 Task: Search one way flight ticket for 5 adults, 2 children, 1 infant in seat and 1 infant on lap in economy from Harlingen: Valley International Airport to Greensboro: Piedmont Triad International Airport on 5-1-2023. Choice of flights is Southwest. Number of bags: 10 checked bags. Price is upto 83000. Outbound departure time preference is 19:30.
Action: Mouse moved to (299, 182)
Screenshot: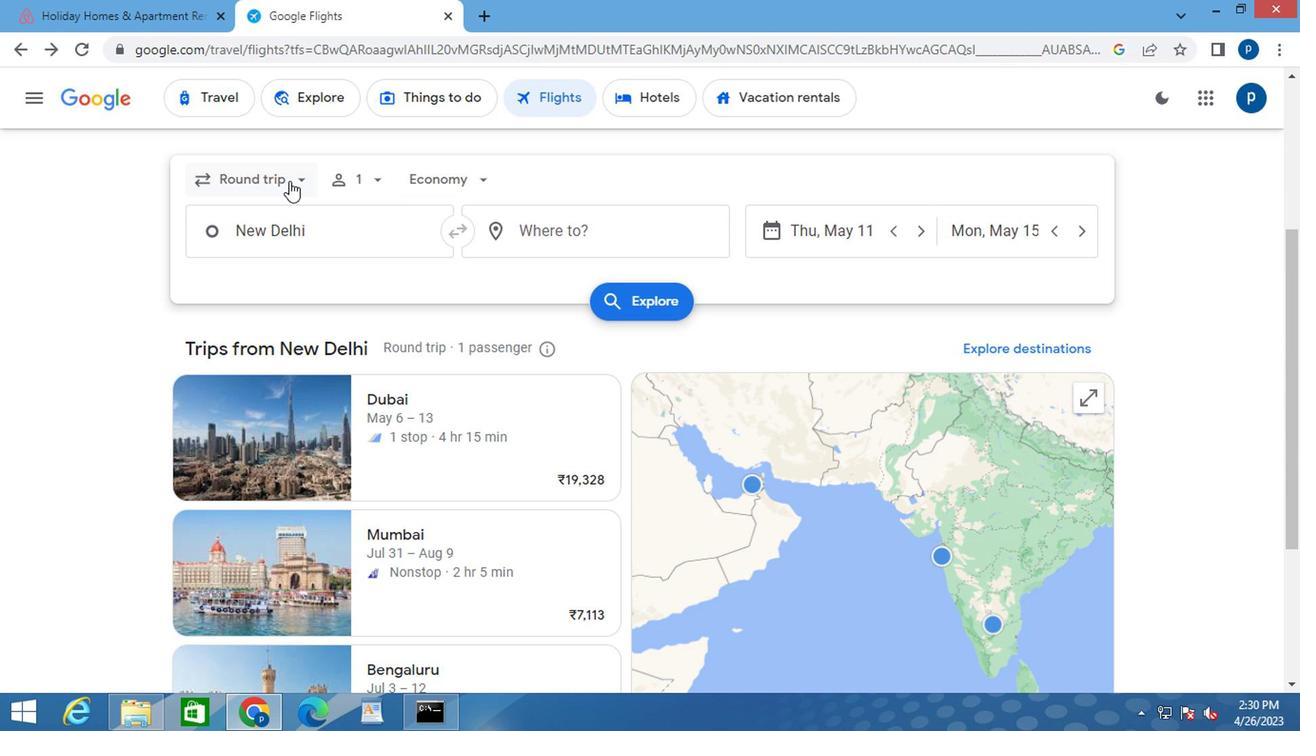 
Action: Mouse pressed left at (299, 182)
Screenshot: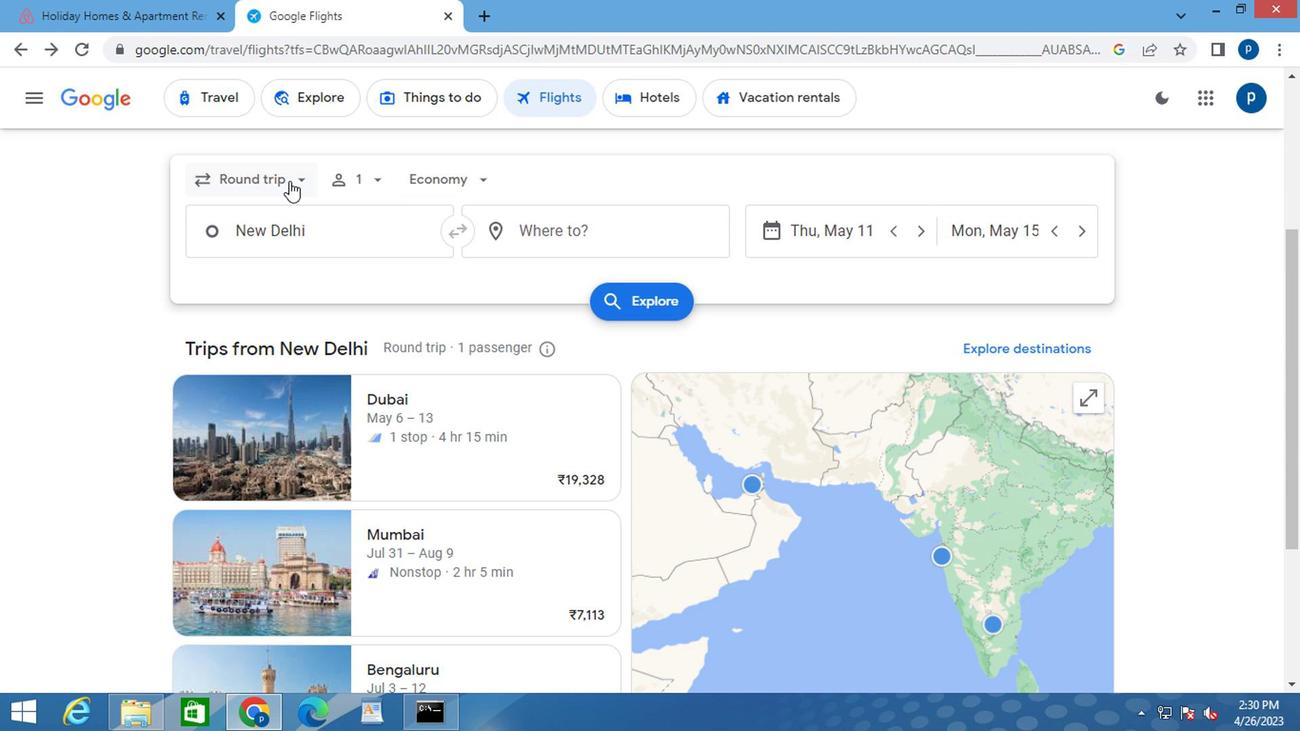 
Action: Mouse moved to (289, 267)
Screenshot: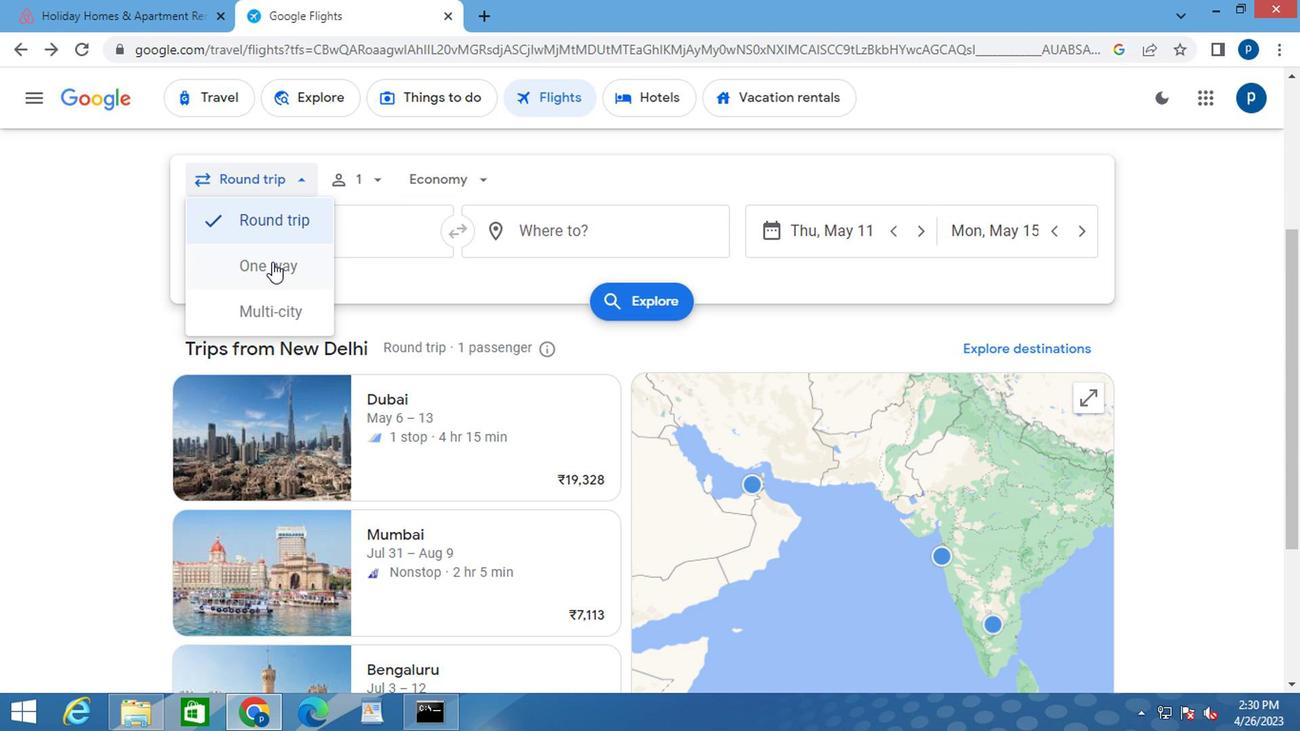 
Action: Mouse pressed left at (289, 267)
Screenshot: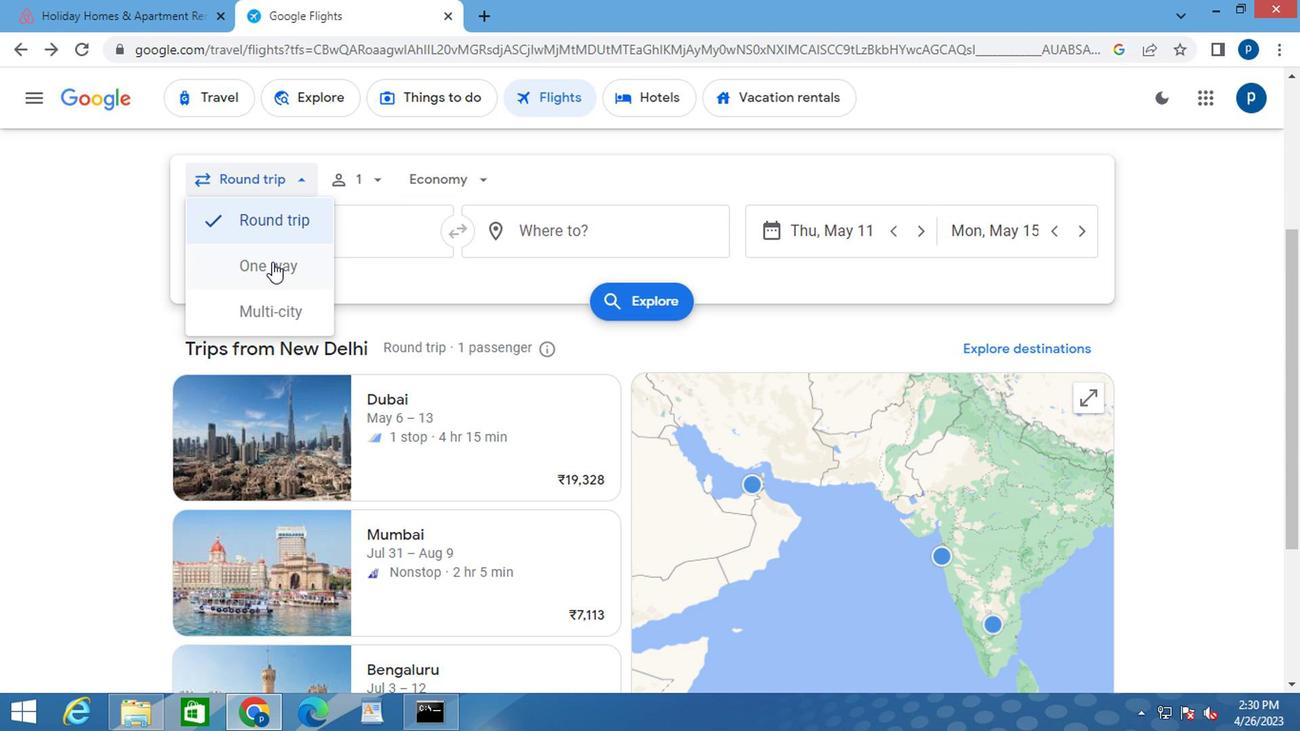 
Action: Mouse moved to (368, 190)
Screenshot: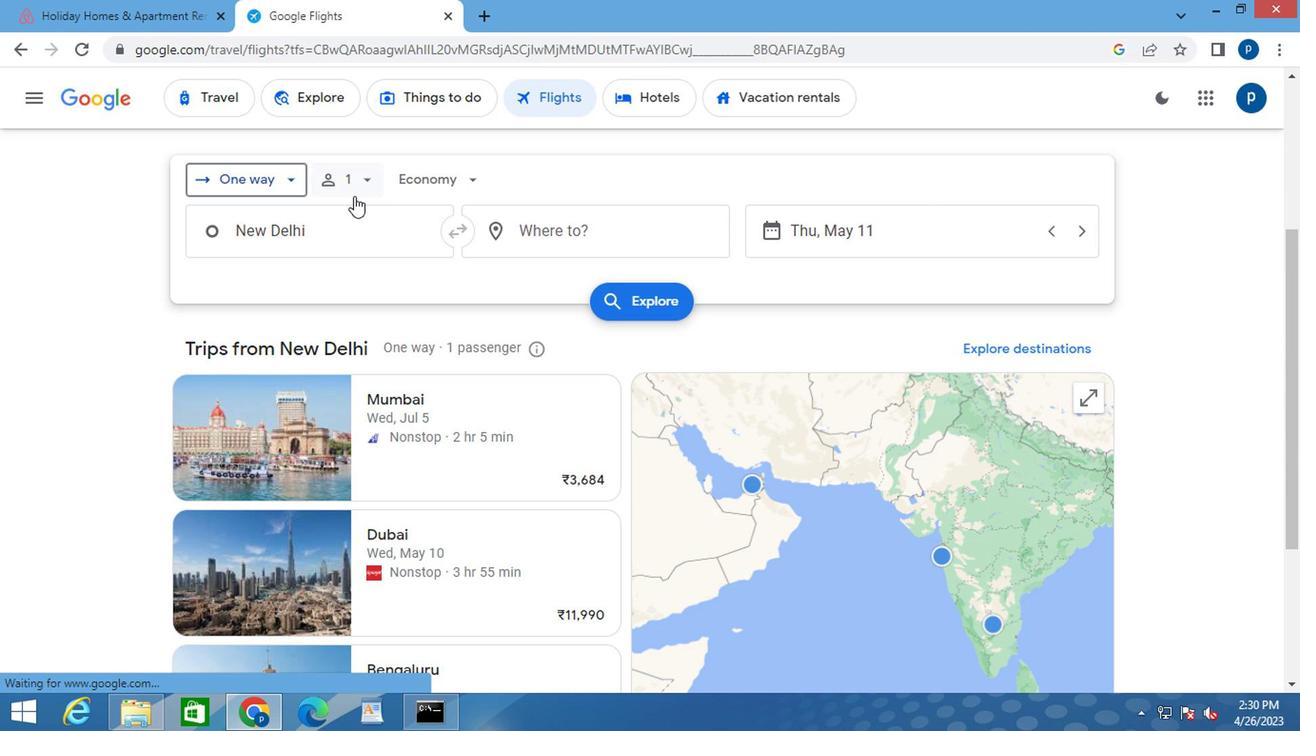 
Action: Mouse pressed left at (368, 190)
Screenshot: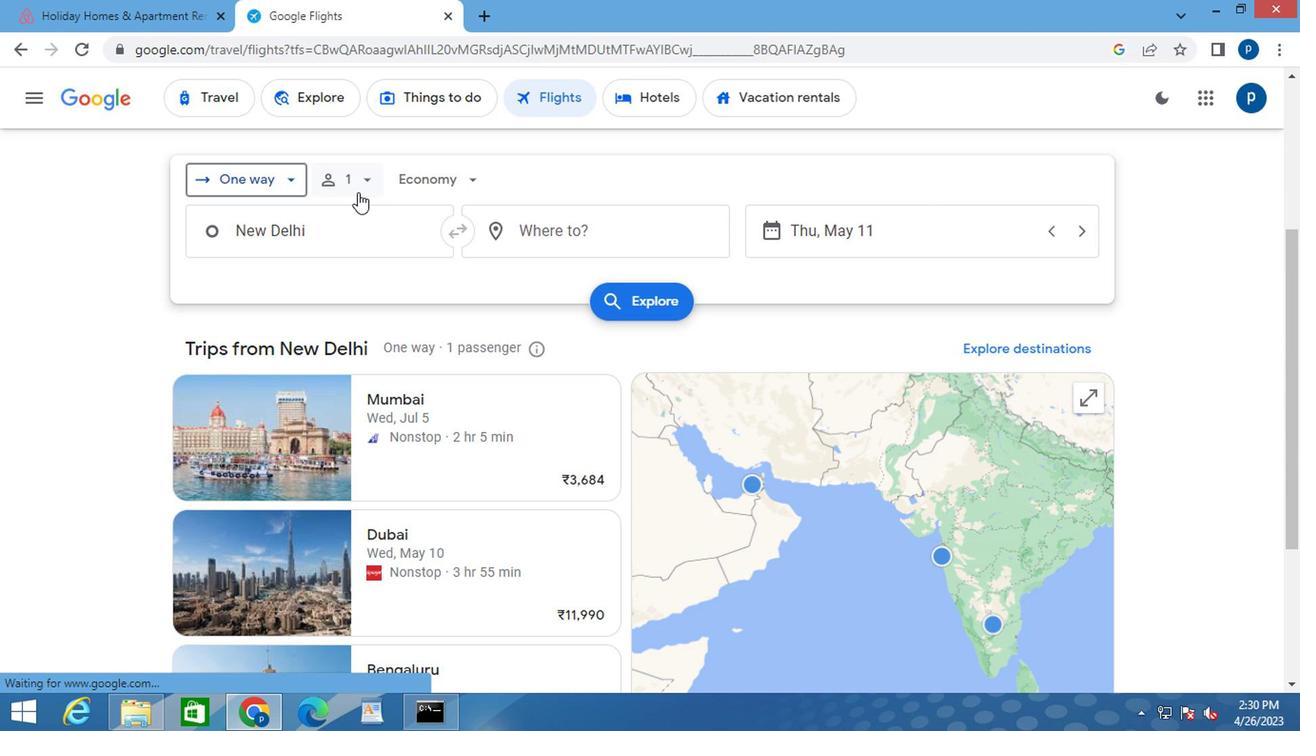 
Action: Mouse moved to (508, 236)
Screenshot: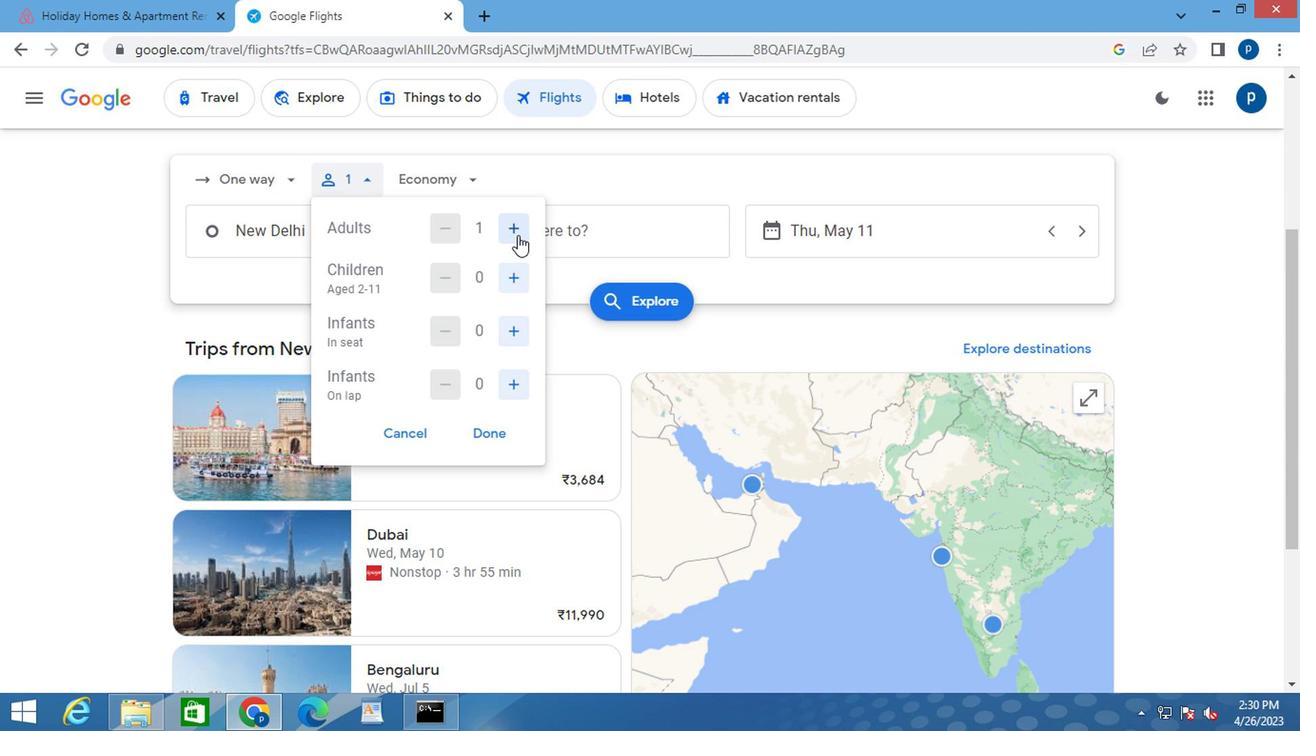 
Action: Mouse pressed left at (508, 236)
Screenshot: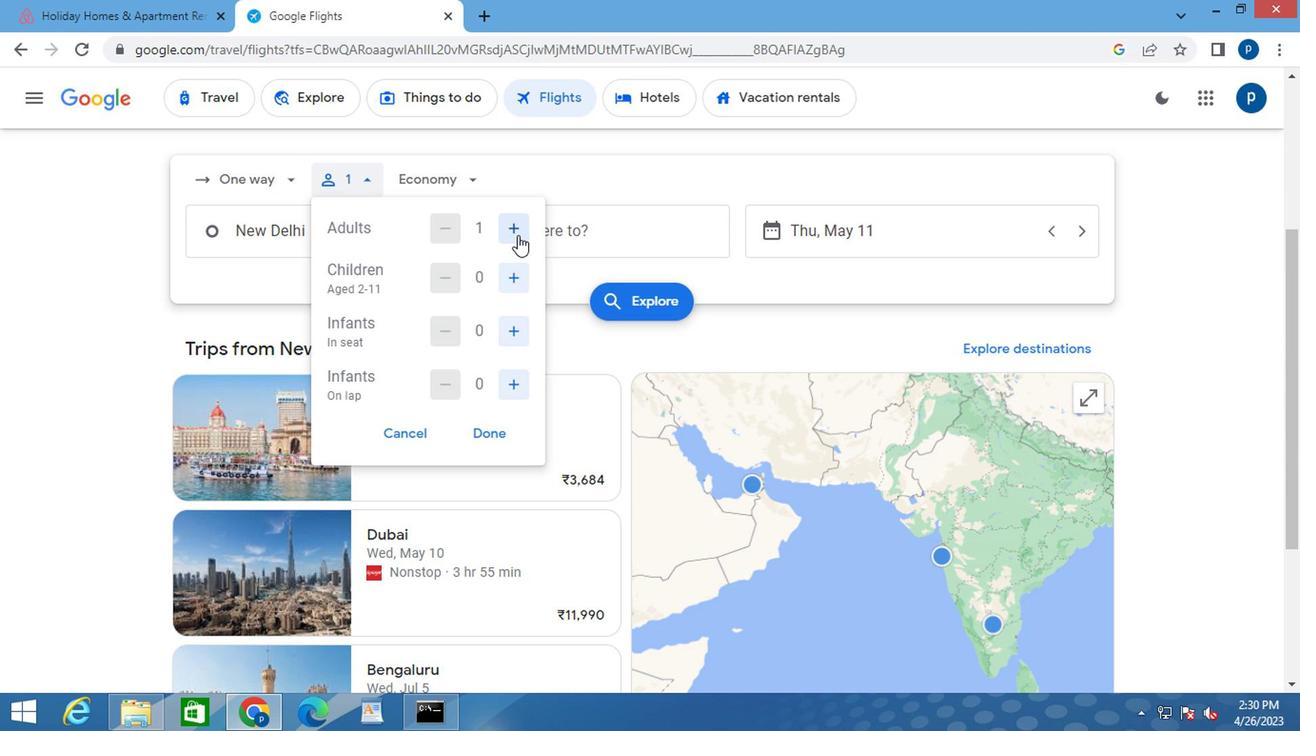 
Action: Mouse pressed left at (508, 236)
Screenshot: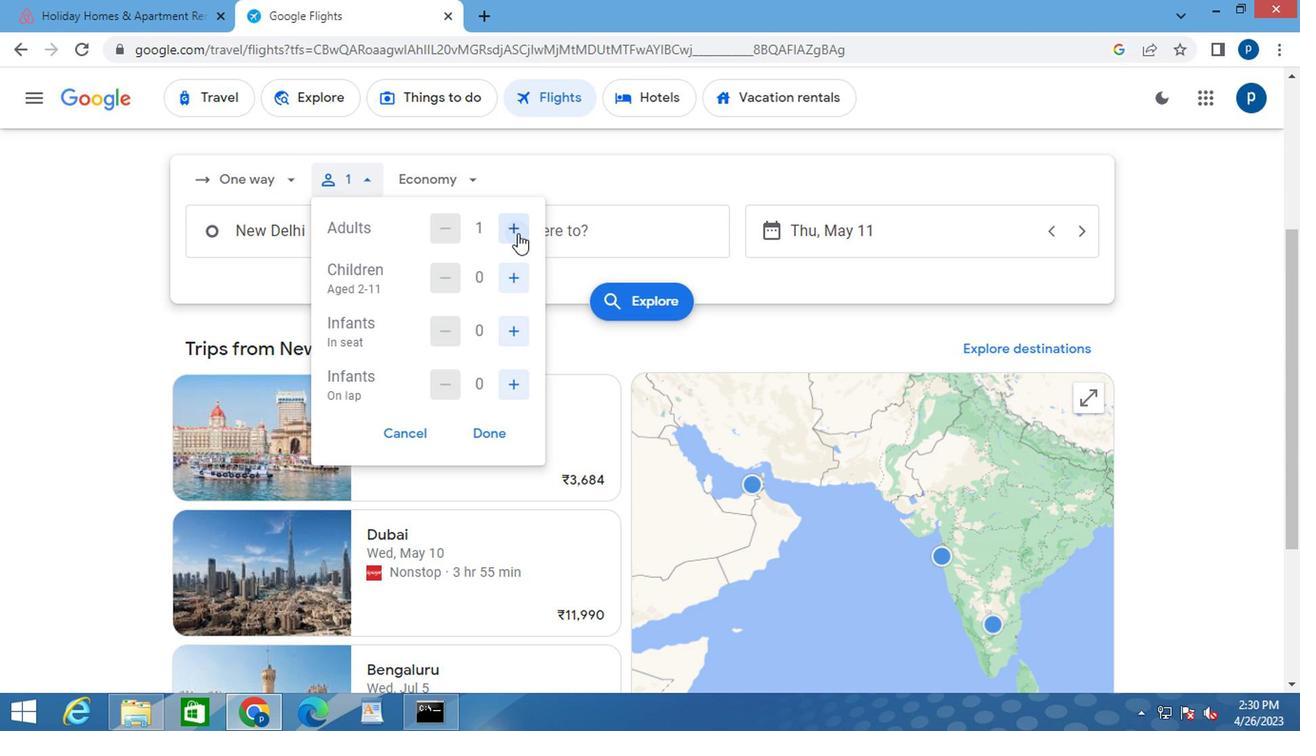 
Action: Mouse pressed left at (508, 236)
Screenshot: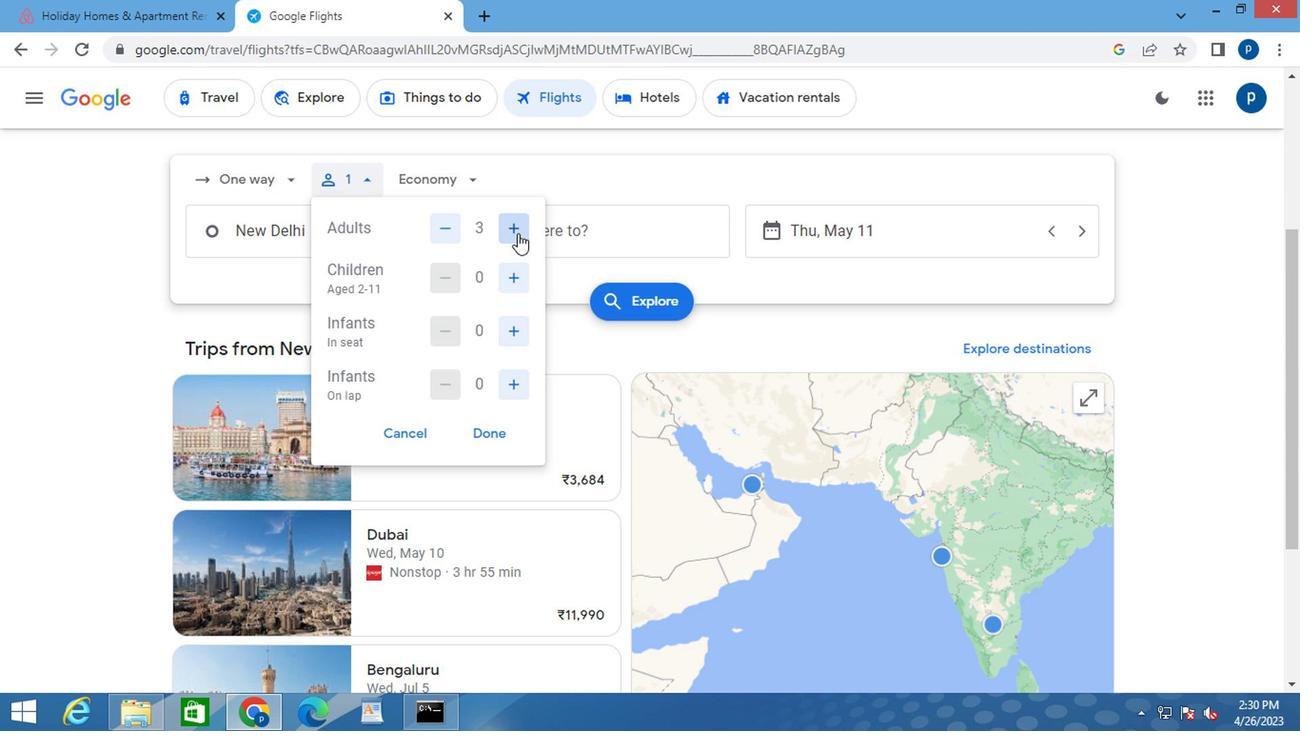 
Action: Mouse pressed left at (508, 236)
Screenshot: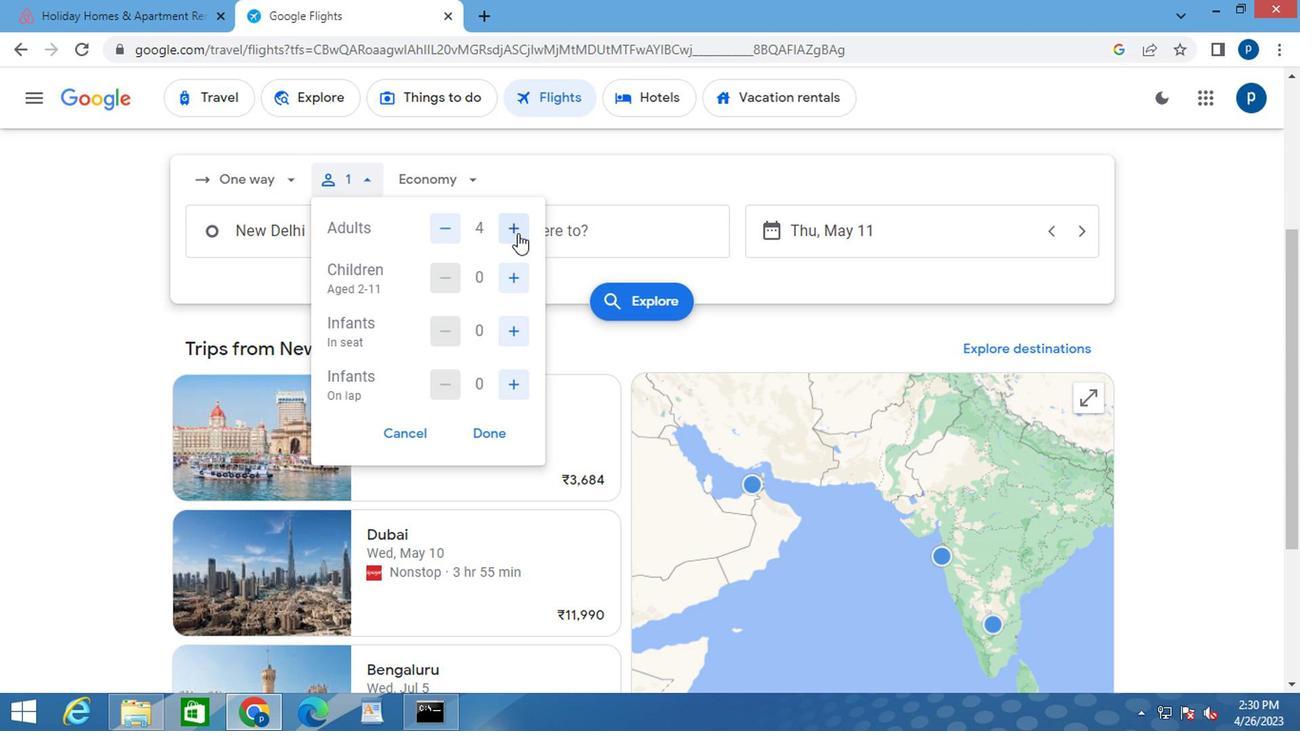 
Action: Mouse moved to (503, 277)
Screenshot: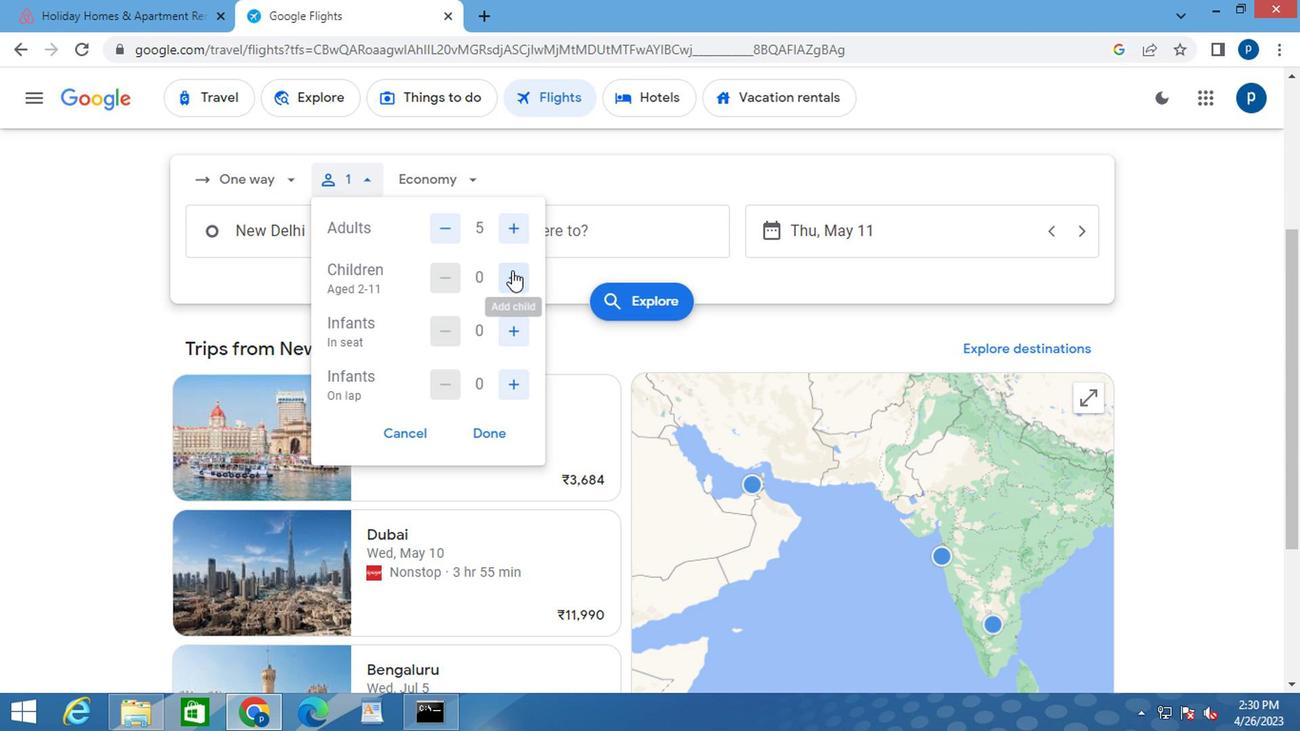 
Action: Mouse pressed left at (503, 277)
Screenshot: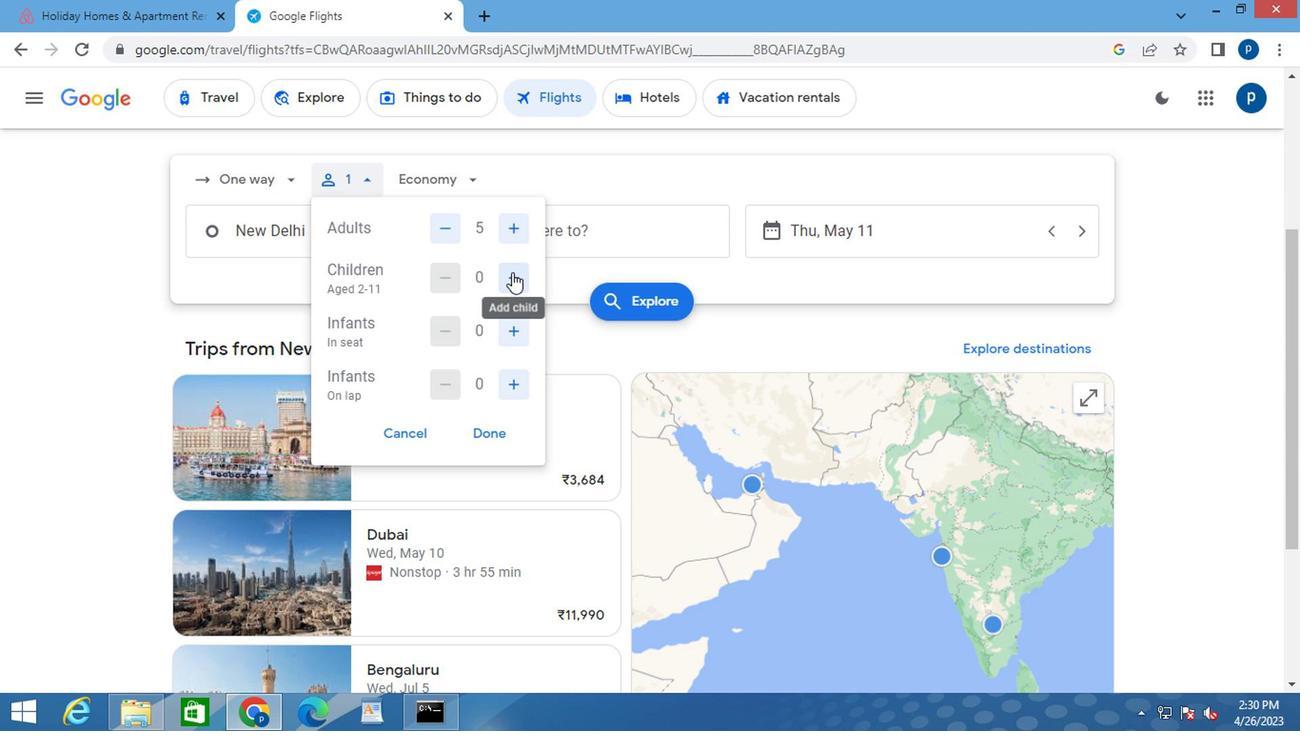 
Action: Mouse pressed left at (503, 277)
Screenshot: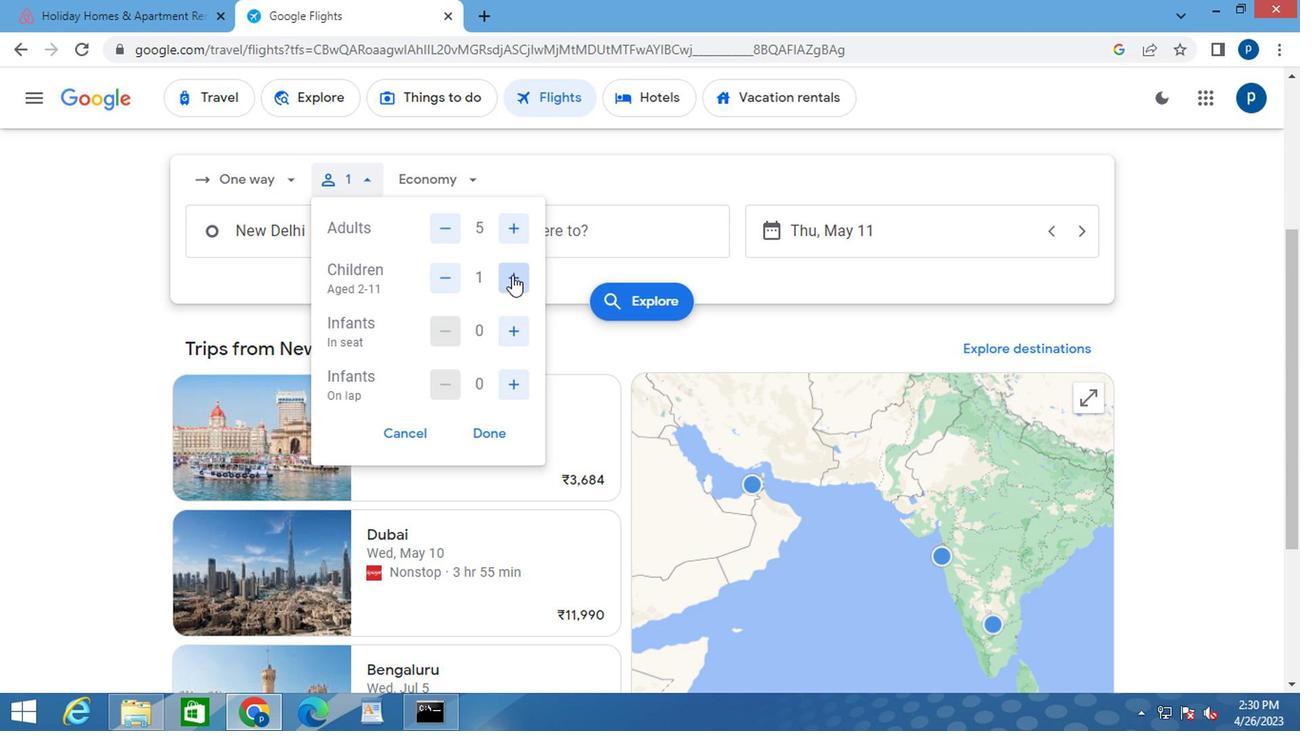 
Action: Mouse moved to (504, 330)
Screenshot: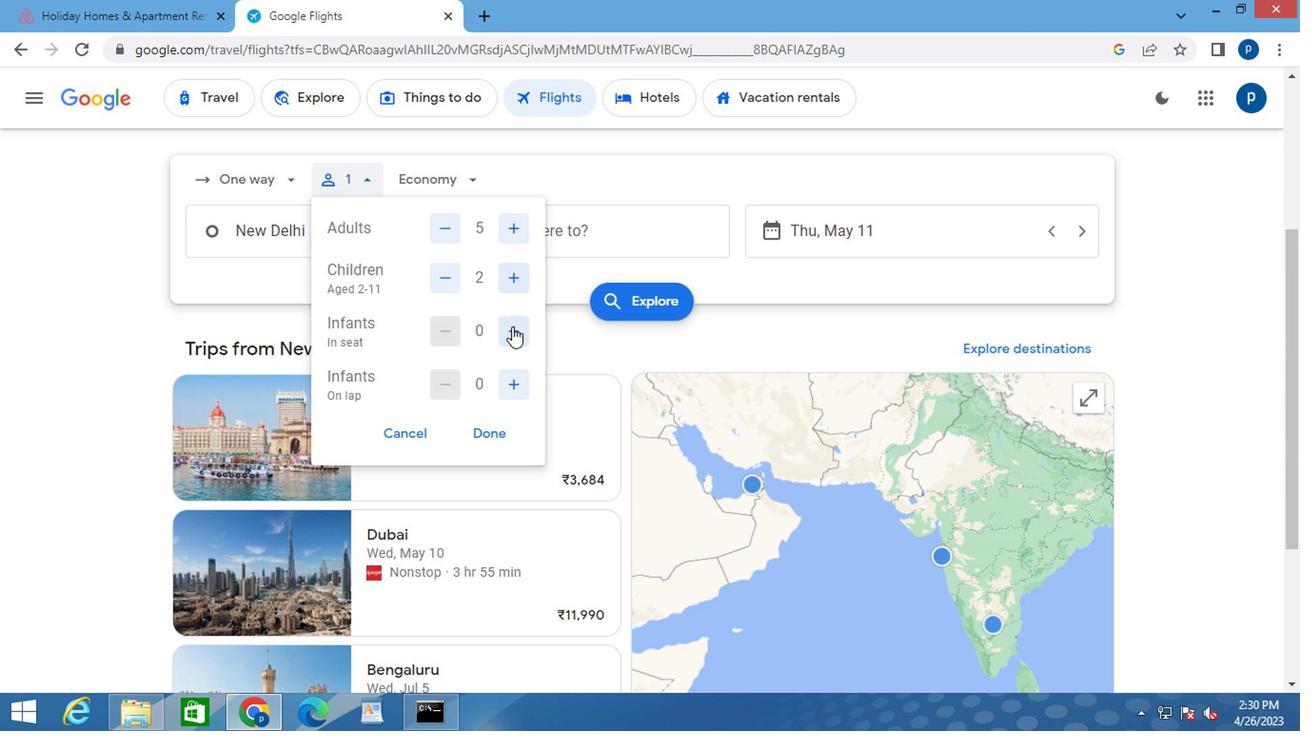 
Action: Mouse pressed left at (504, 330)
Screenshot: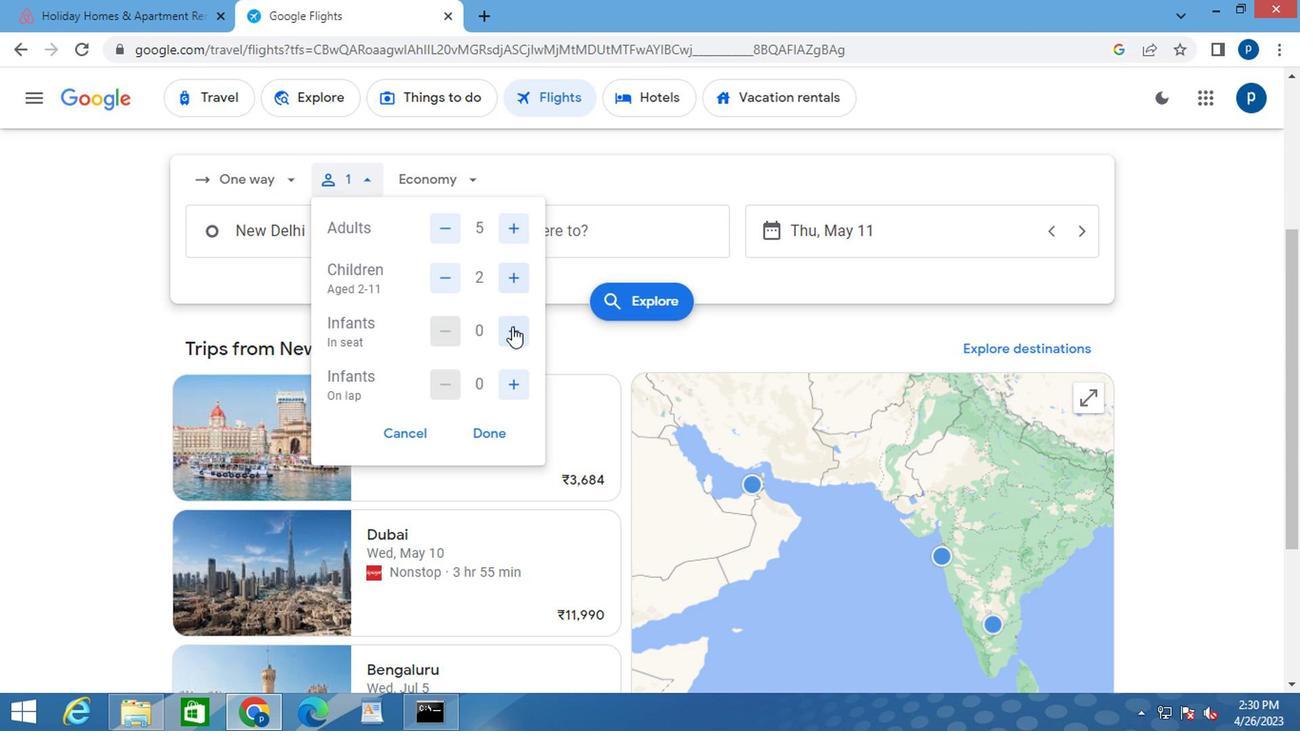 
Action: Mouse moved to (505, 382)
Screenshot: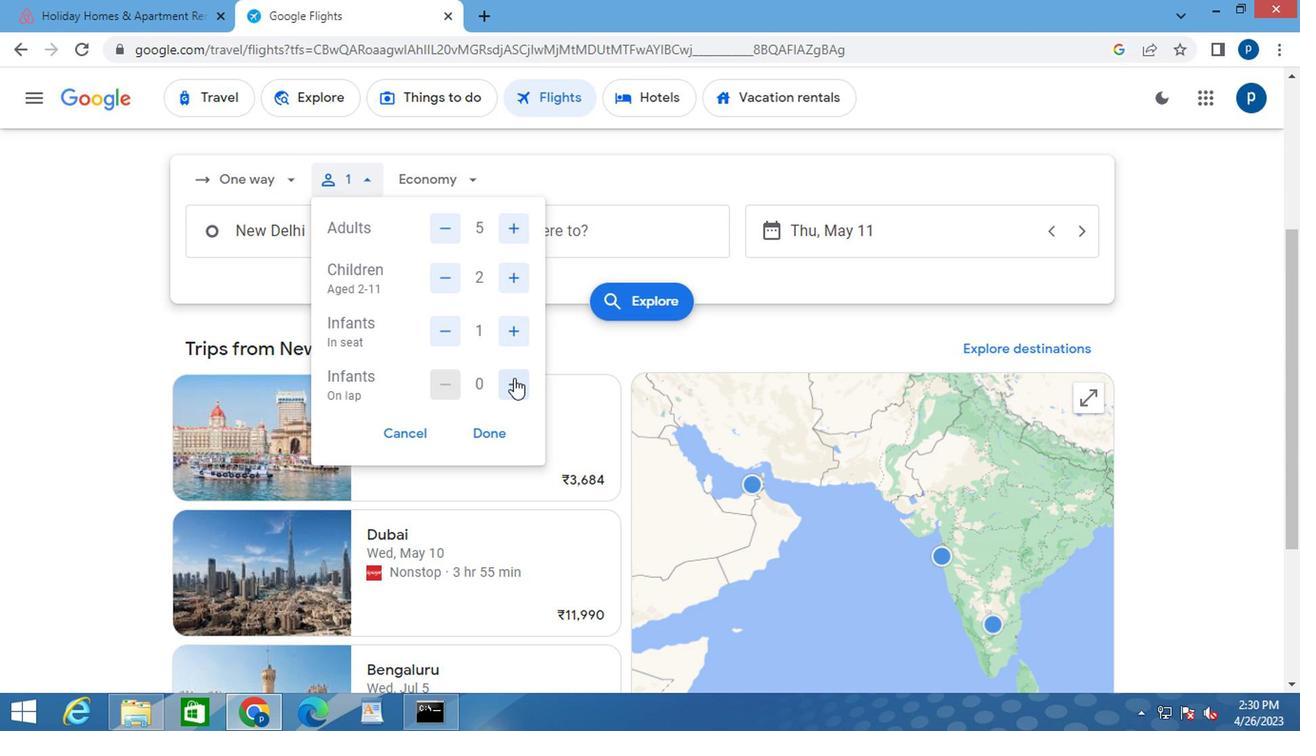 
Action: Mouse pressed left at (505, 382)
Screenshot: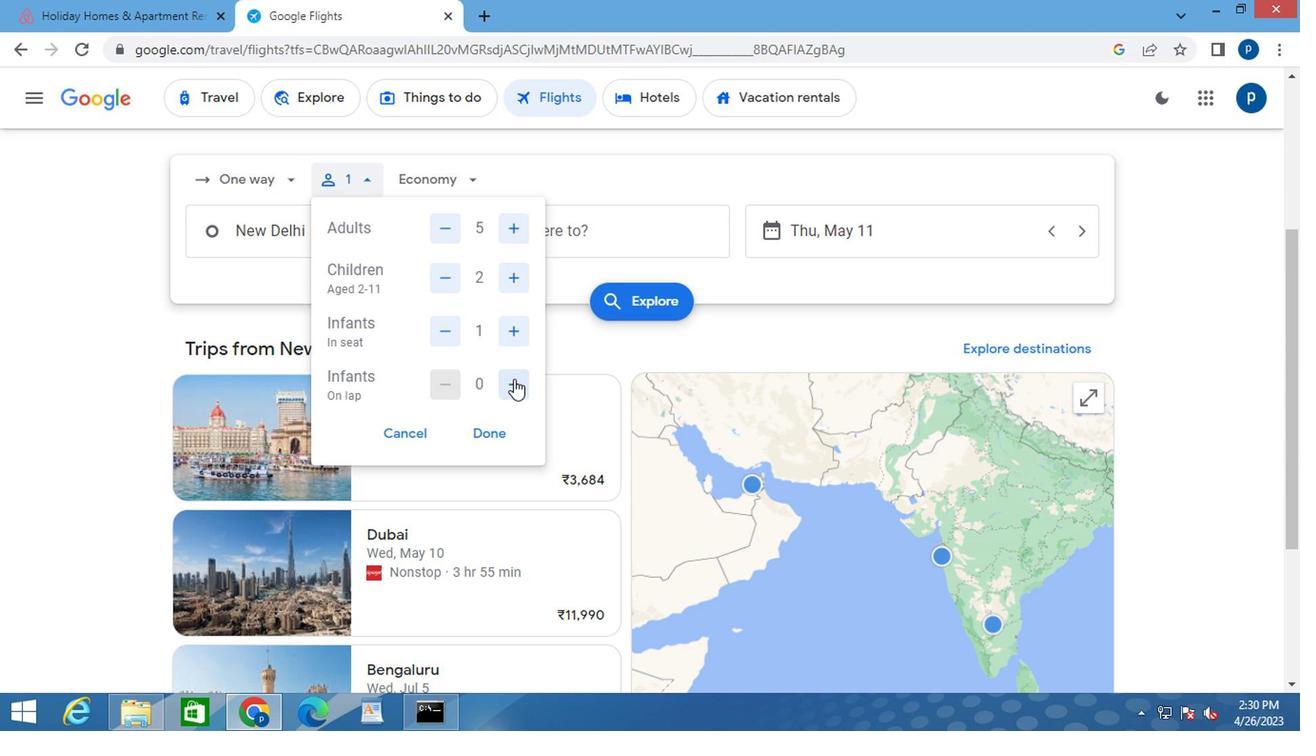 
Action: Mouse moved to (482, 434)
Screenshot: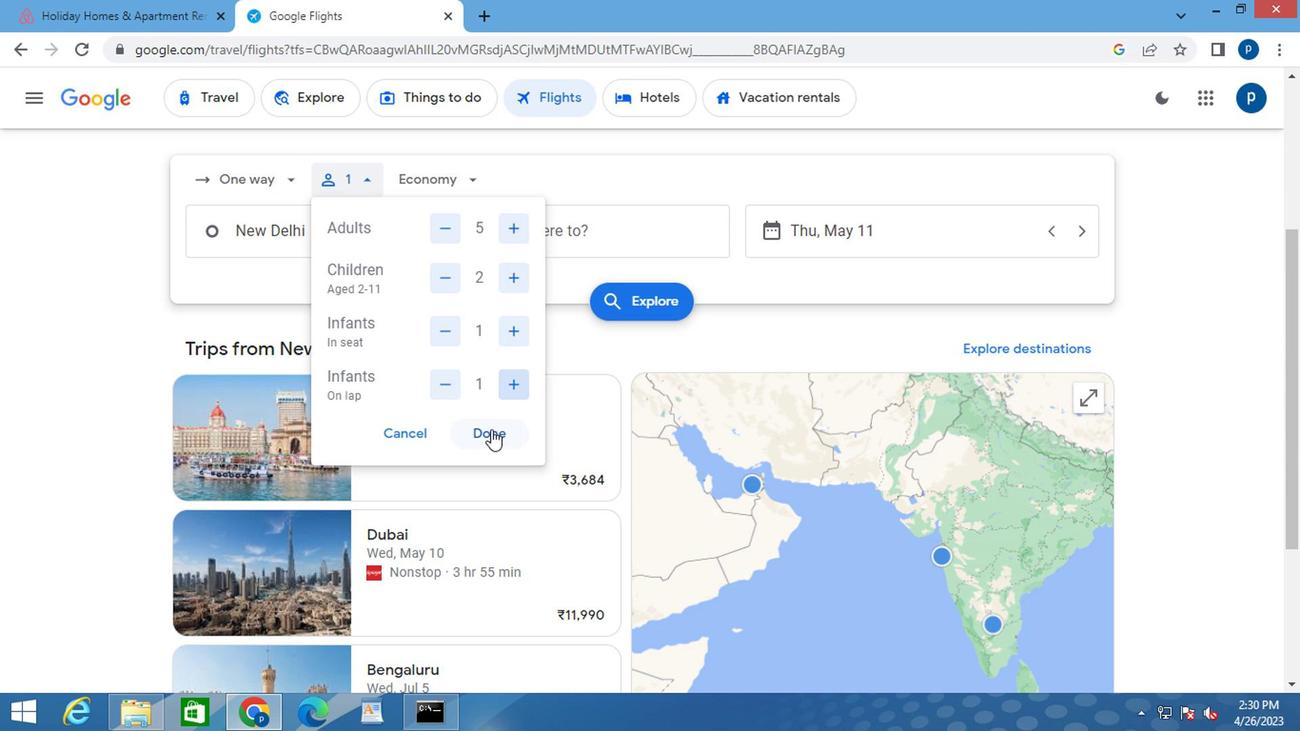 
Action: Mouse pressed left at (482, 434)
Screenshot: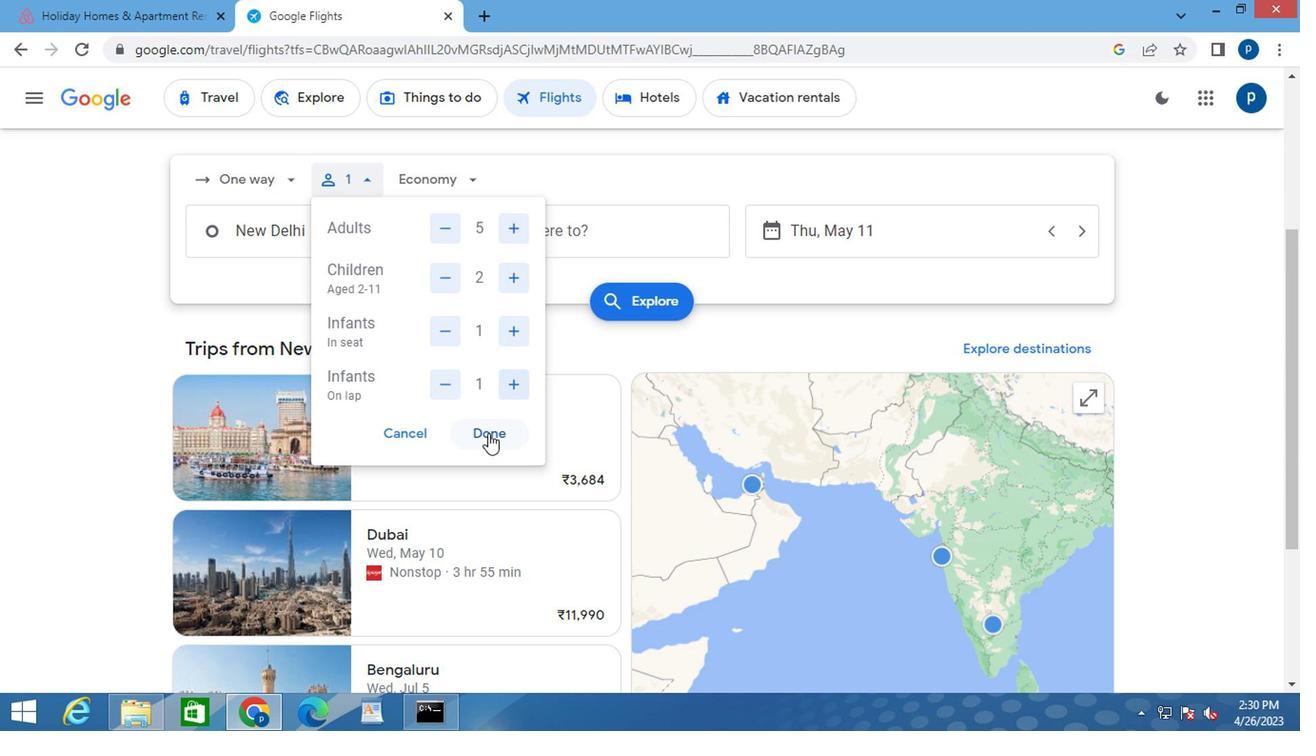 
Action: Mouse moved to (428, 180)
Screenshot: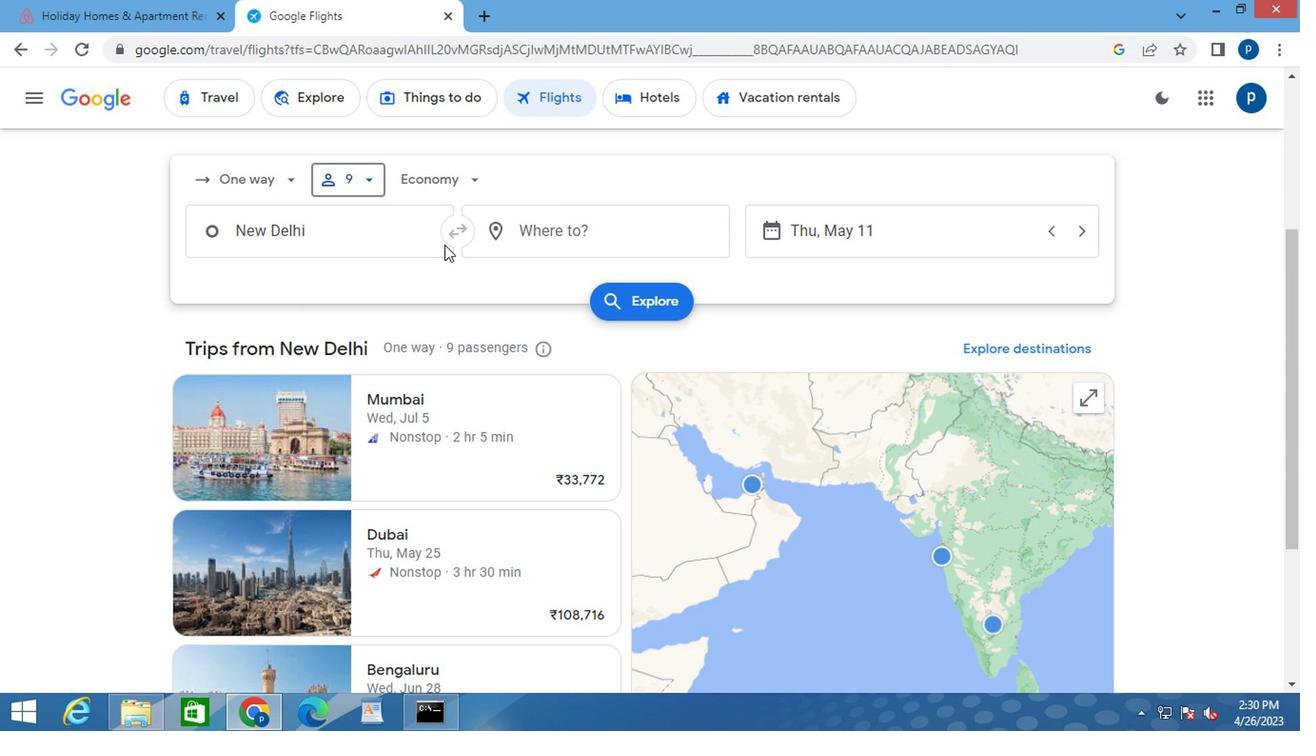 
Action: Mouse pressed left at (428, 180)
Screenshot: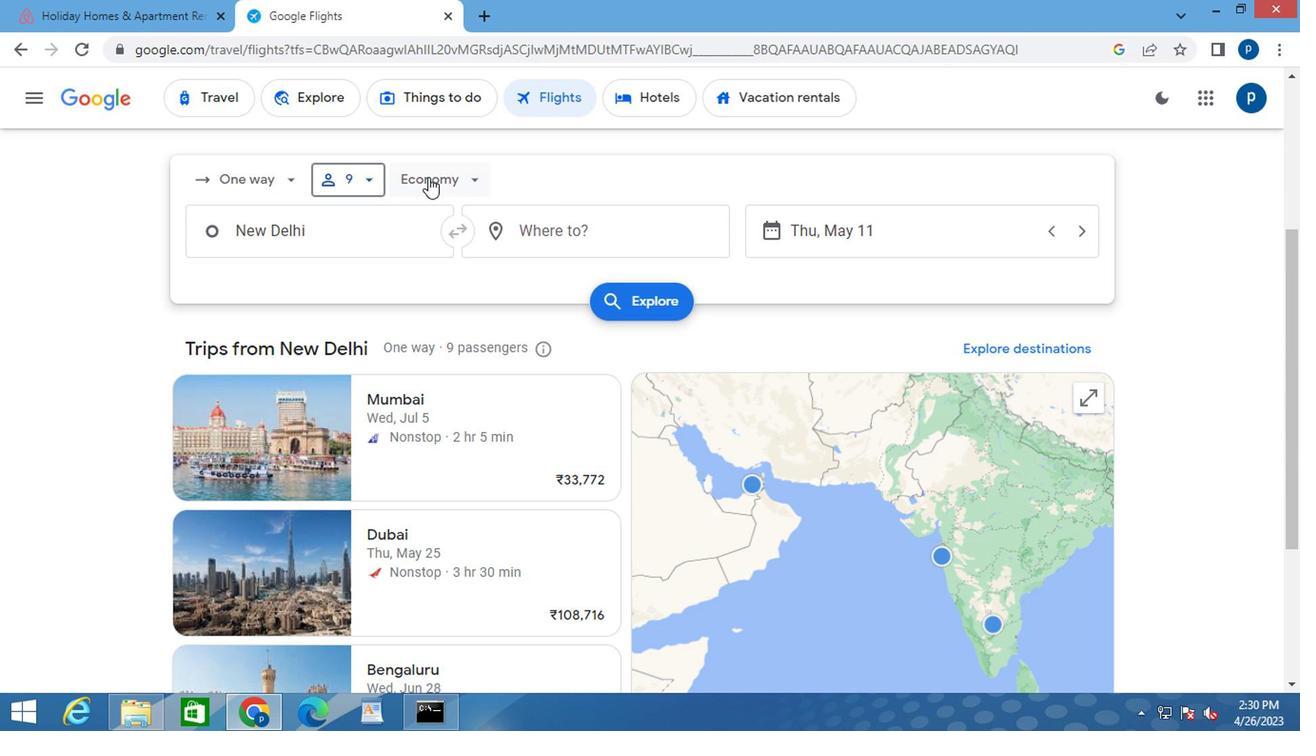
Action: Mouse moved to (442, 222)
Screenshot: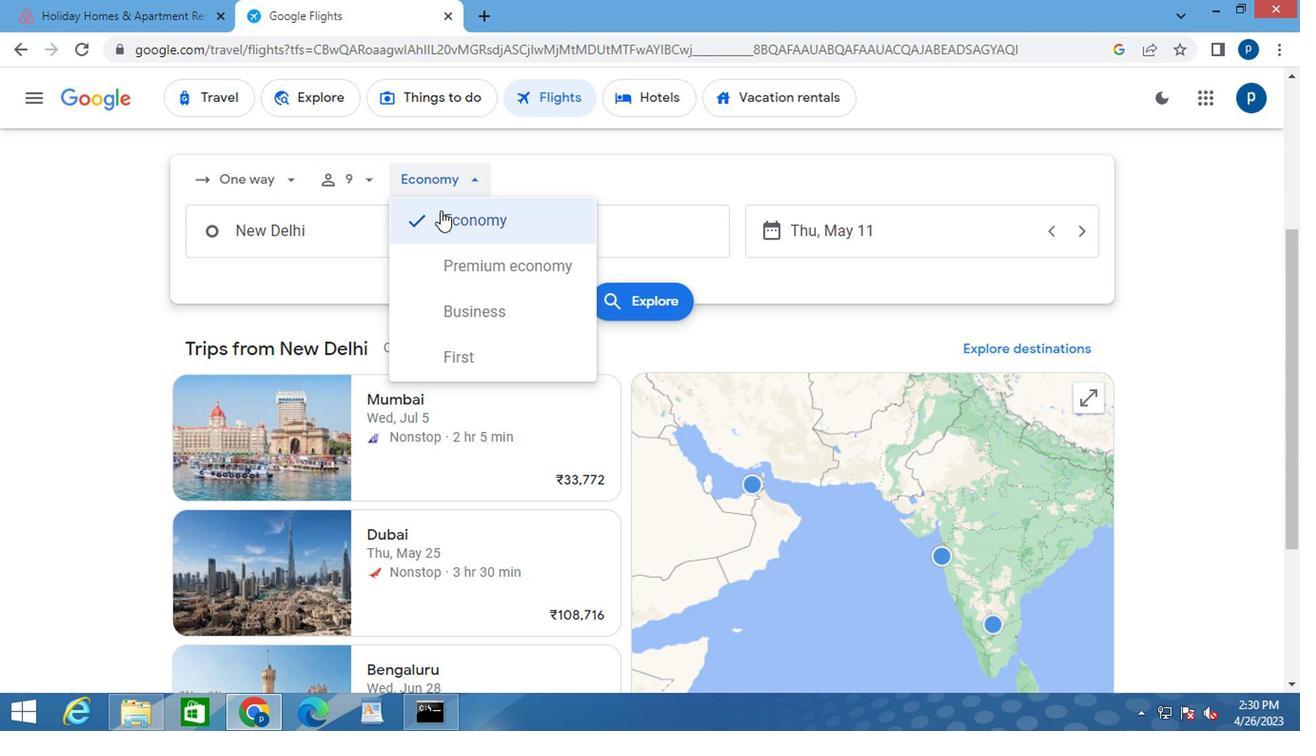 
Action: Mouse pressed left at (442, 222)
Screenshot: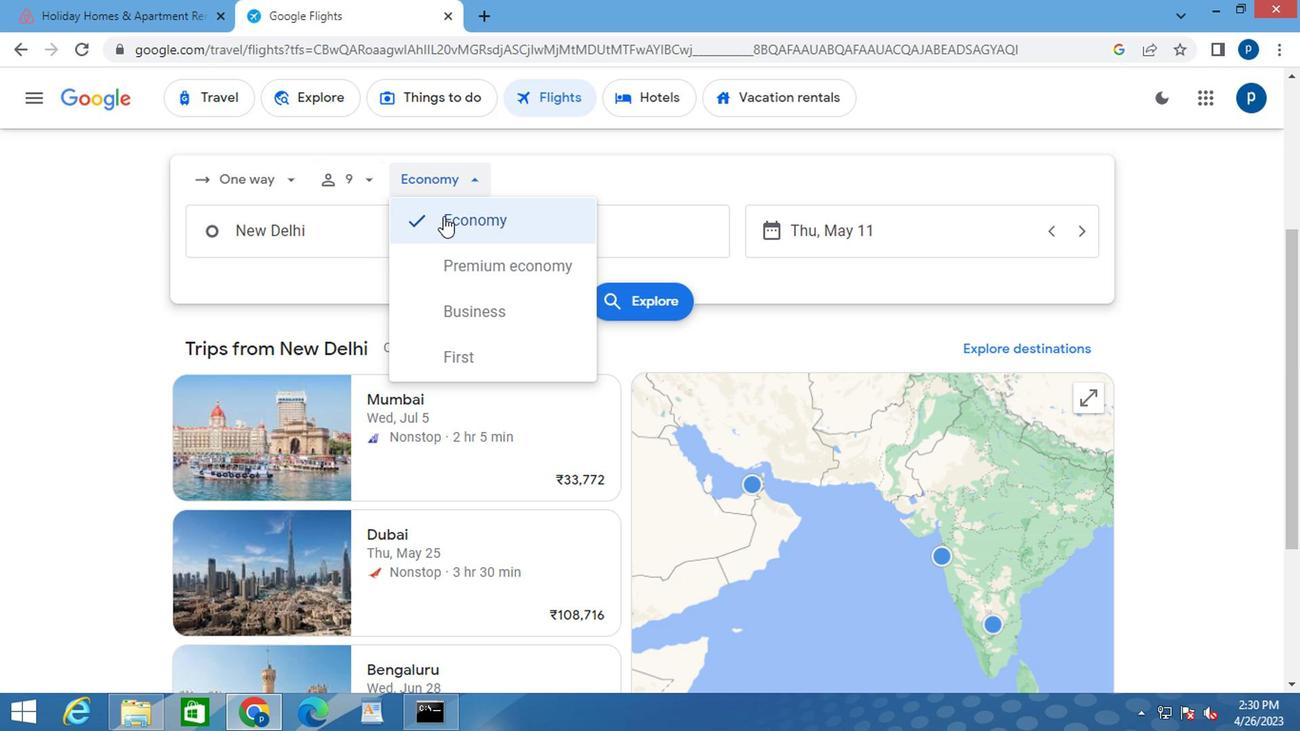 
Action: Mouse moved to (347, 243)
Screenshot: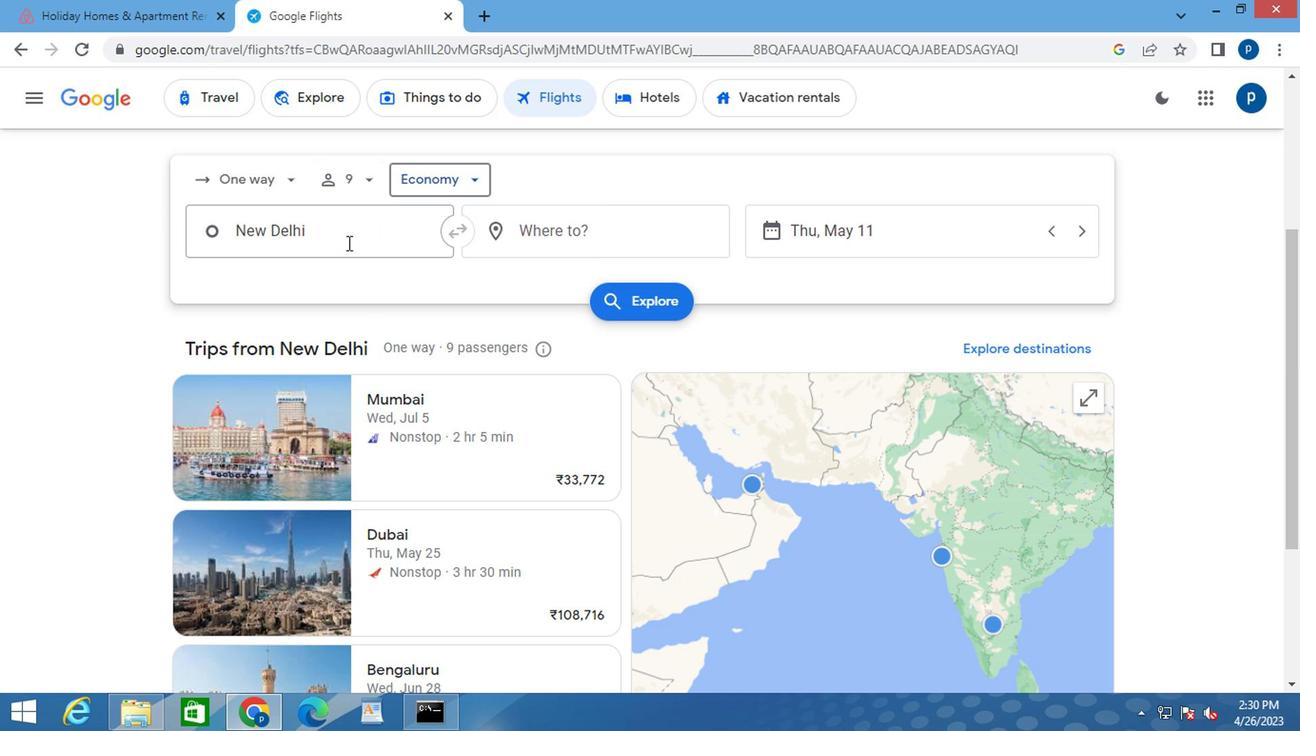 
Action: Mouse pressed left at (347, 243)
Screenshot: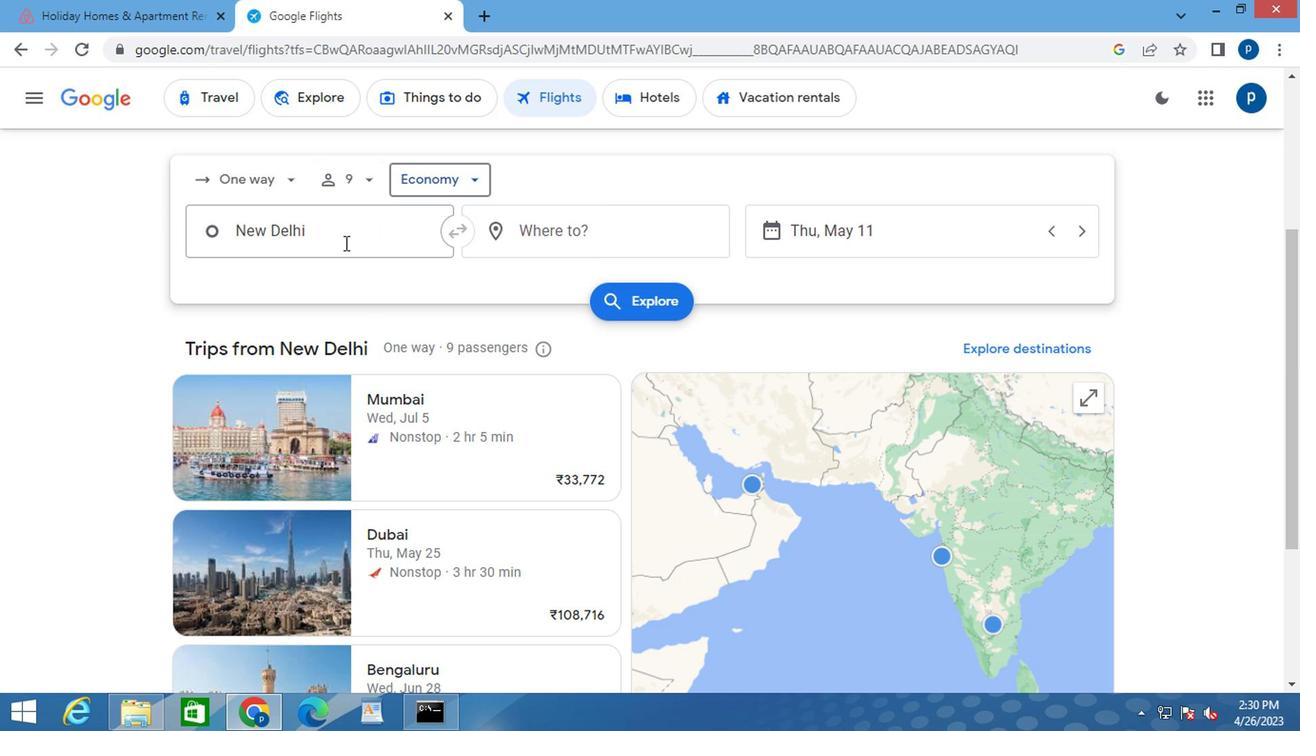
Action: Mouse pressed left at (347, 243)
Screenshot: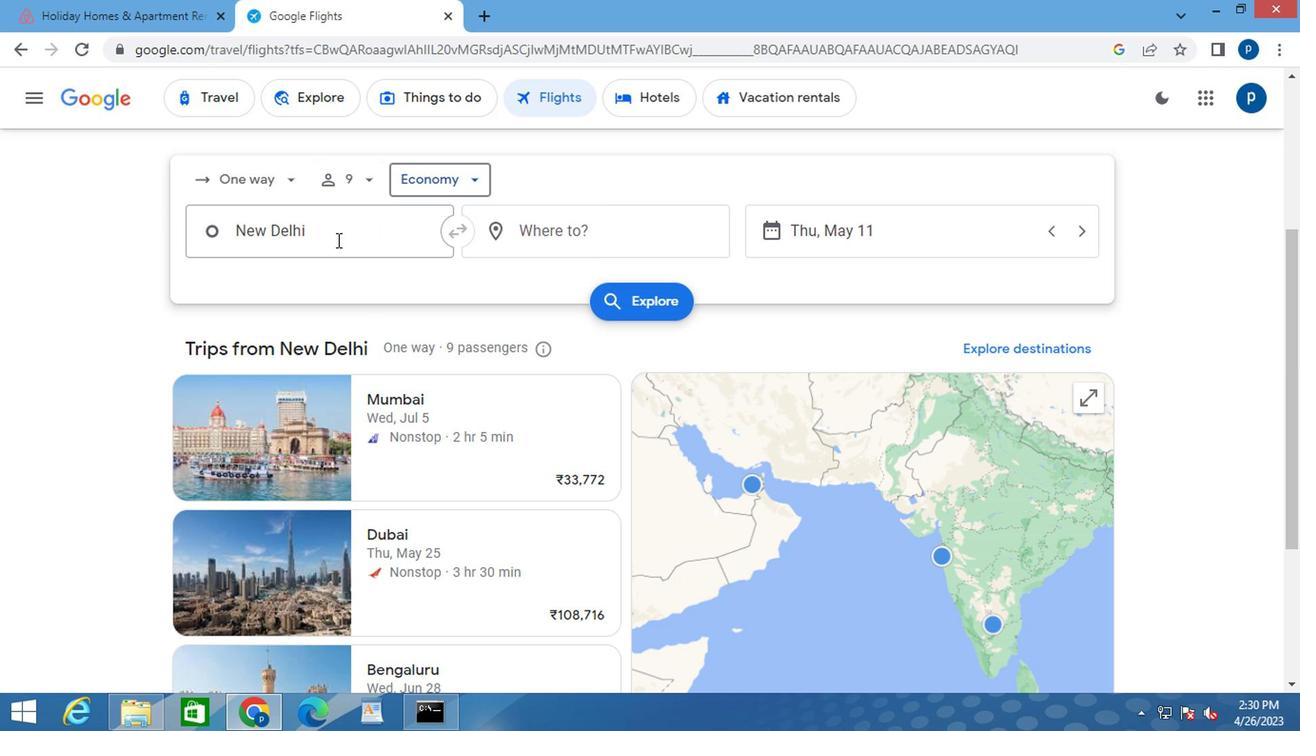 
Action: Key pressed <Key.delete><Key.caps_lock>v<Key.caps_lock>alley<Key.space><Key.caps_lock>i<Key.caps_lock>n
Screenshot: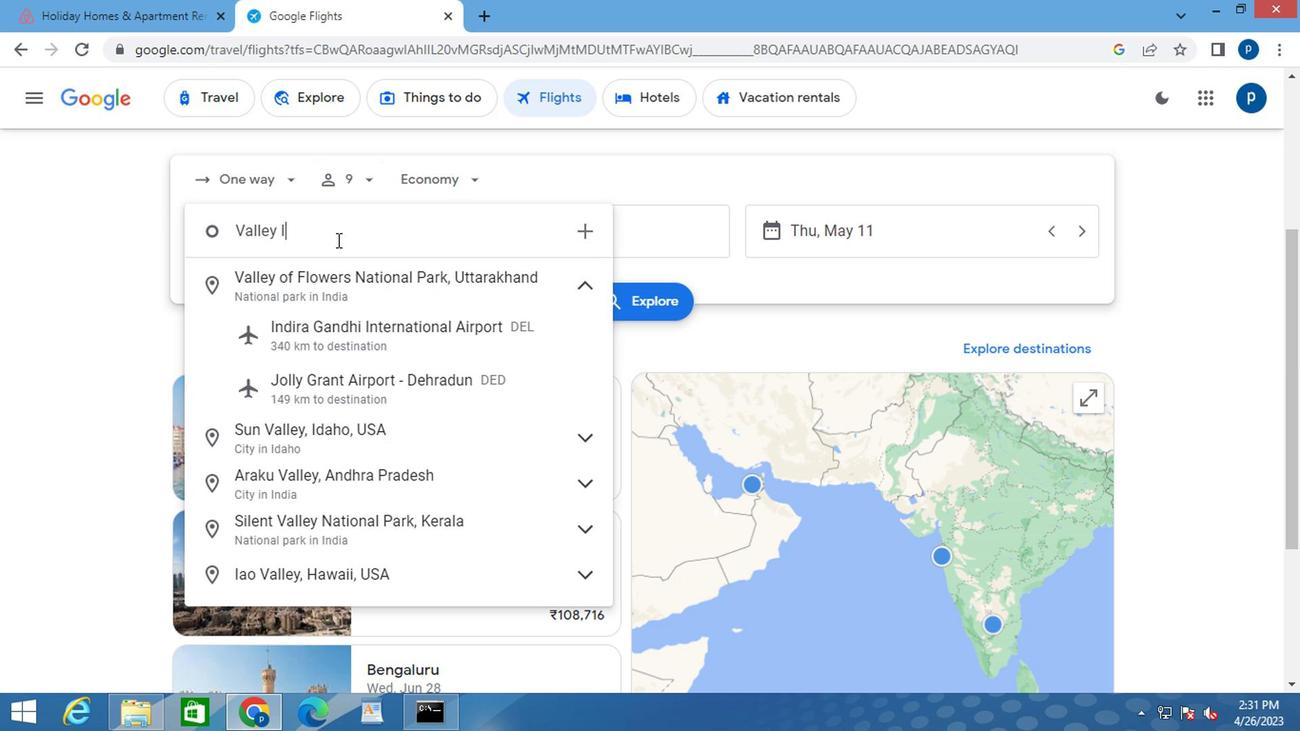 
Action: Mouse moved to (351, 252)
Screenshot: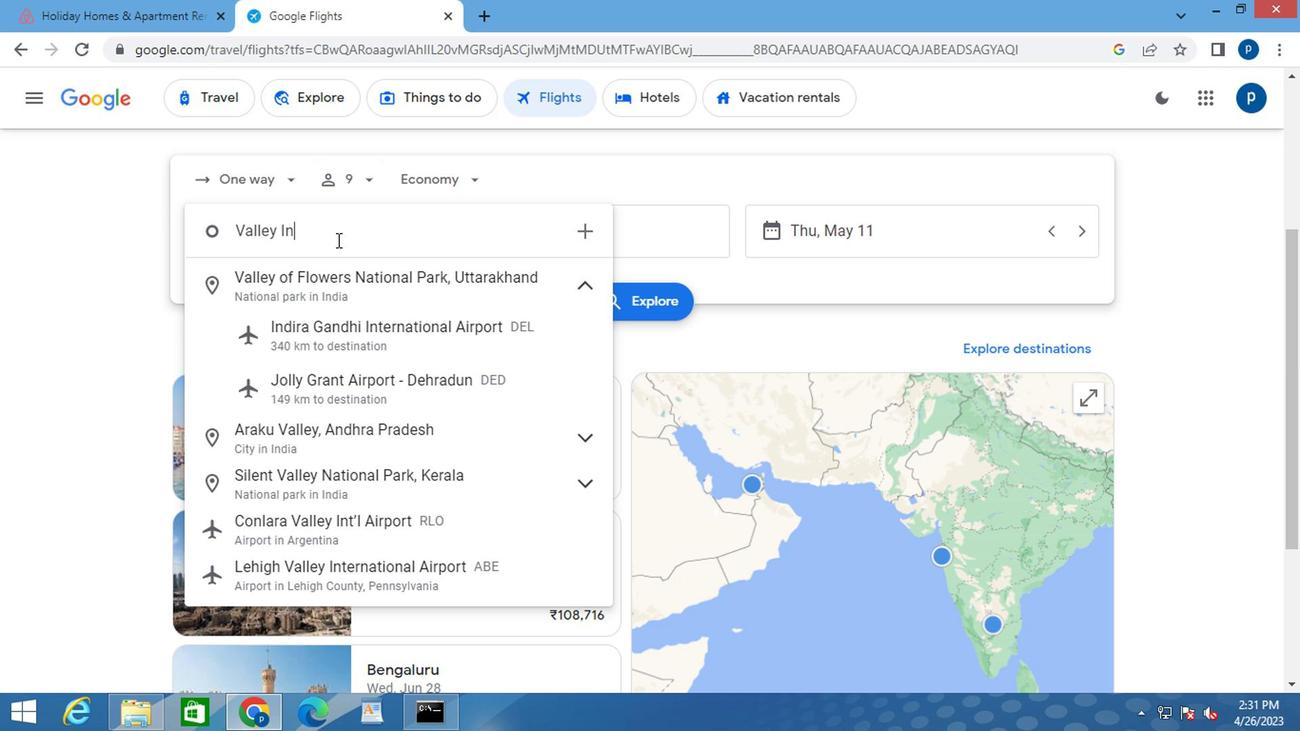 
Action: Key pressed ter
Screenshot: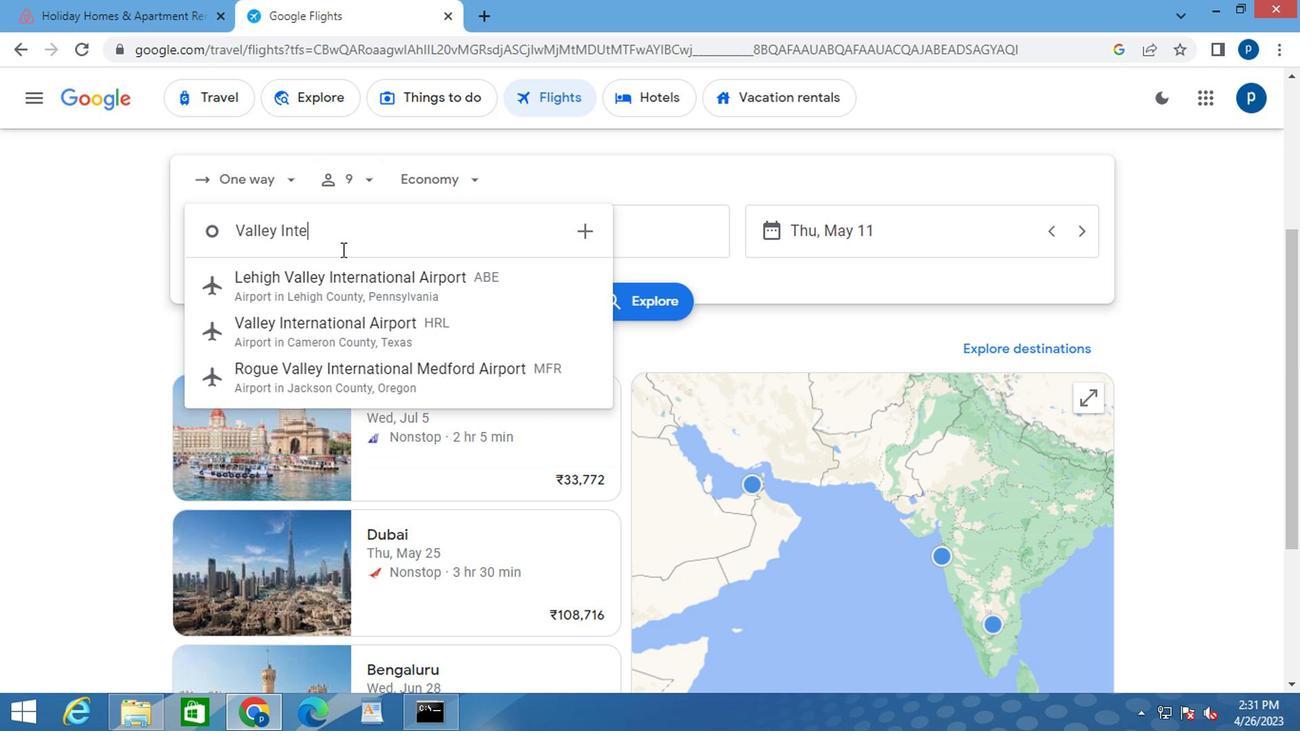 
Action: Mouse moved to (348, 329)
Screenshot: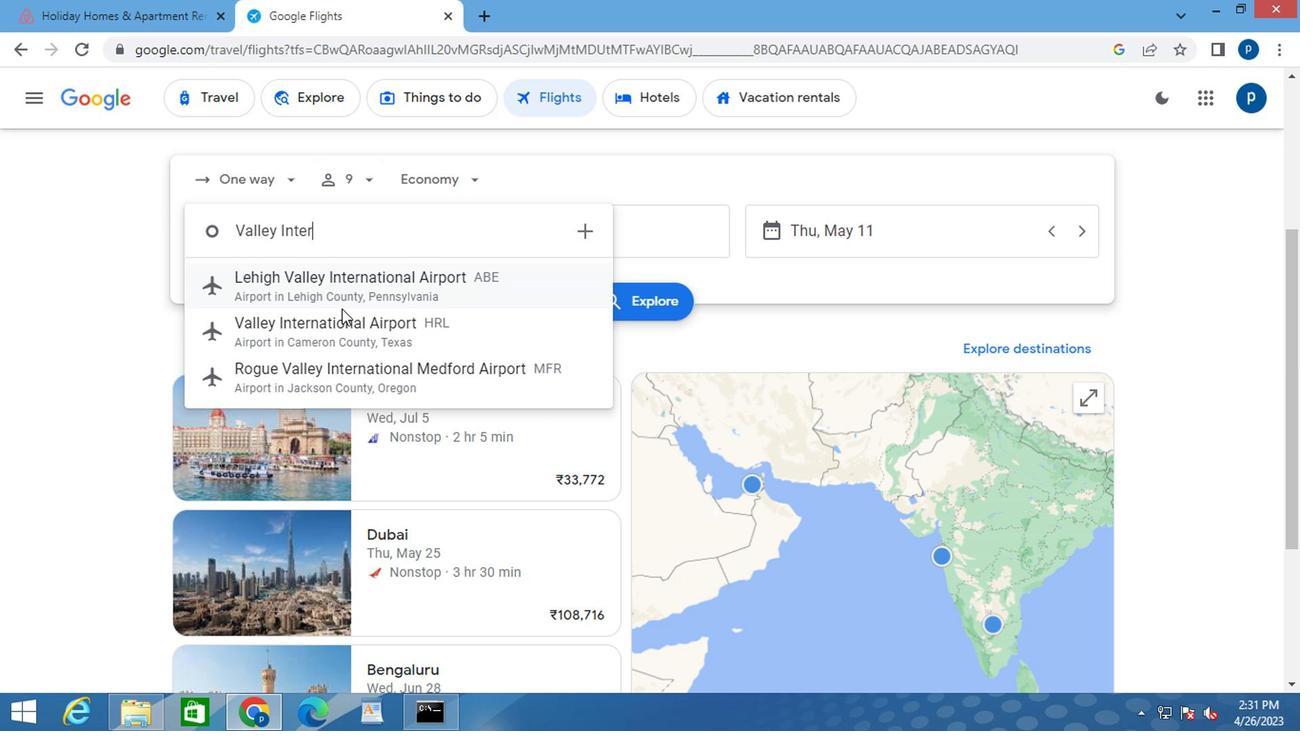 
Action: Mouse pressed left at (348, 329)
Screenshot: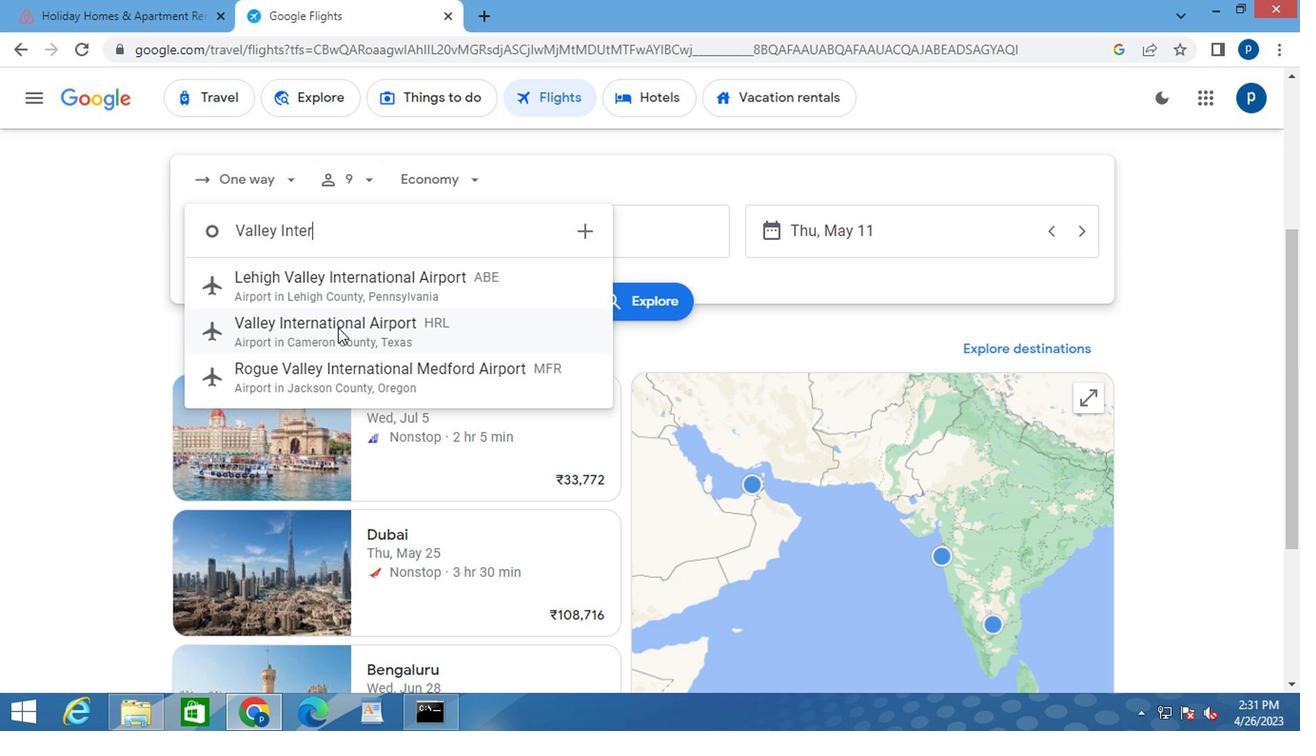 
Action: Mouse moved to (589, 243)
Screenshot: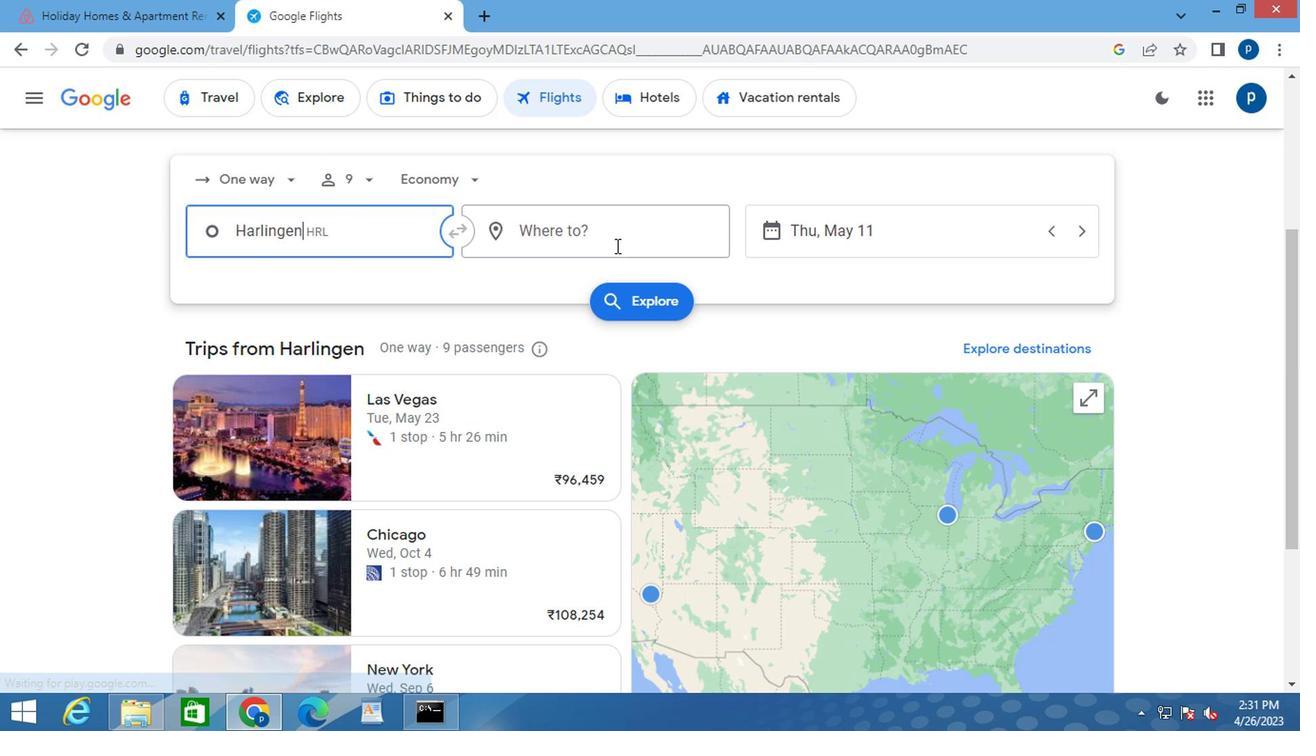 
Action: Mouse pressed left at (589, 243)
Screenshot: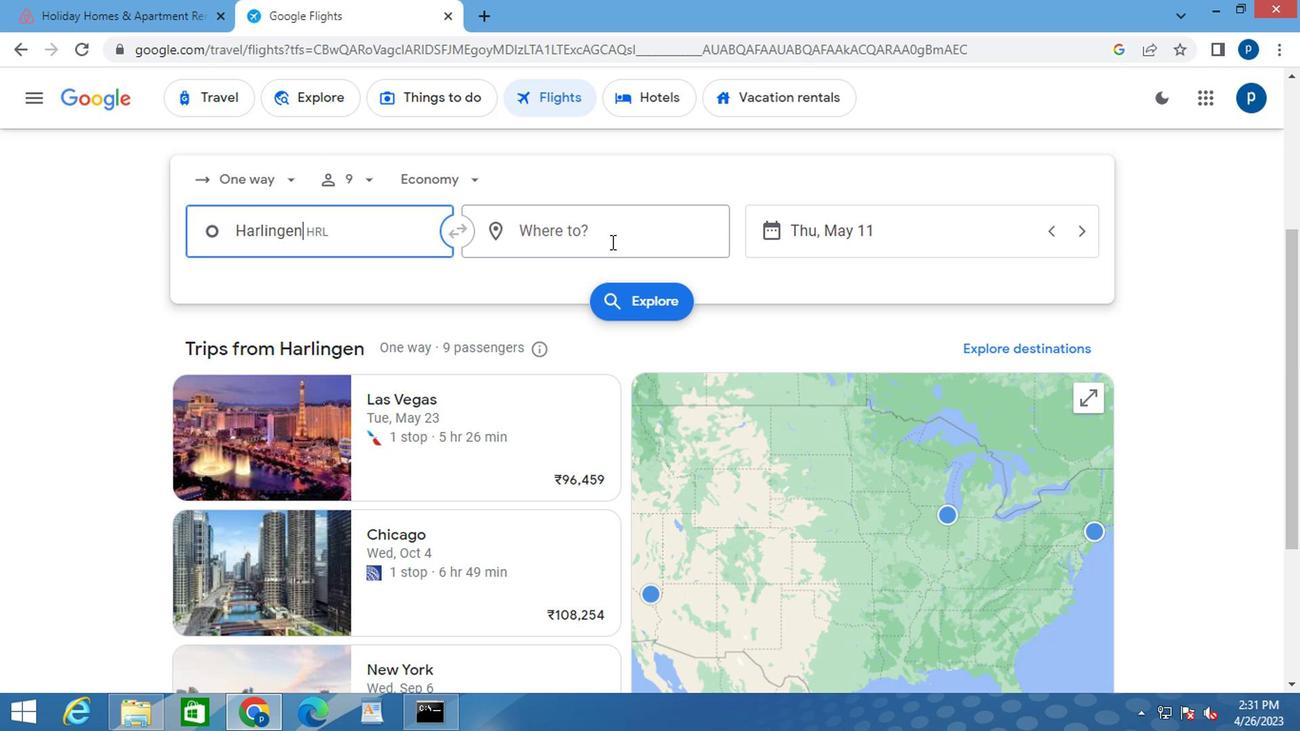 
Action: Mouse moved to (589, 241)
Screenshot: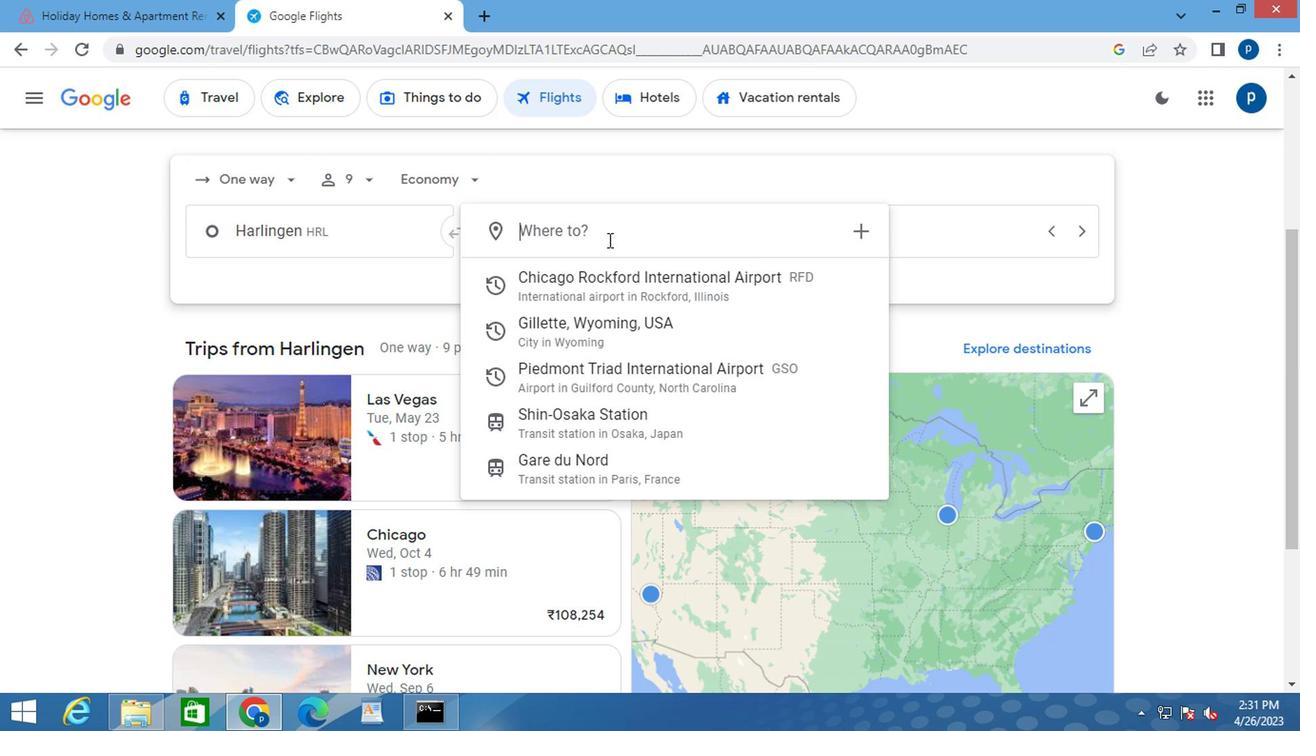 
Action: Key pressed <Key.caps_lock>p<Key.caps_lock>iedm
Screenshot: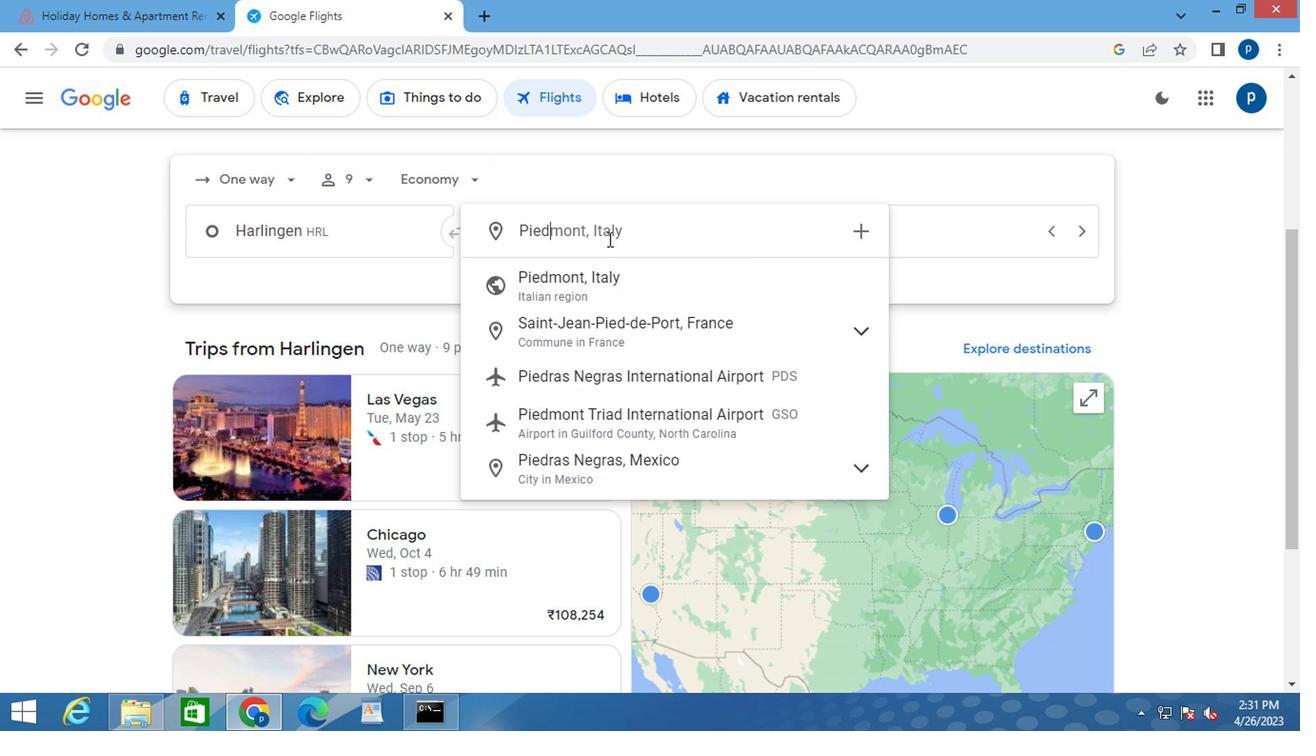 
Action: Mouse moved to (612, 328)
Screenshot: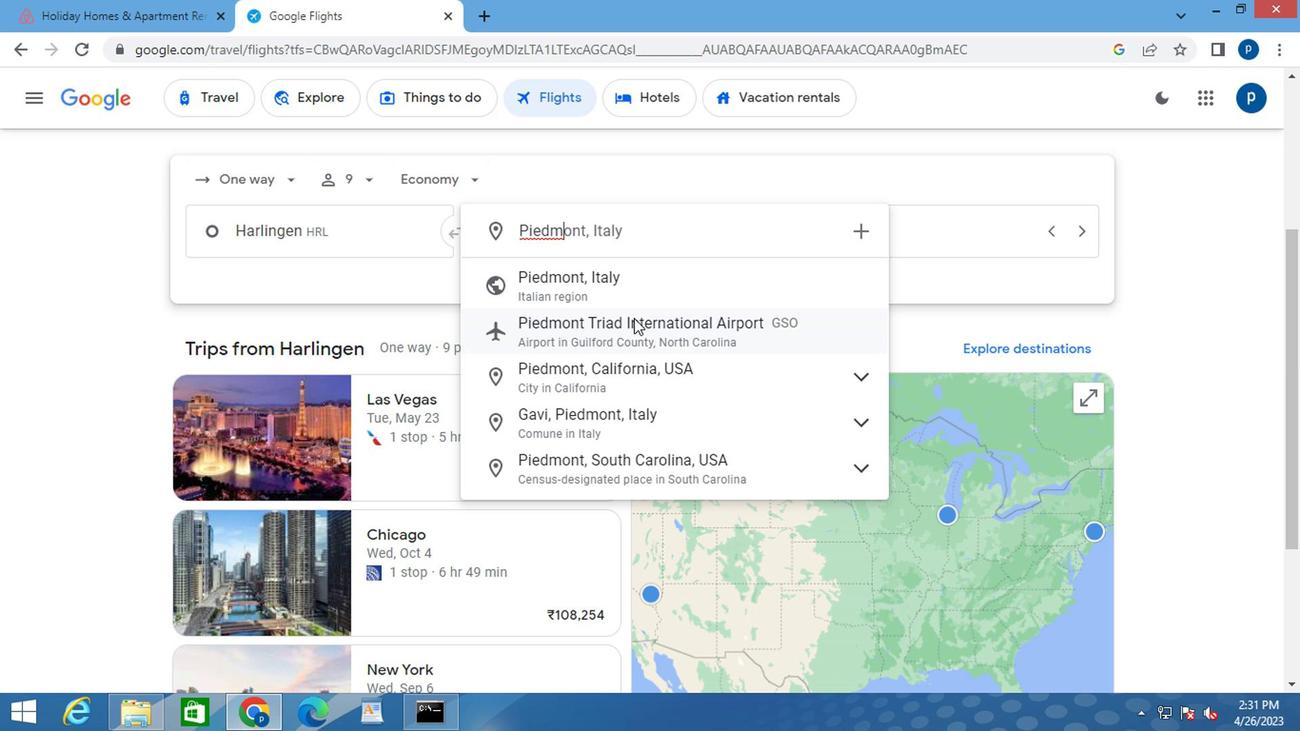 
Action: Mouse pressed left at (612, 328)
Screenshot: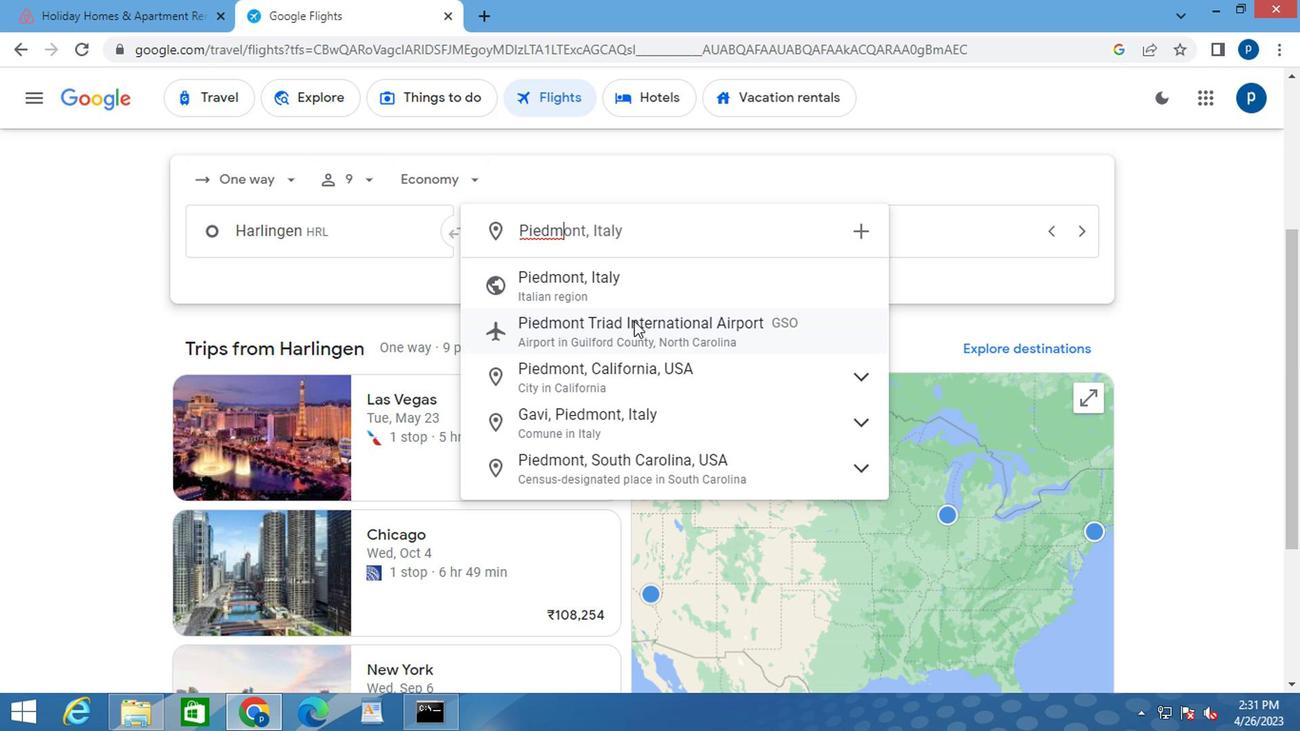 
Action: Mouse moved to (723, 233)
Screenshot: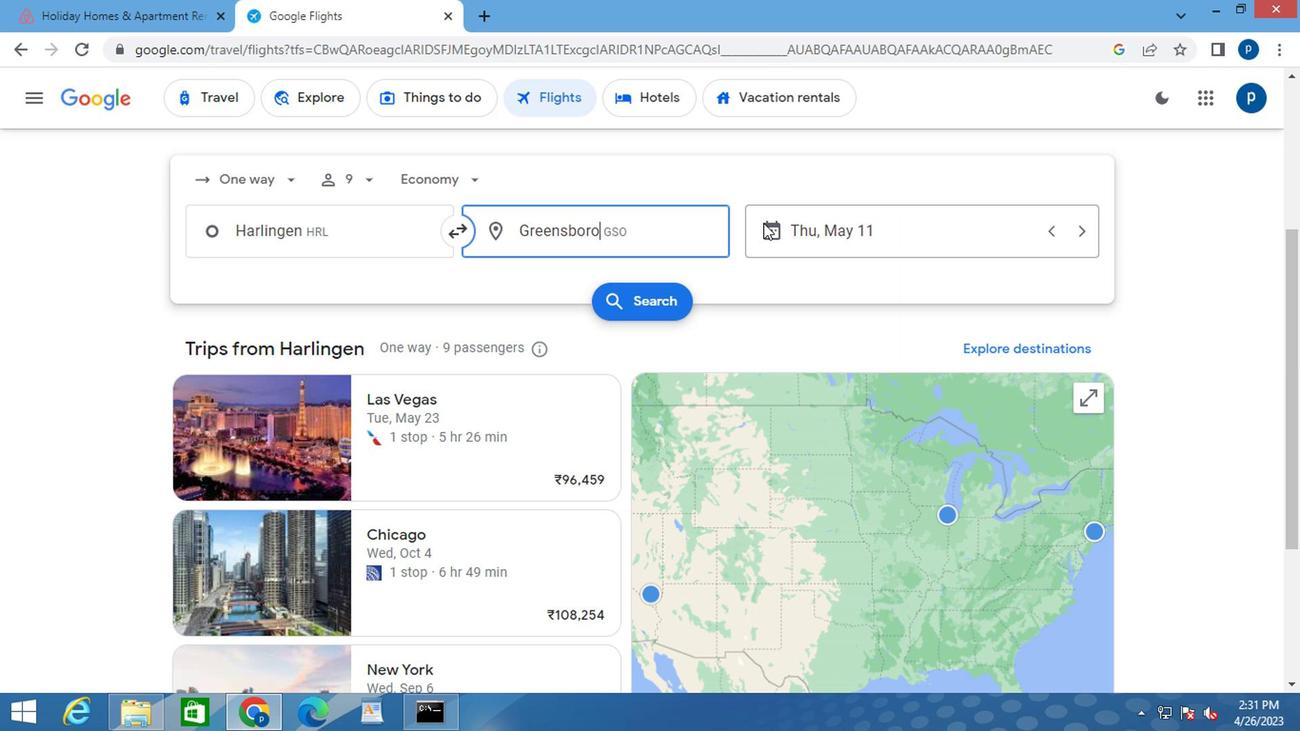 
Action: Mouse pressed left at (723, 233)
Screenshot: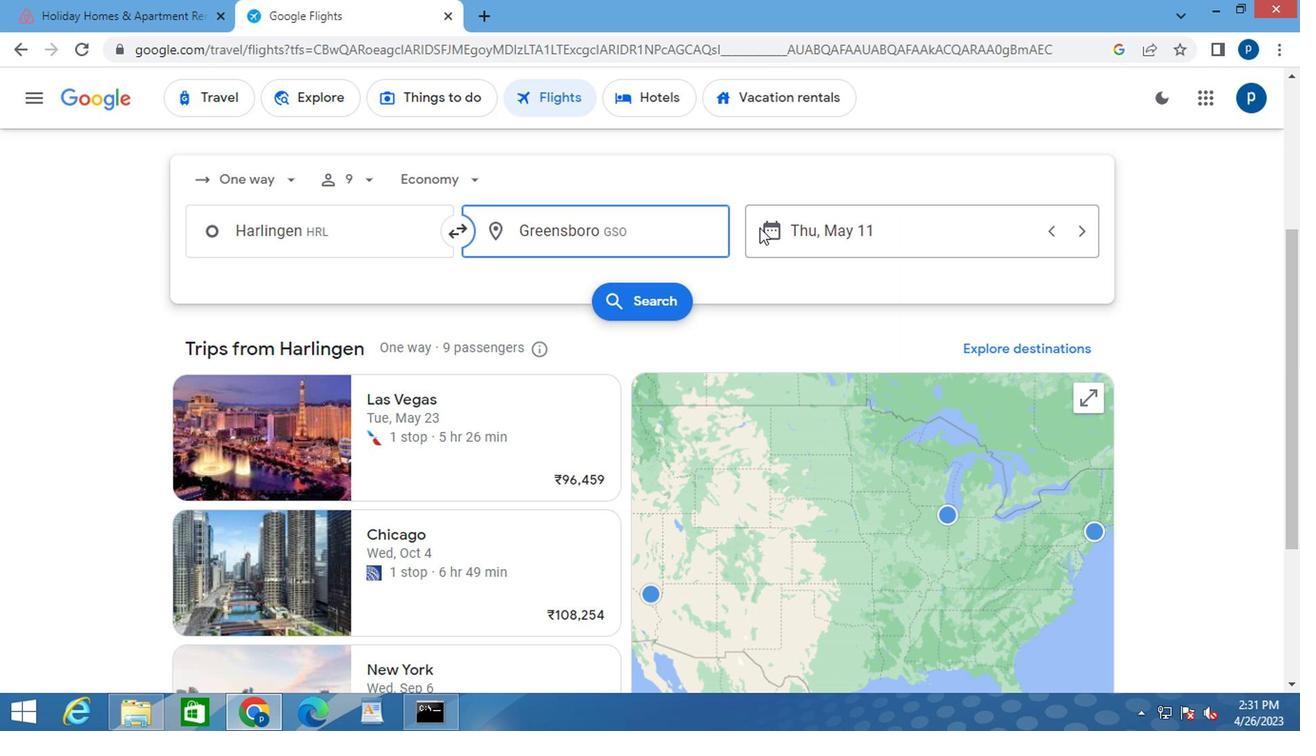 
Action: Mouse moved to (786, 332)
Screenshot: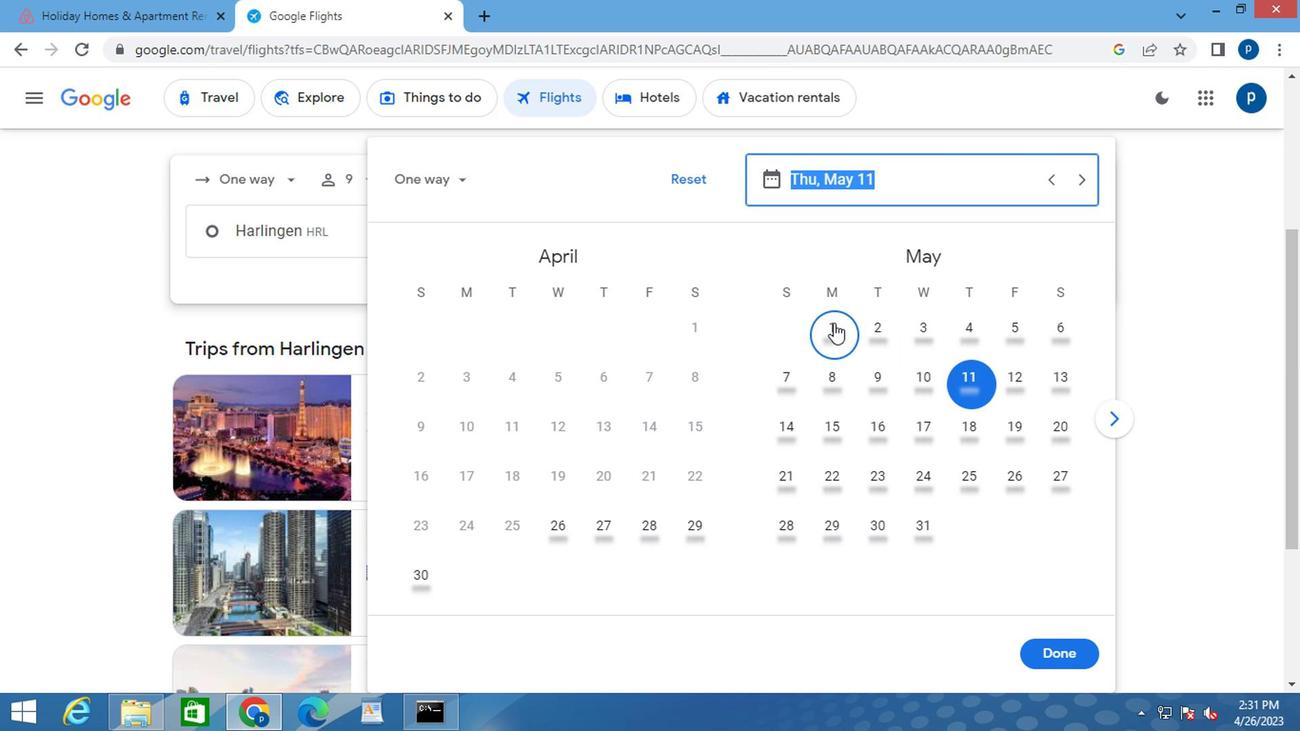 
Action: Mouse pressed left at (786, 332)
Screenshot: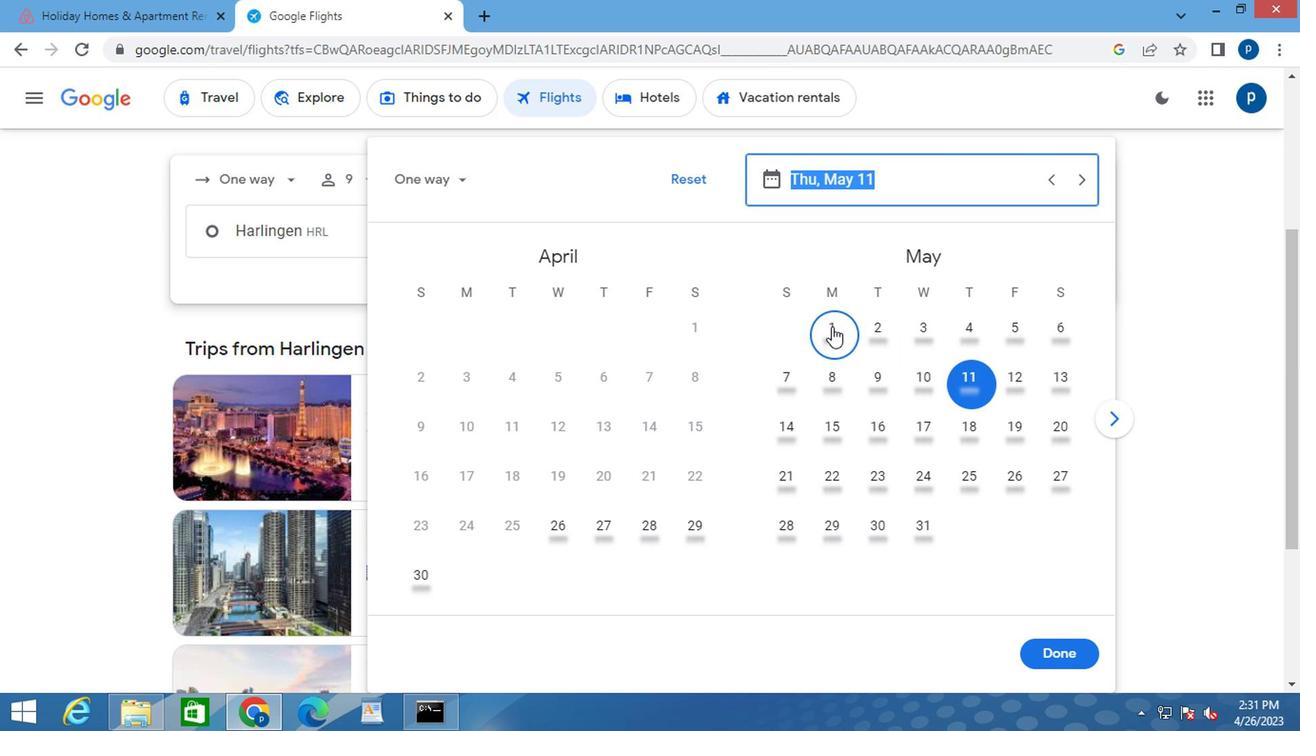 
Action: Mouse moved to (977, 644)
Screenshot: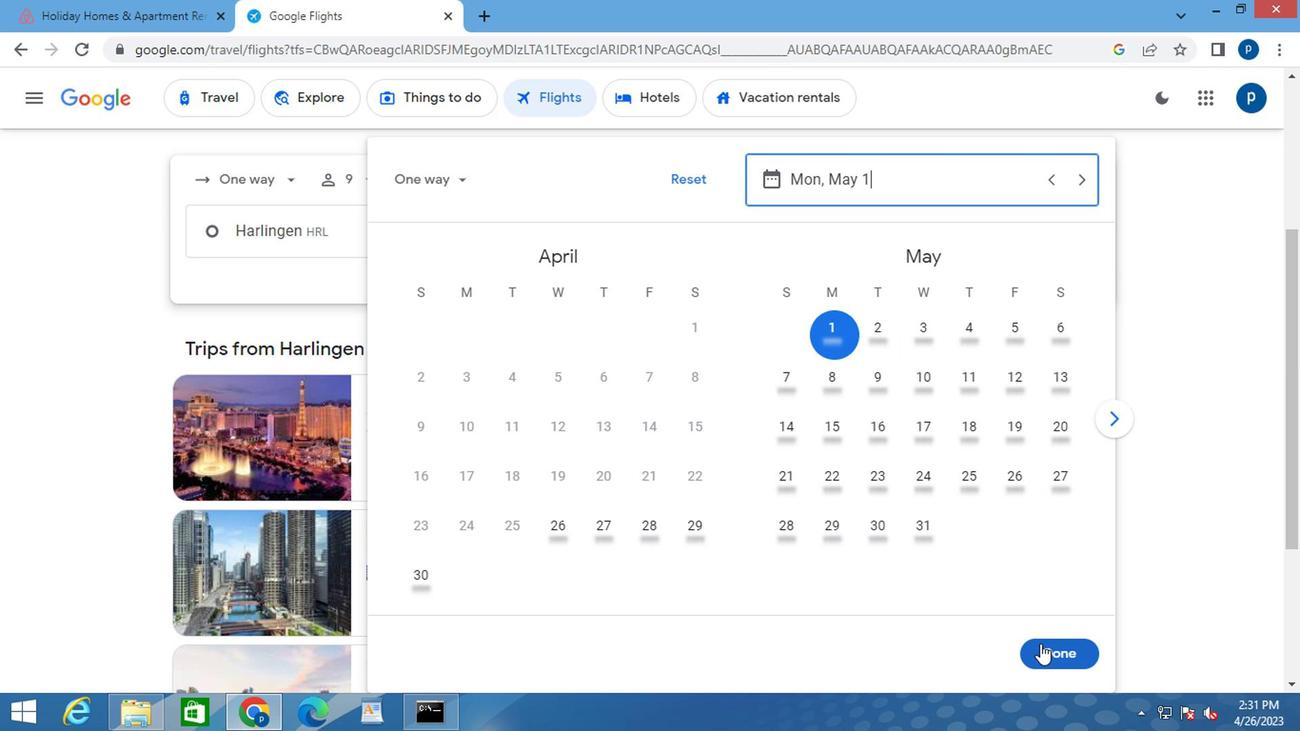 
Action: Mouse pressed left at (977, 644)
Screenshot: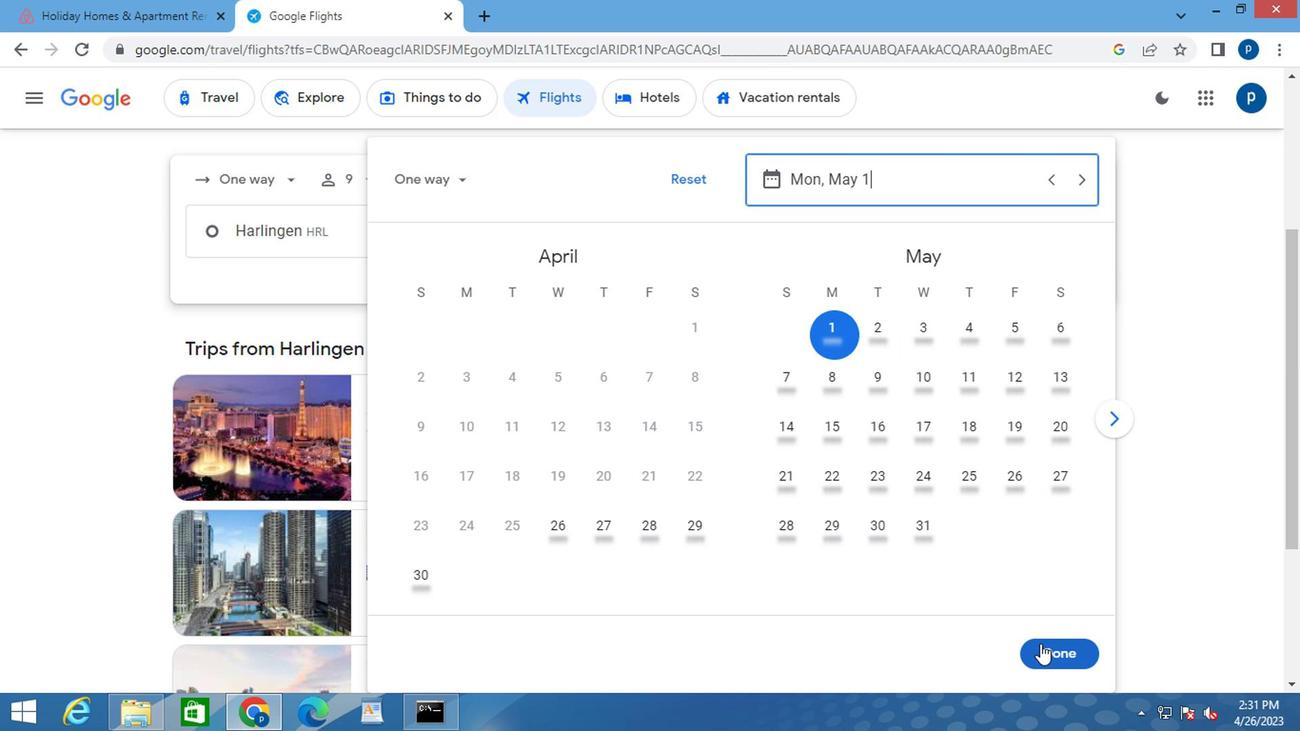 
Action: Mouse moved to (616, 306)
Screenshot: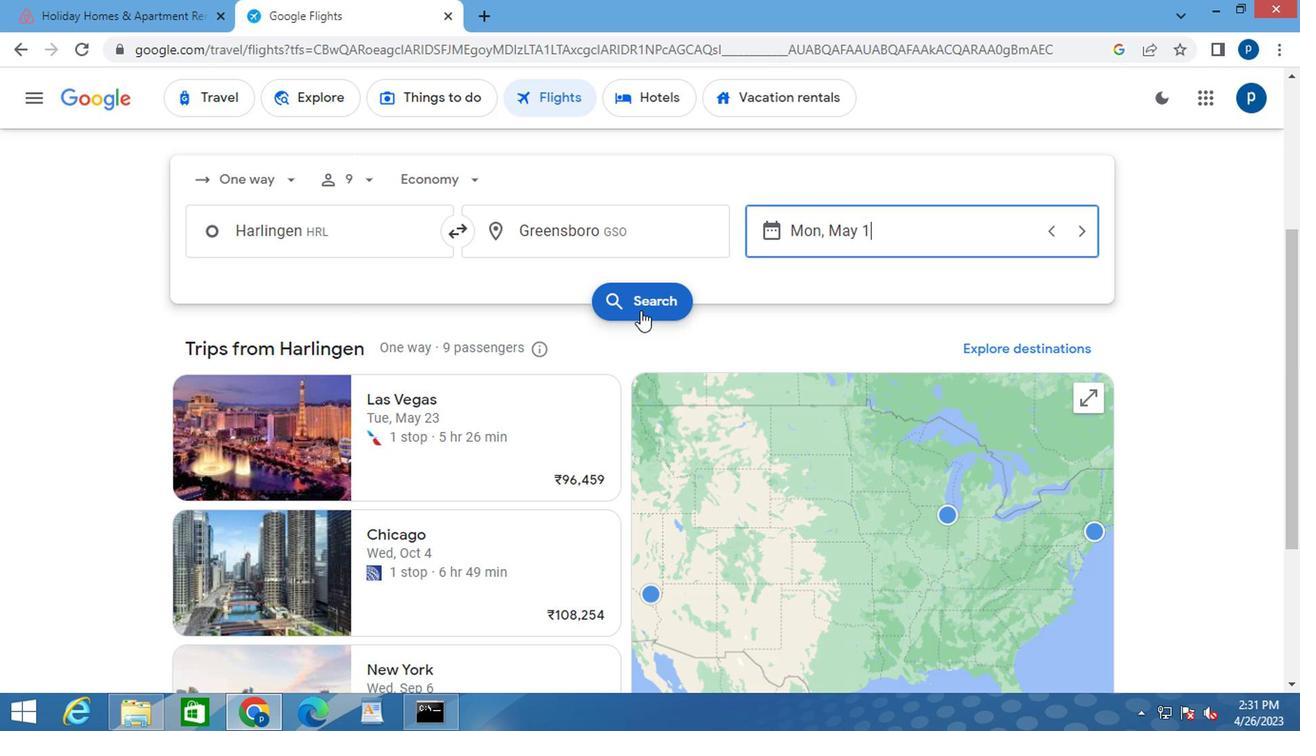 
Action: Mouse pressed left at (616, 306)
Screenshot: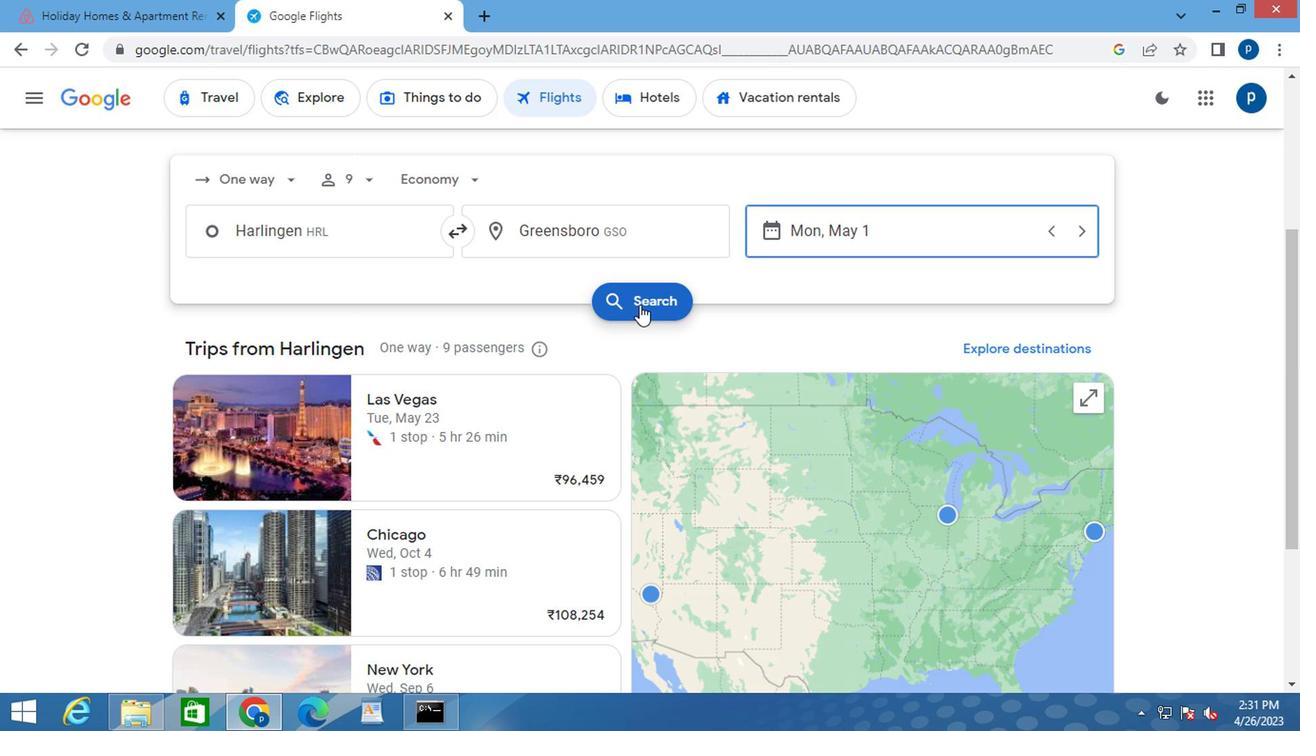 
Action: Mouse moved to (230, 270)
Screenshot: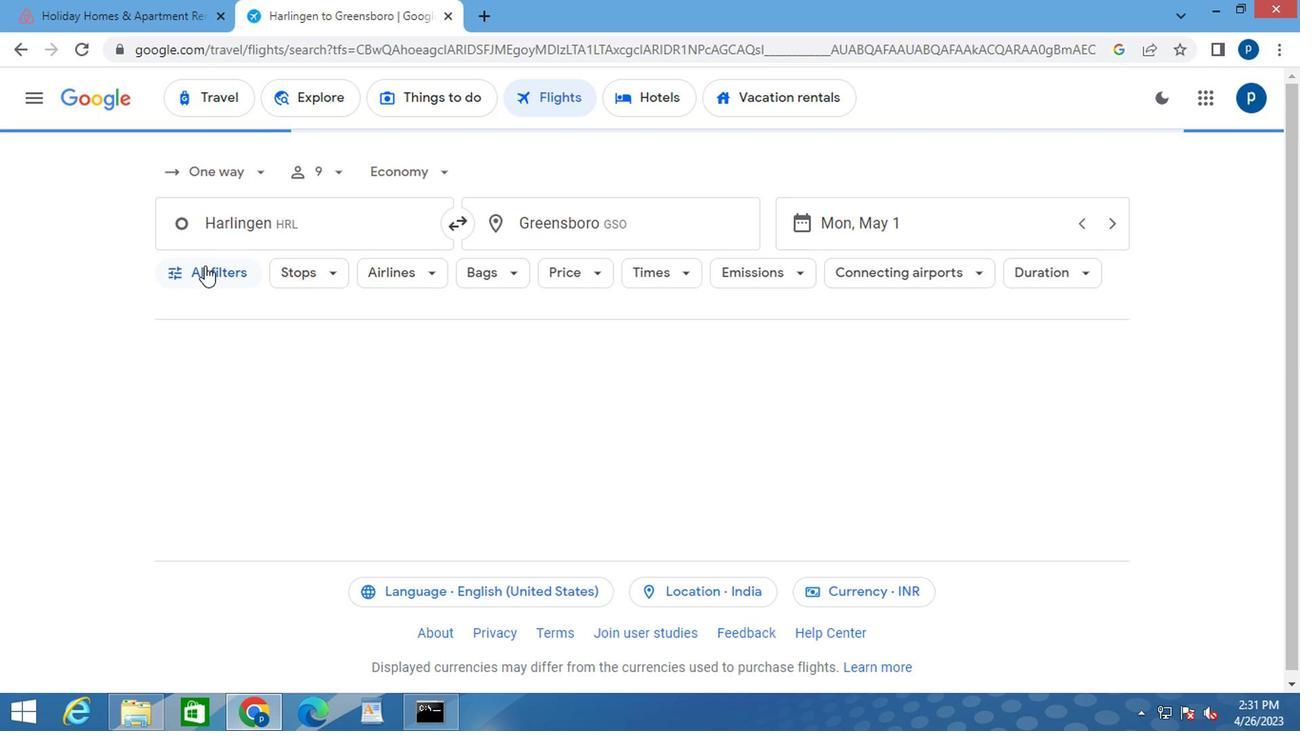 
Action: Mouse pressed left at (230, 270)
Screenshot: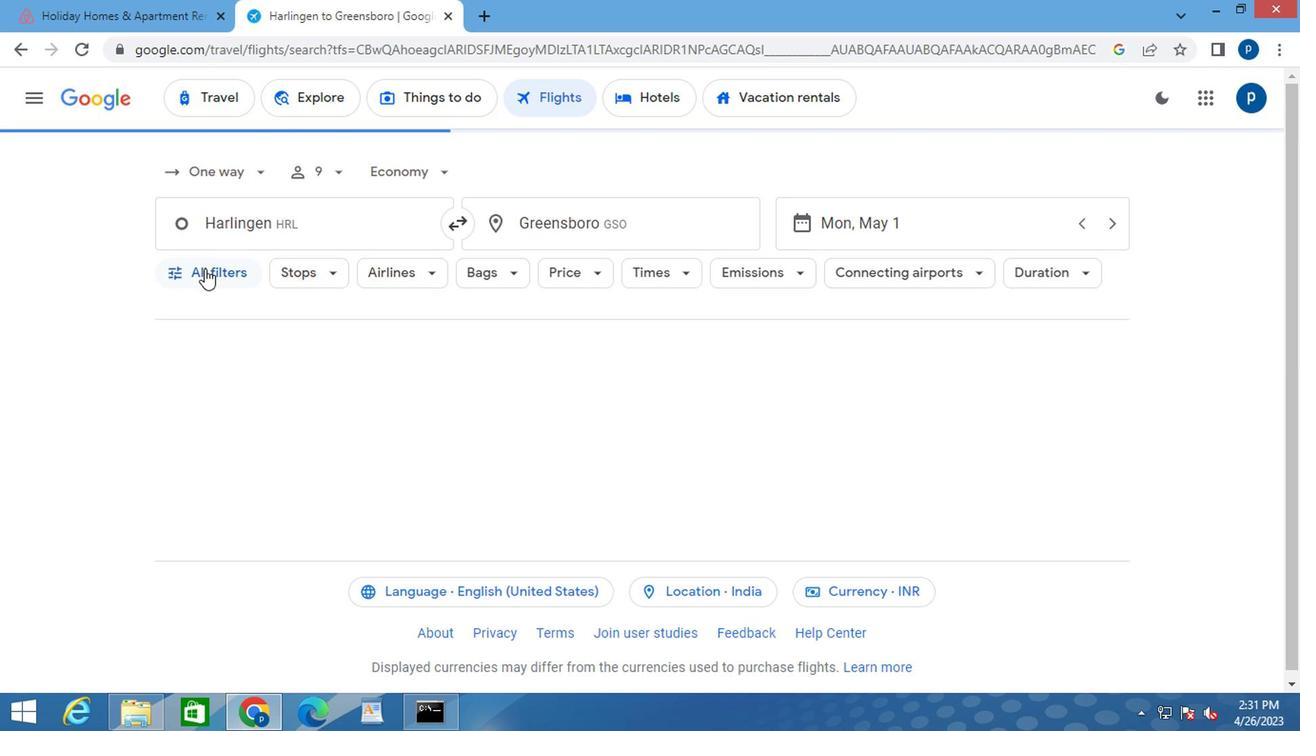 
Action: Mouse moved to (308, 432)
Screenshot: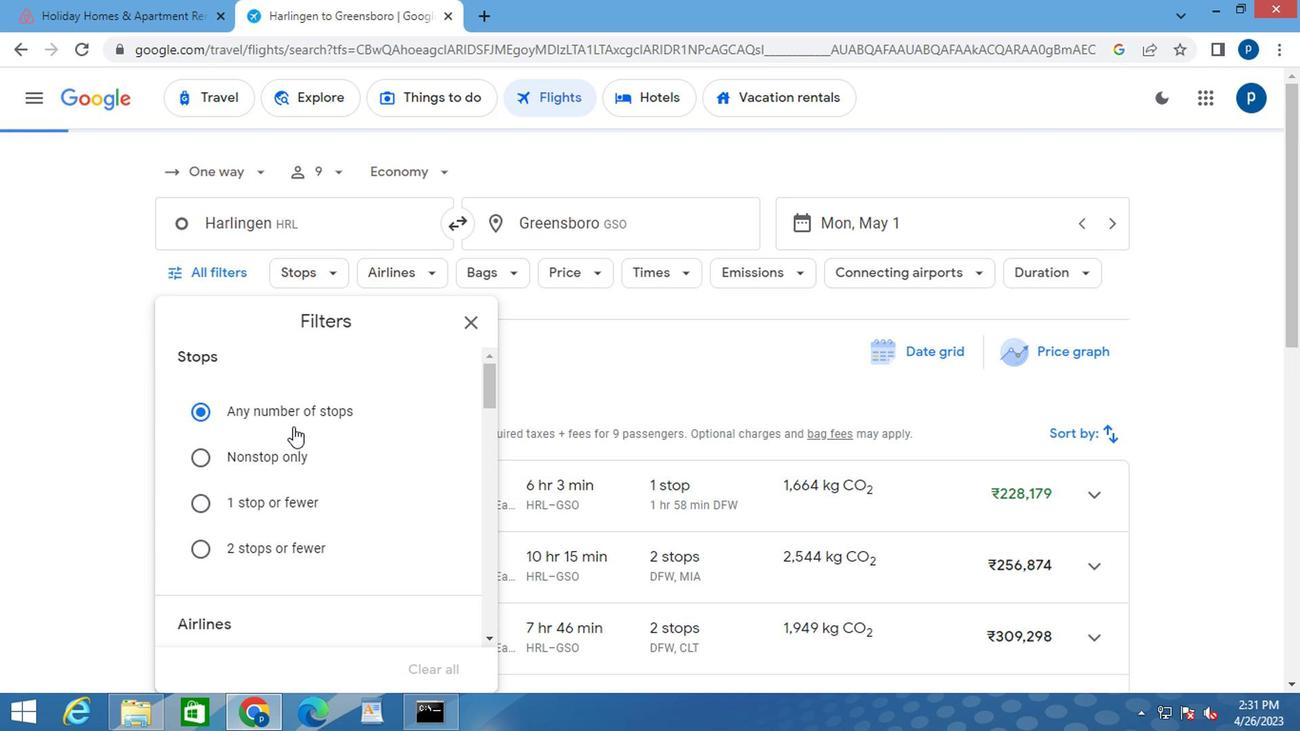 
Action: Mouse scrolled (308, 431) with delta (0, -1)
Screenshot: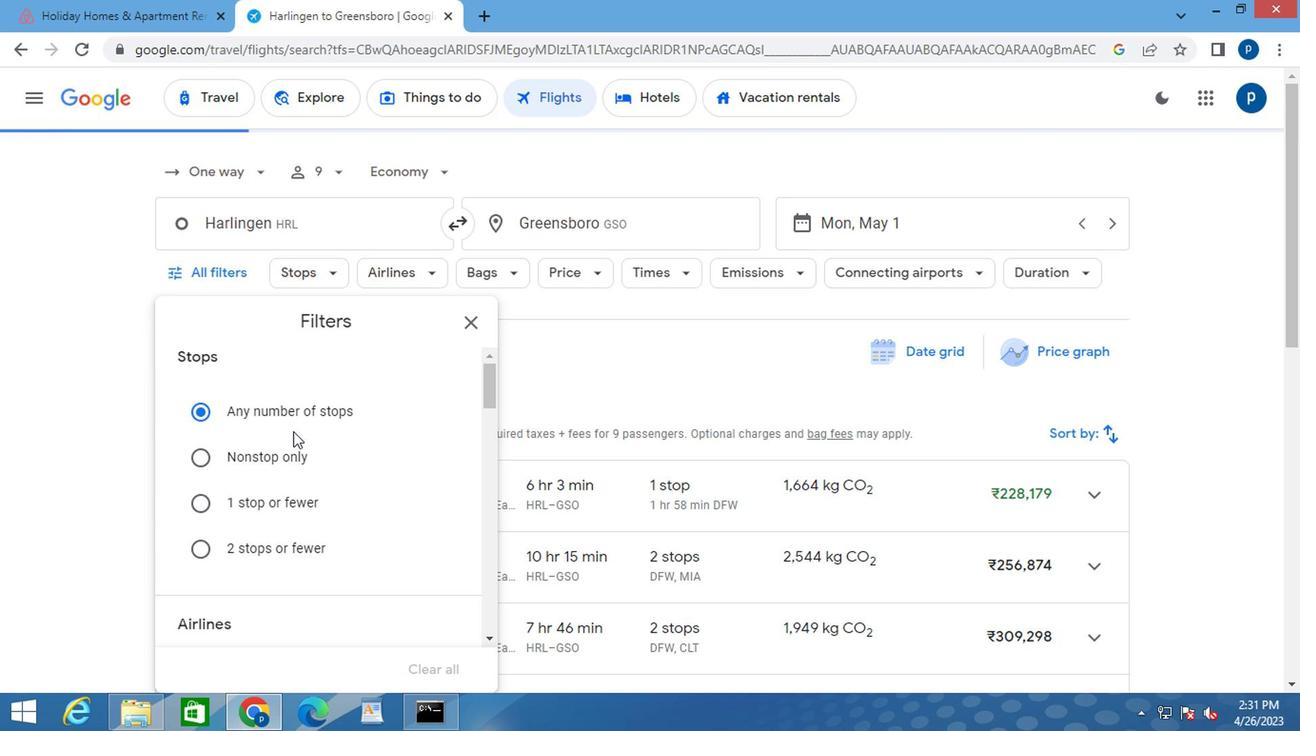 
Action: Mouse scrolled (308, 431) with delta (0, -1)
Screenshot: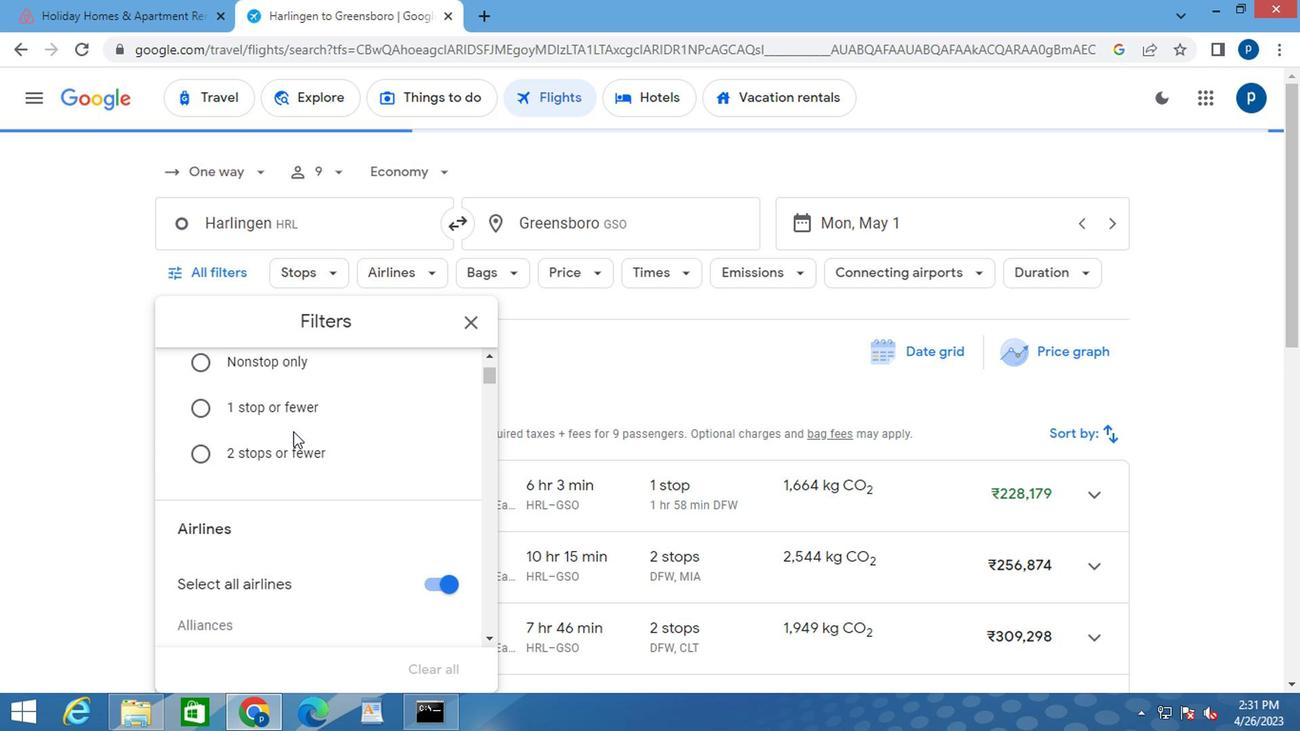 
Action: Mouse scrolled (308, 431) with delta (0, -1)
Screenshot: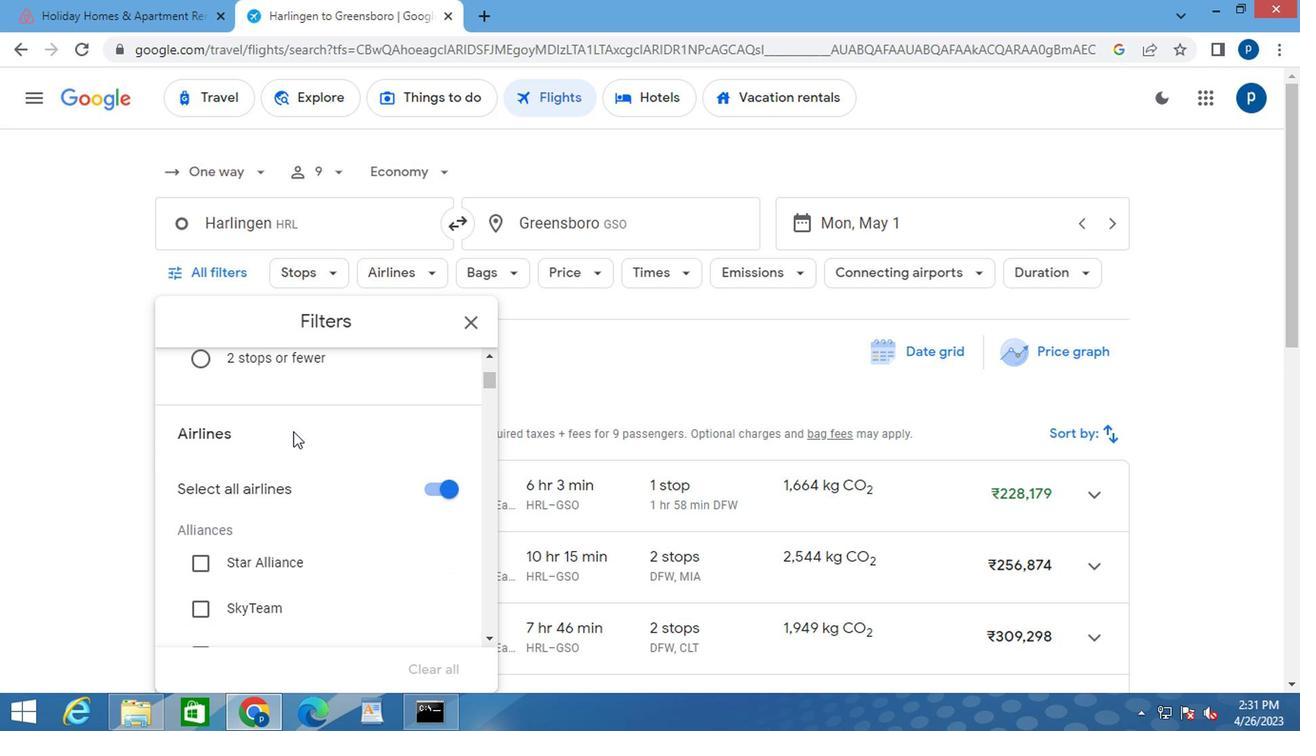 
Action: Mouse scrolled (308, 431) with delta (0, -1)
Screenshot: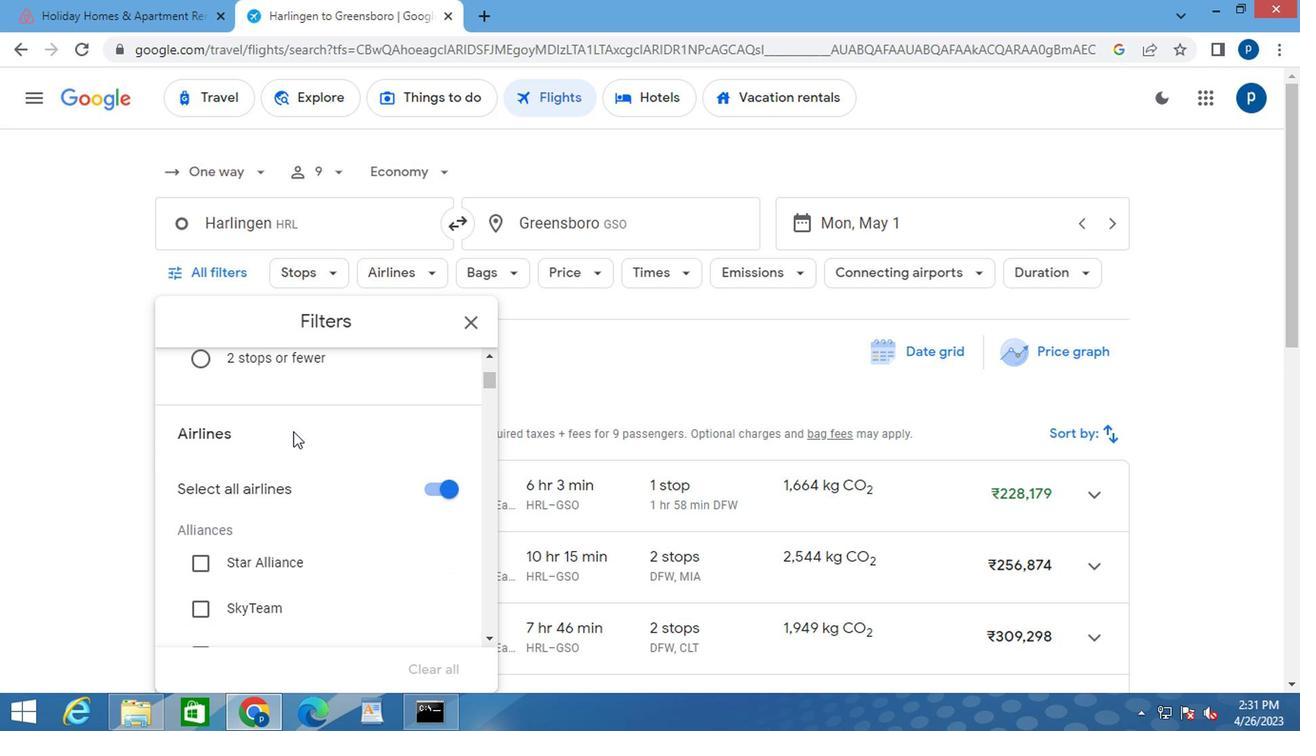 
Action: Mouse moved to (313, 440)
Screenshot: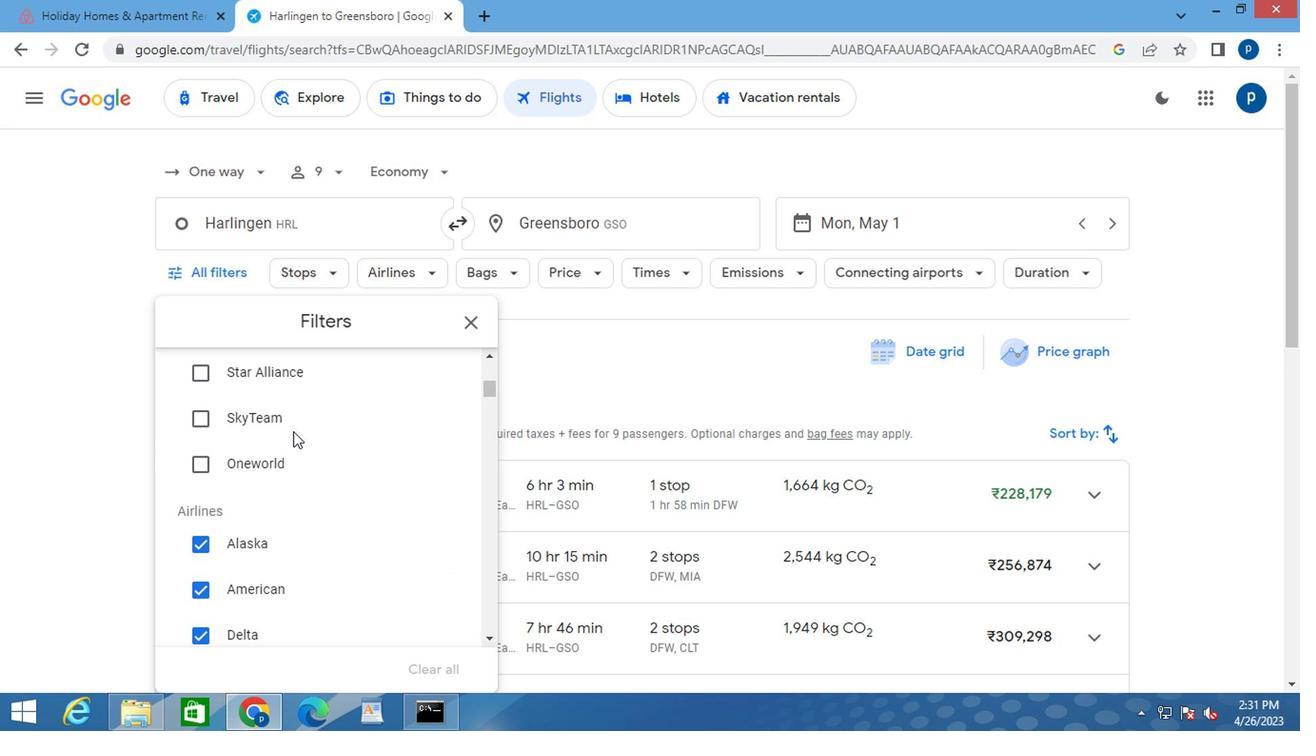 
Action: Mouse scrolled (313, 438) with delta (0, -1)
Screenshot: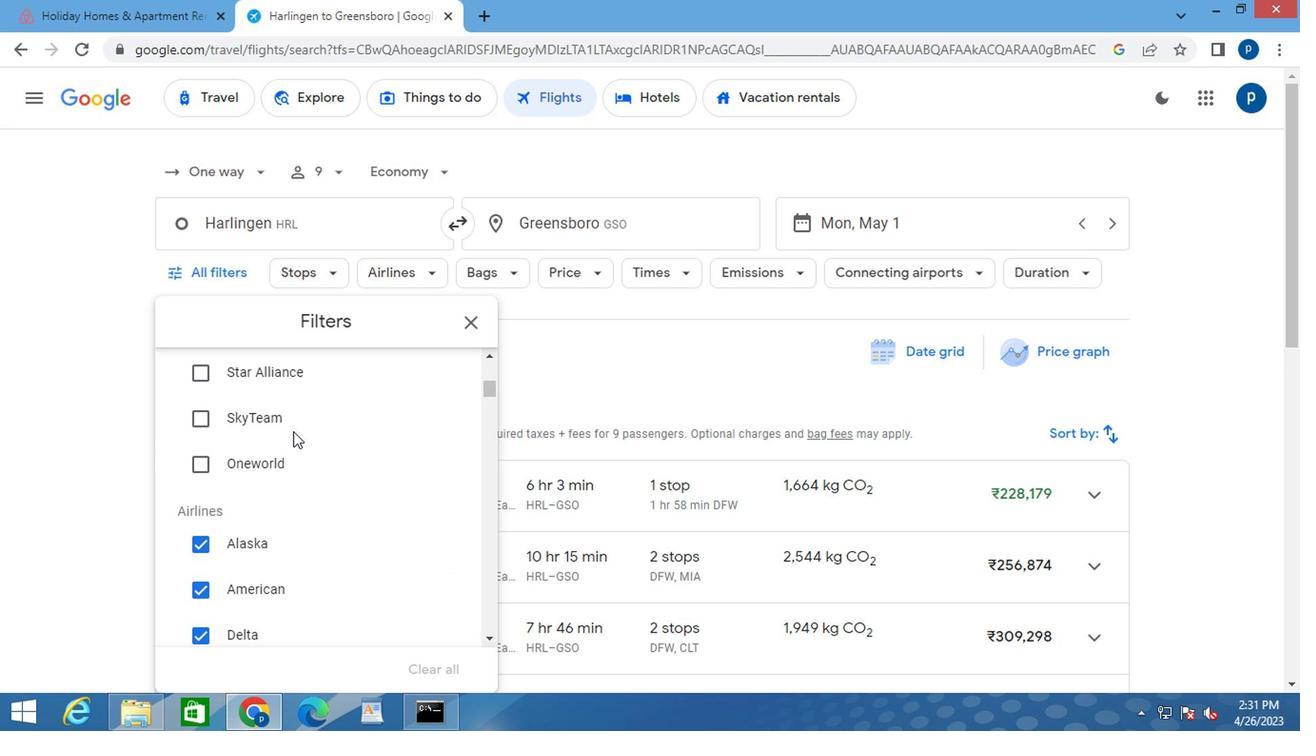 
Action: Mouse moved to (321, 447)
Screenshot: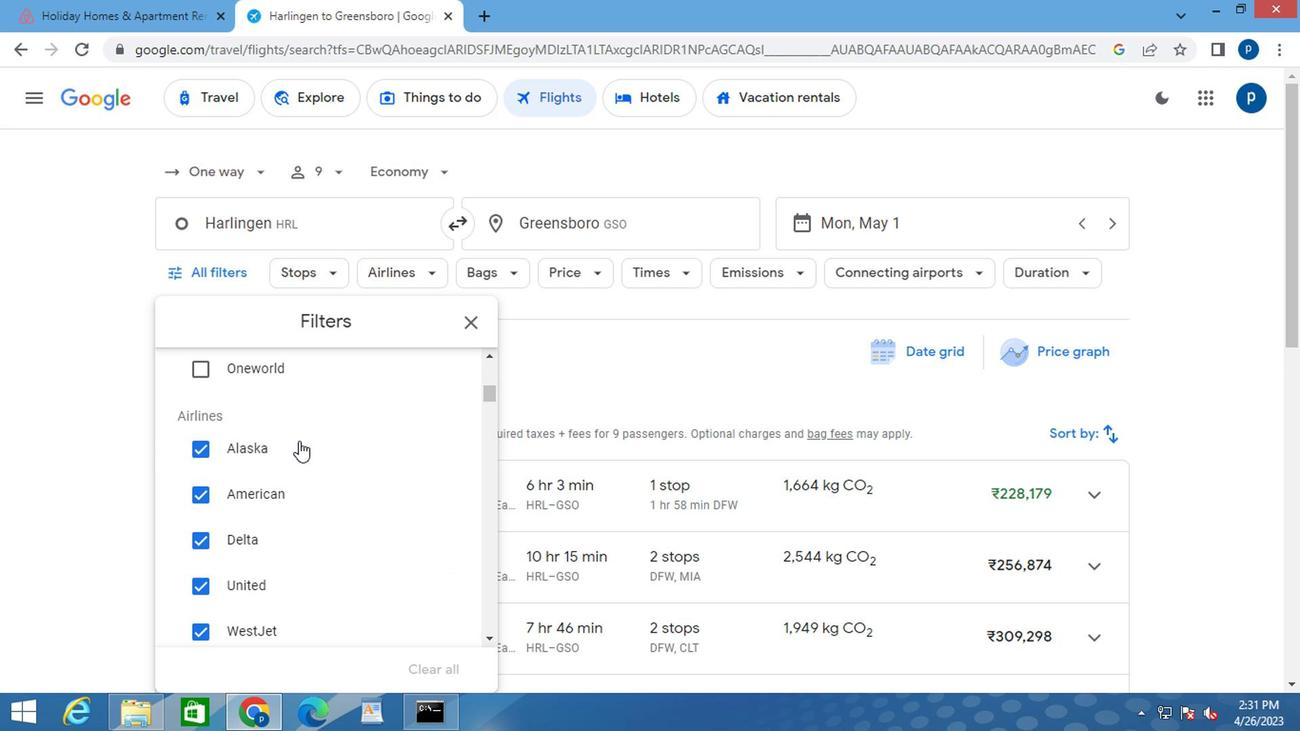 
Action: Mouse scrolled (321, 446) with delta (0, -1)
Screenshot: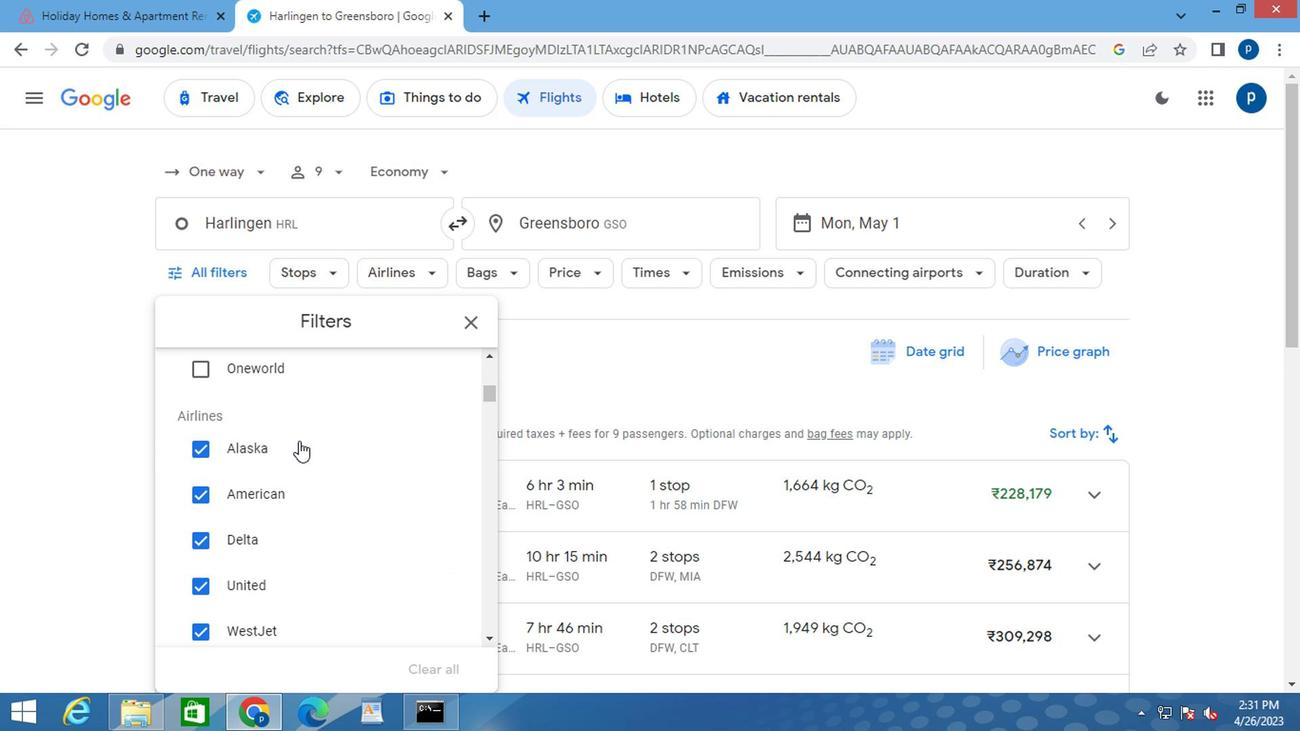 
Action: Mouse moved to (330, 450)
Screenshot: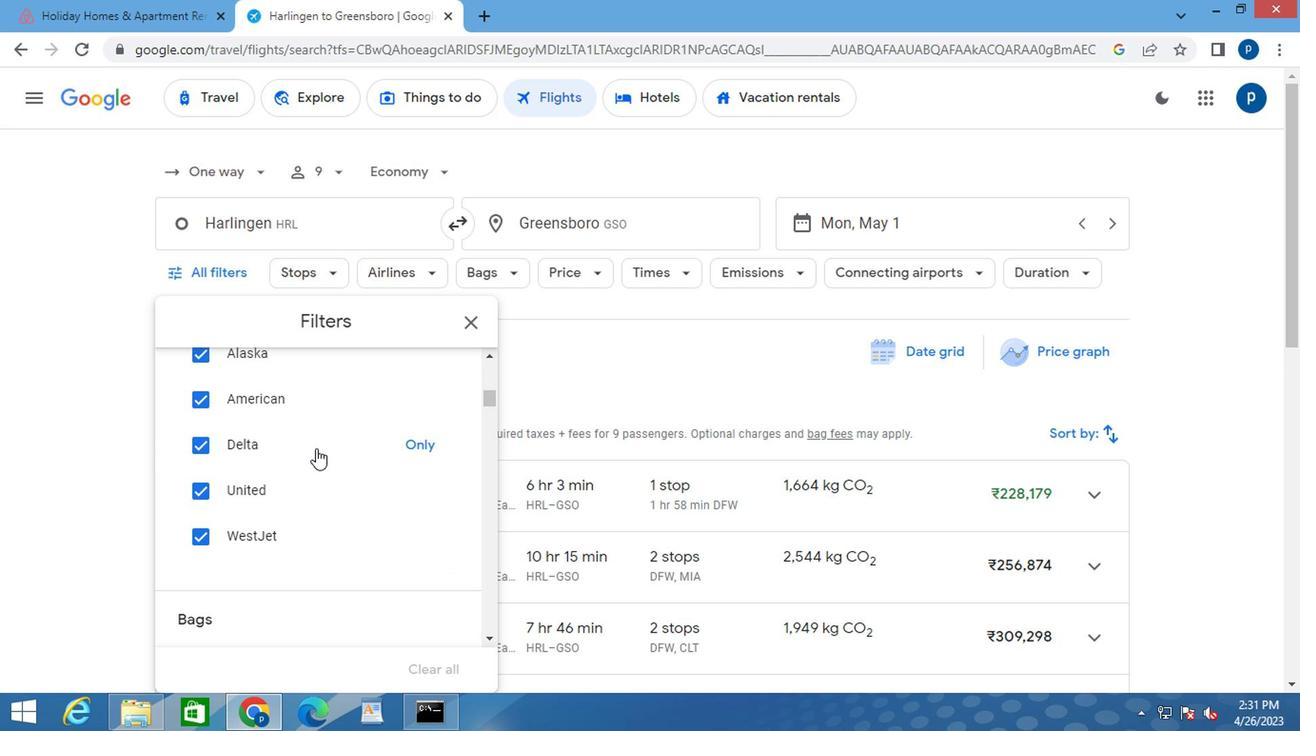 
Action: Mouse scrolled (330, 450) with delta (0, 0)
Screenshot: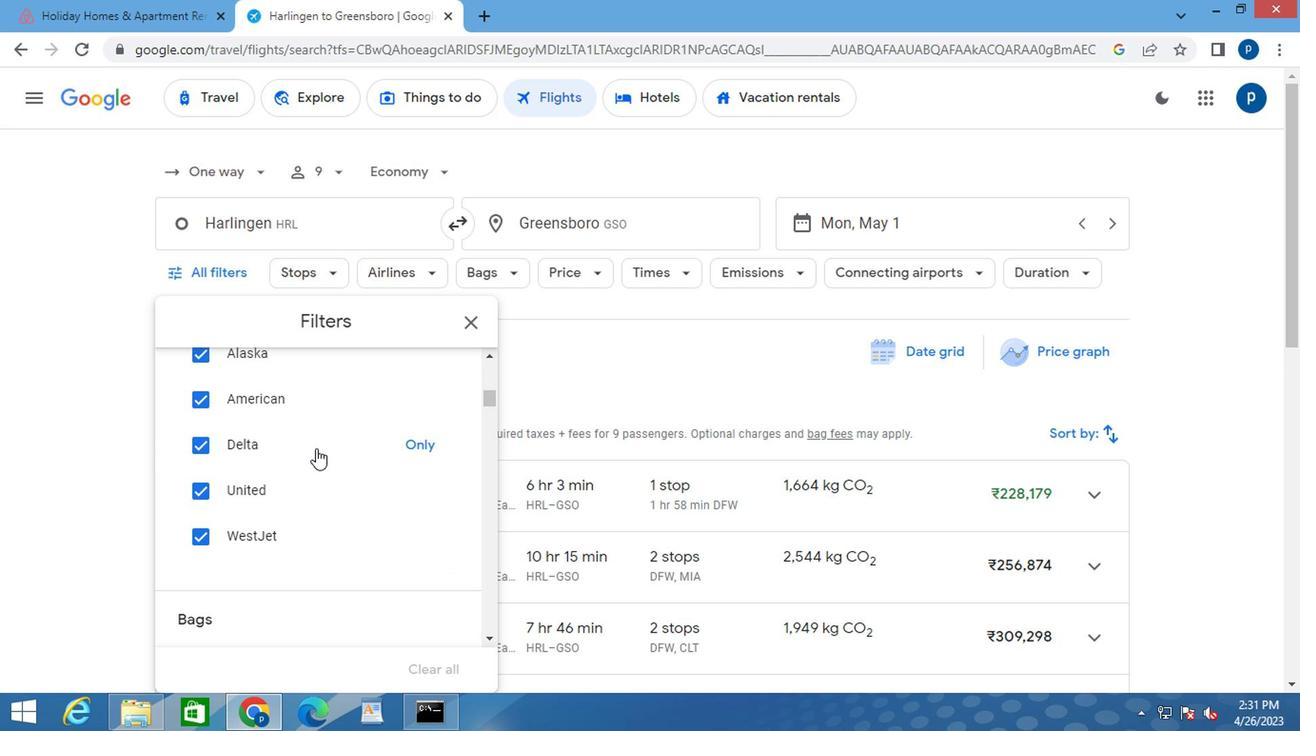 
Action: Mouse moved to (334, 457)
Screenshot: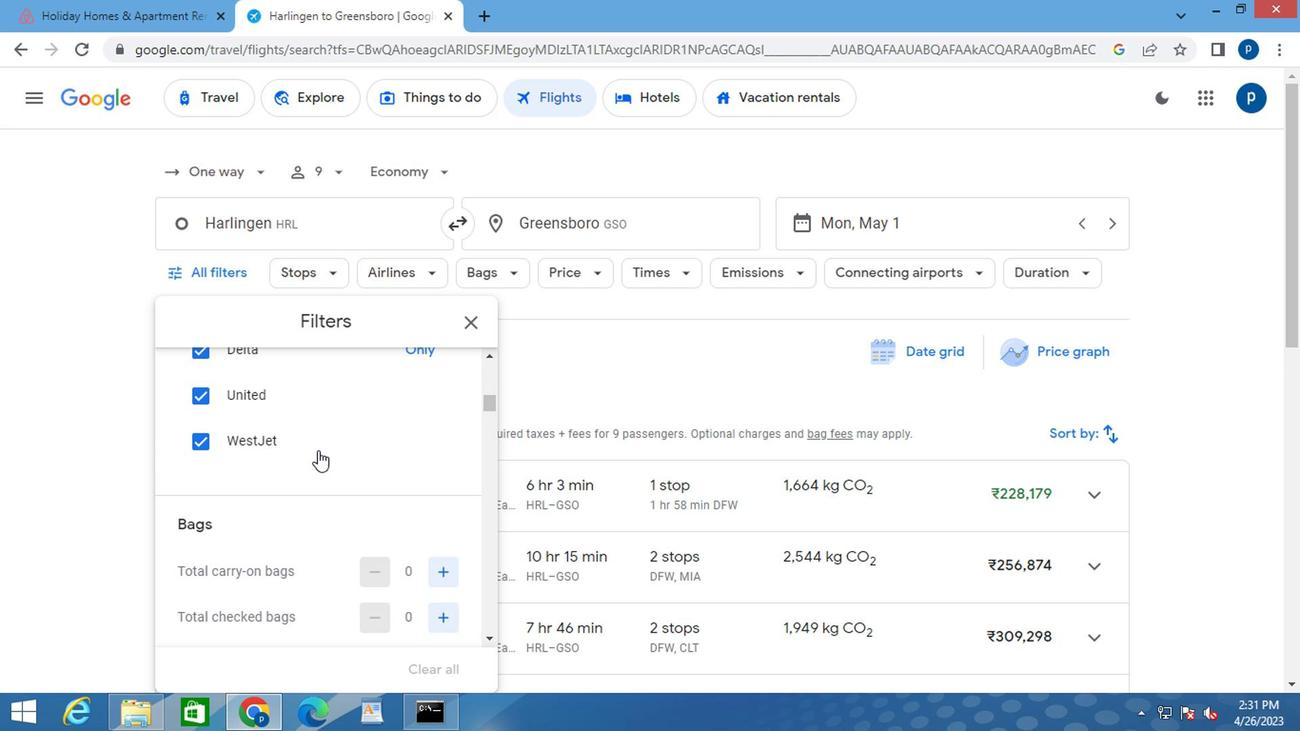 
Action: Mouse scrolled (334, 455) with delta (0, -1)
Screenshot: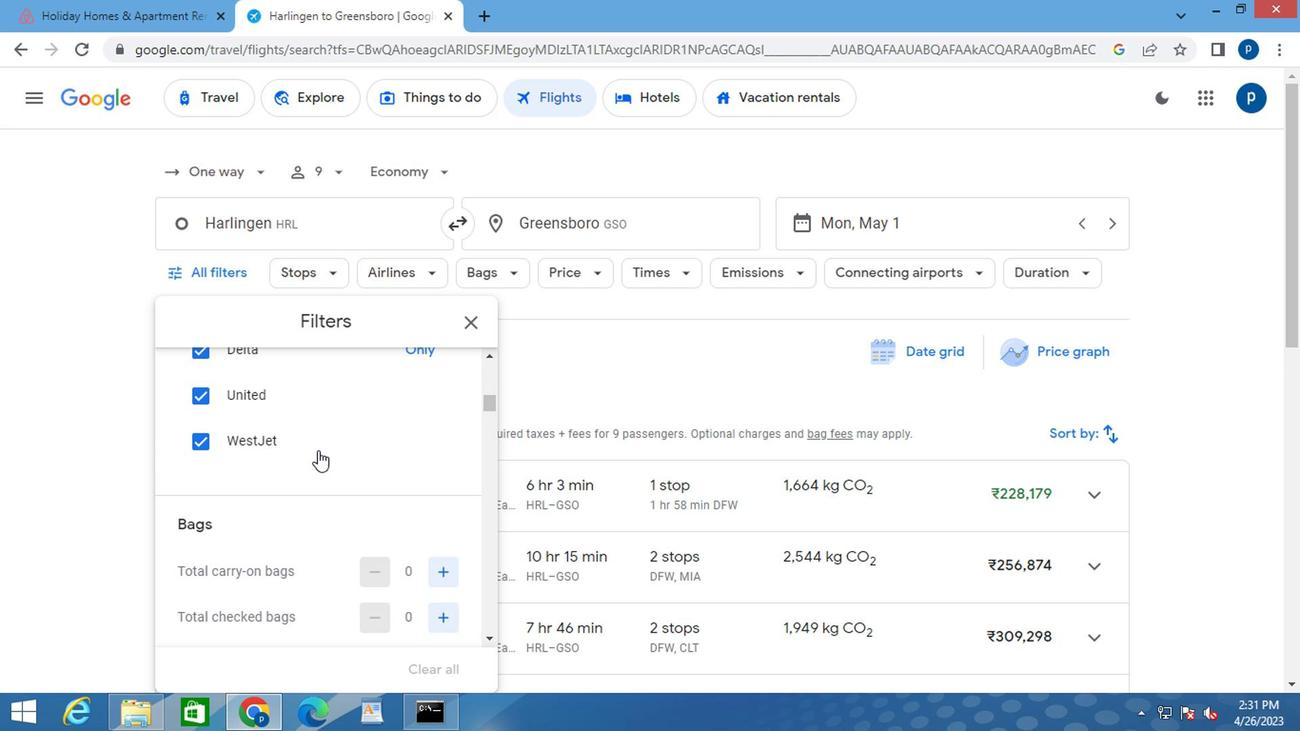 
Action: Mouse moved to (440, 534)
Screenshot: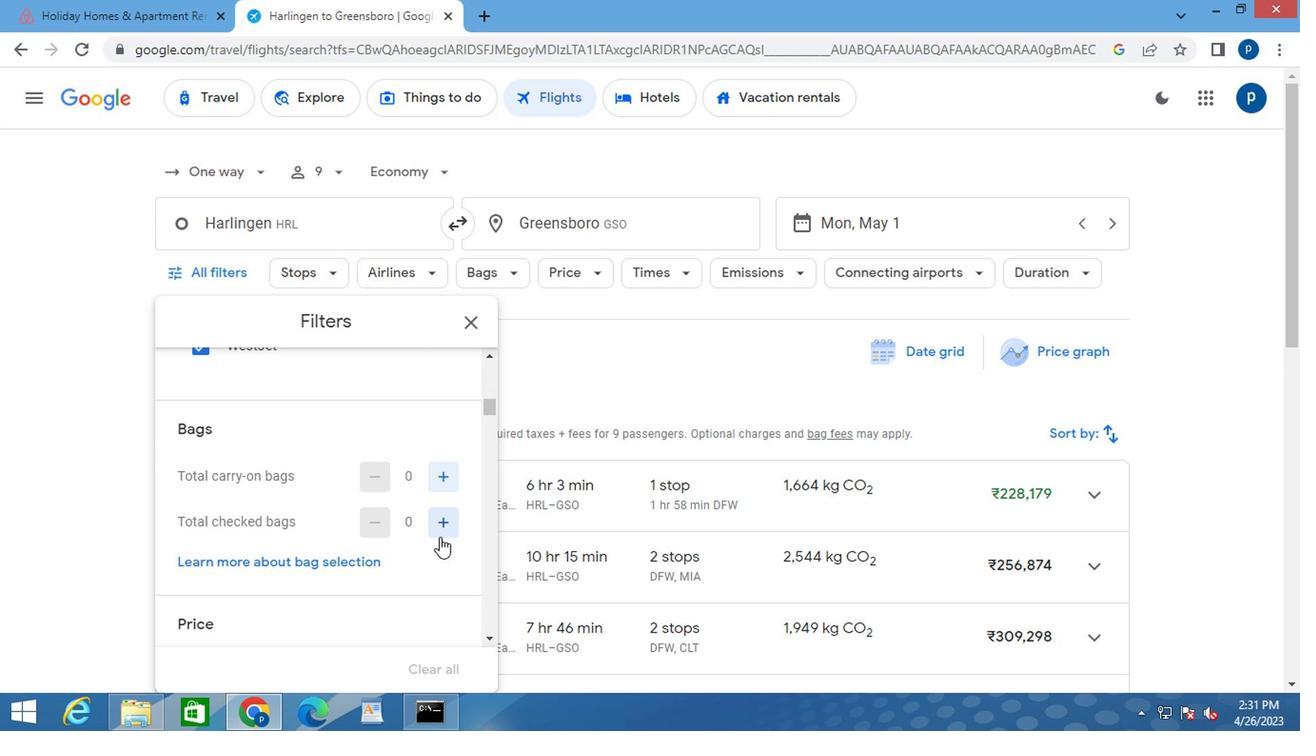 
Action: Mouse pressed left at (440, 534)
Screenshot: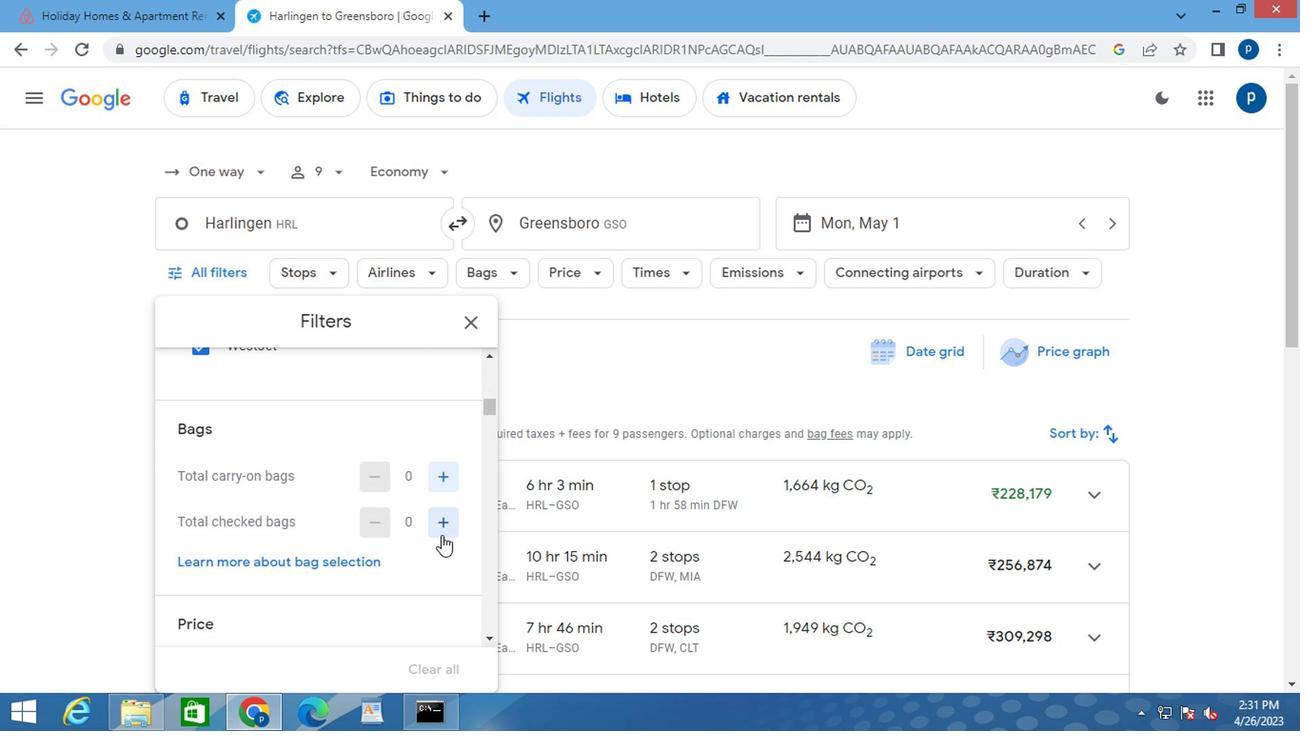 
Action: Mouse pressed left at (440, 534)
Screenshot: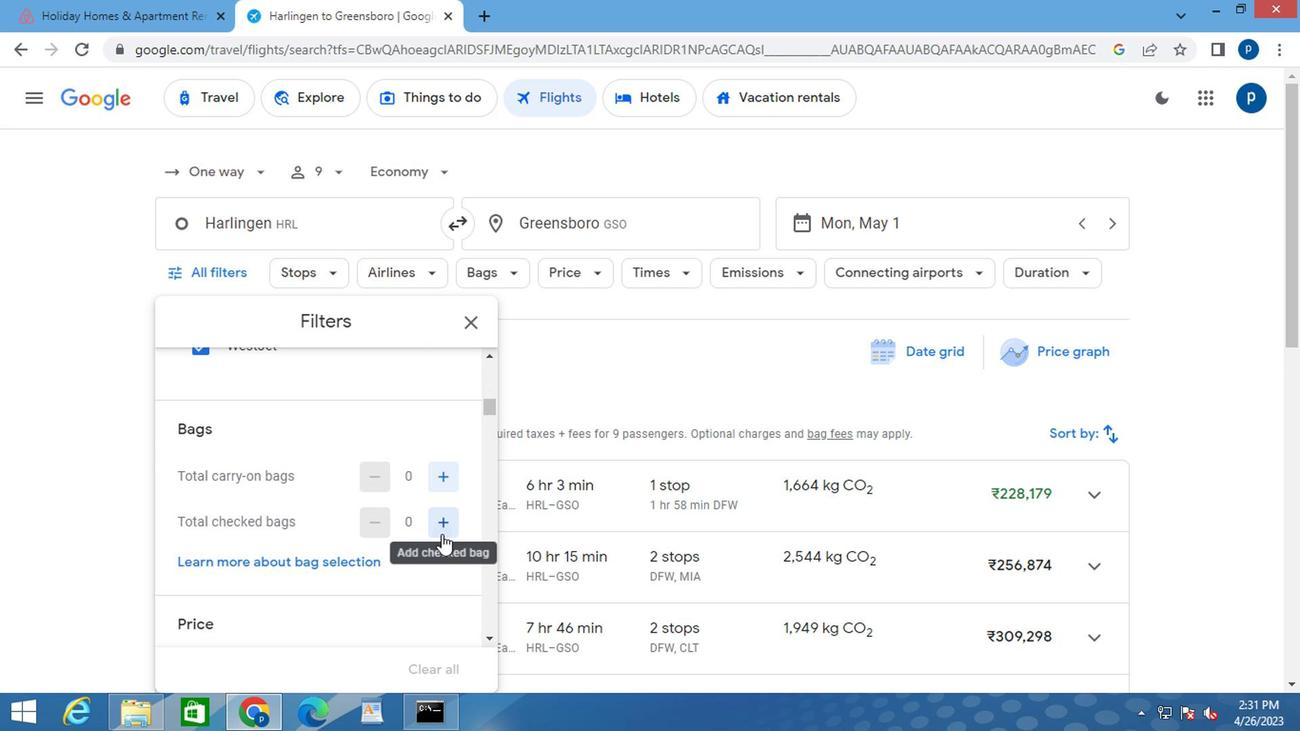 
Action: Mouse pressed left at (440, 534)
Screenshot: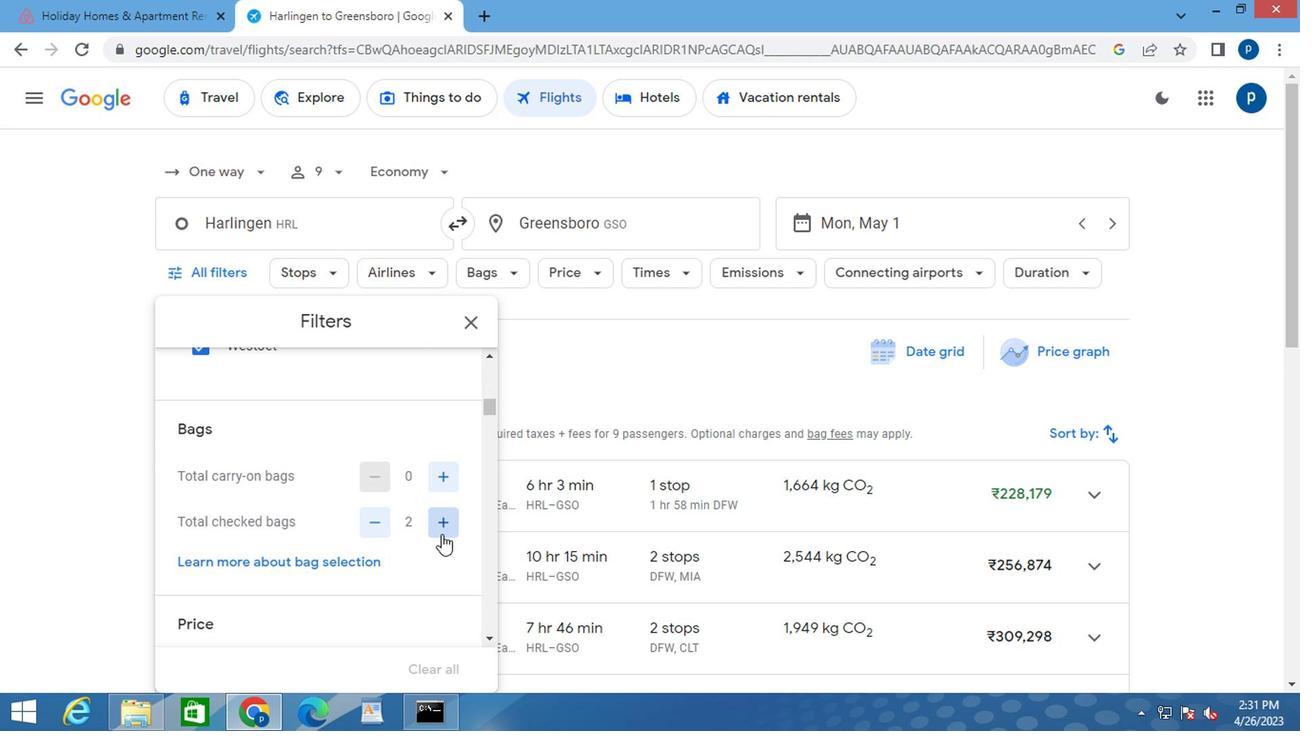 
Action: Mouse pressed left at (440, 534)
Screenshot: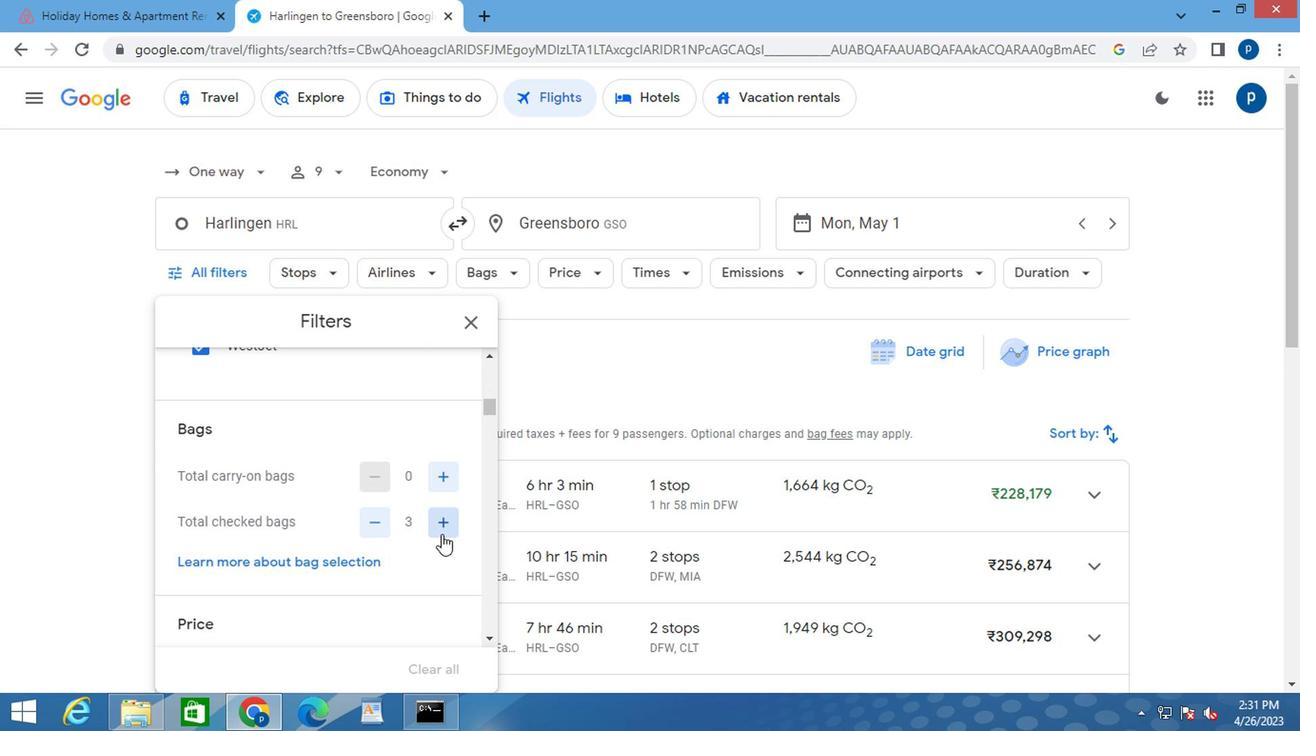 
Action: Mouse pressed left at (440, 534)
Screenshot: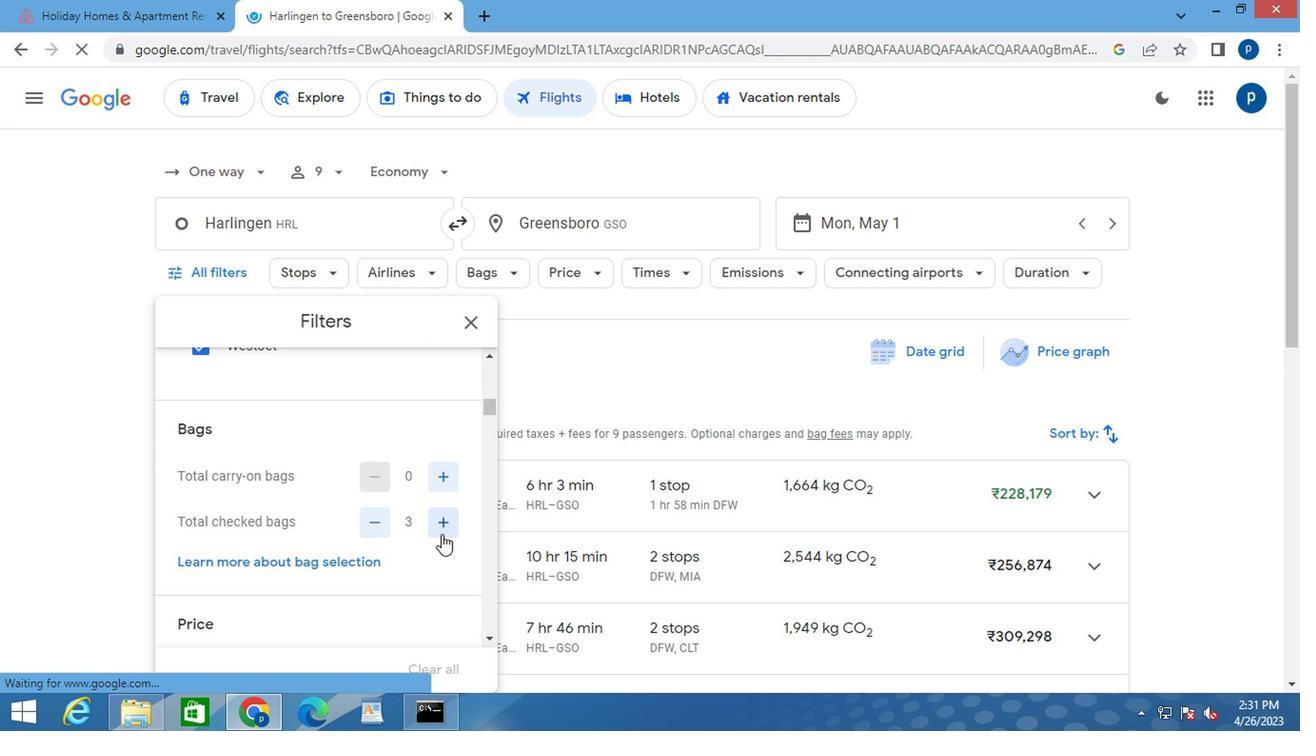 
Action: Mouse moved to (440, 532)
Screenshot: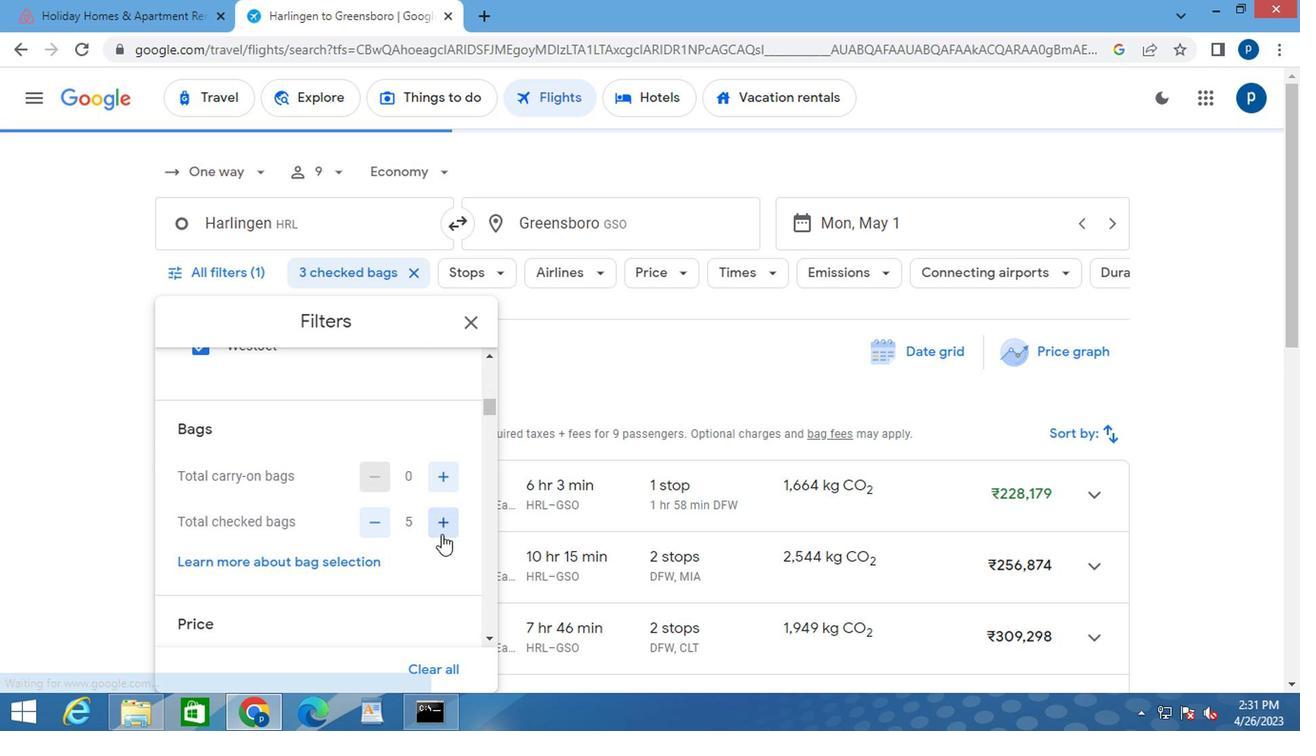 
Action: Mouse pressed left at (440, 532)
Screenshot: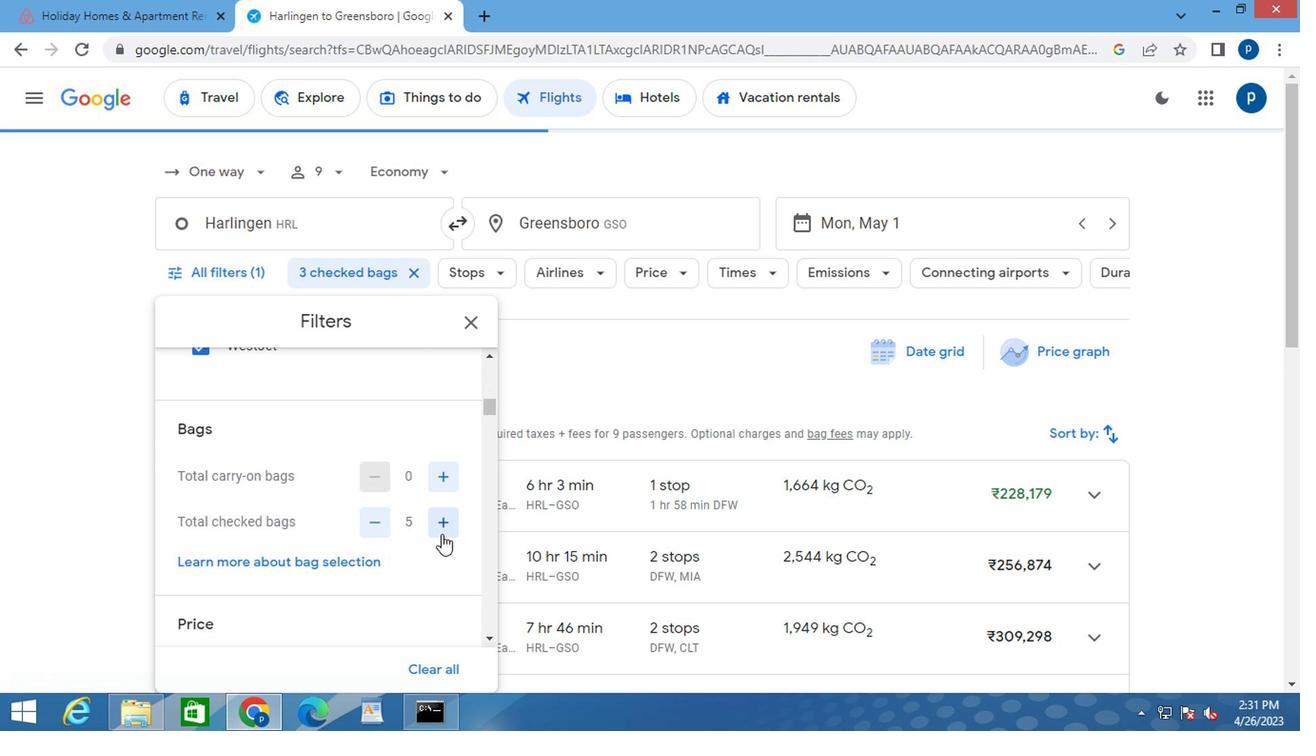 
Action: Mouse pressed left at (440, 532)
Screenshot: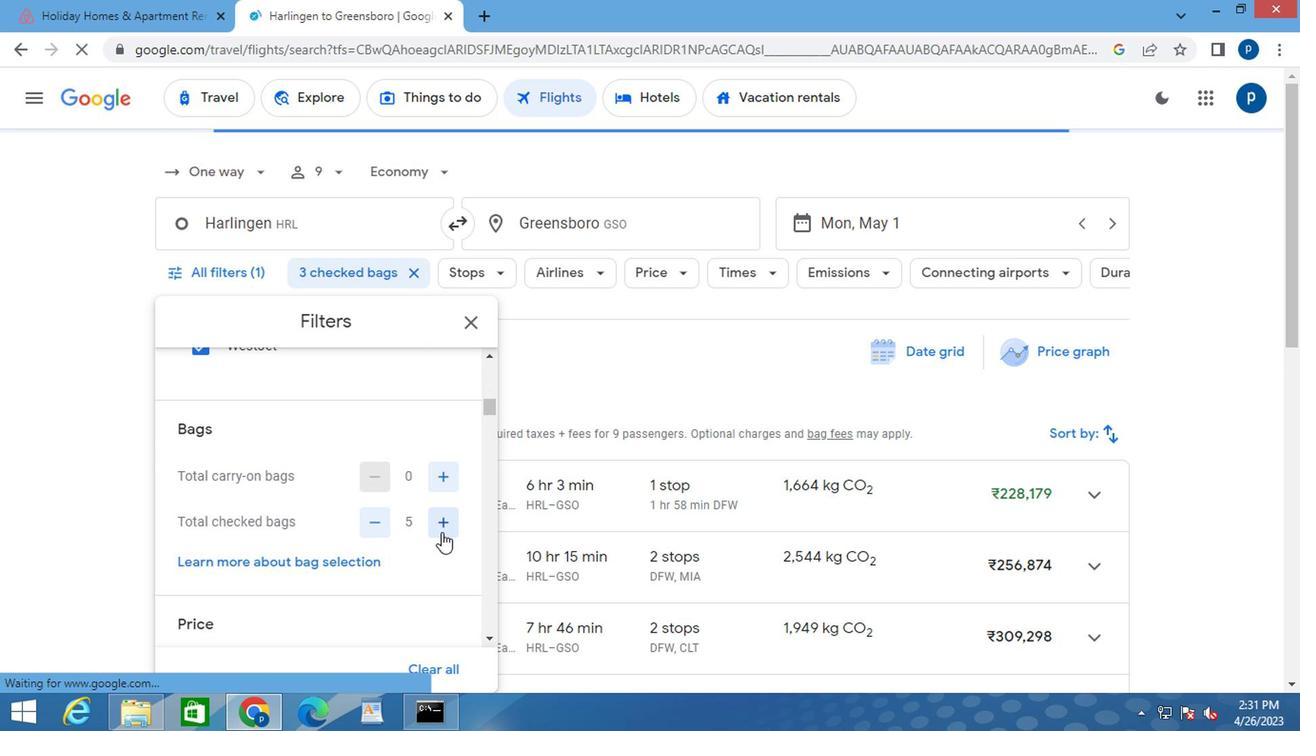 
Action: Mouse pressed left at (440, 532)
Screenshot: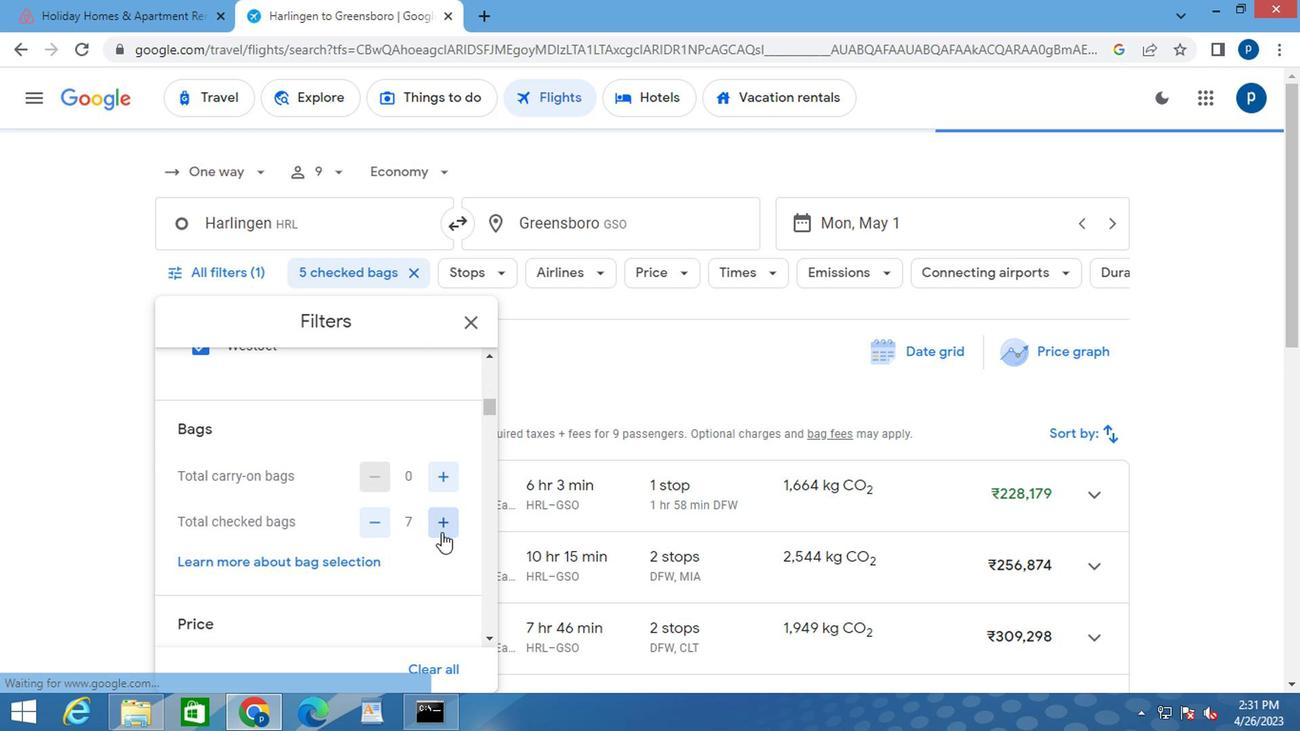 
Action: Mouse moved to (436, 532)
Screenshot: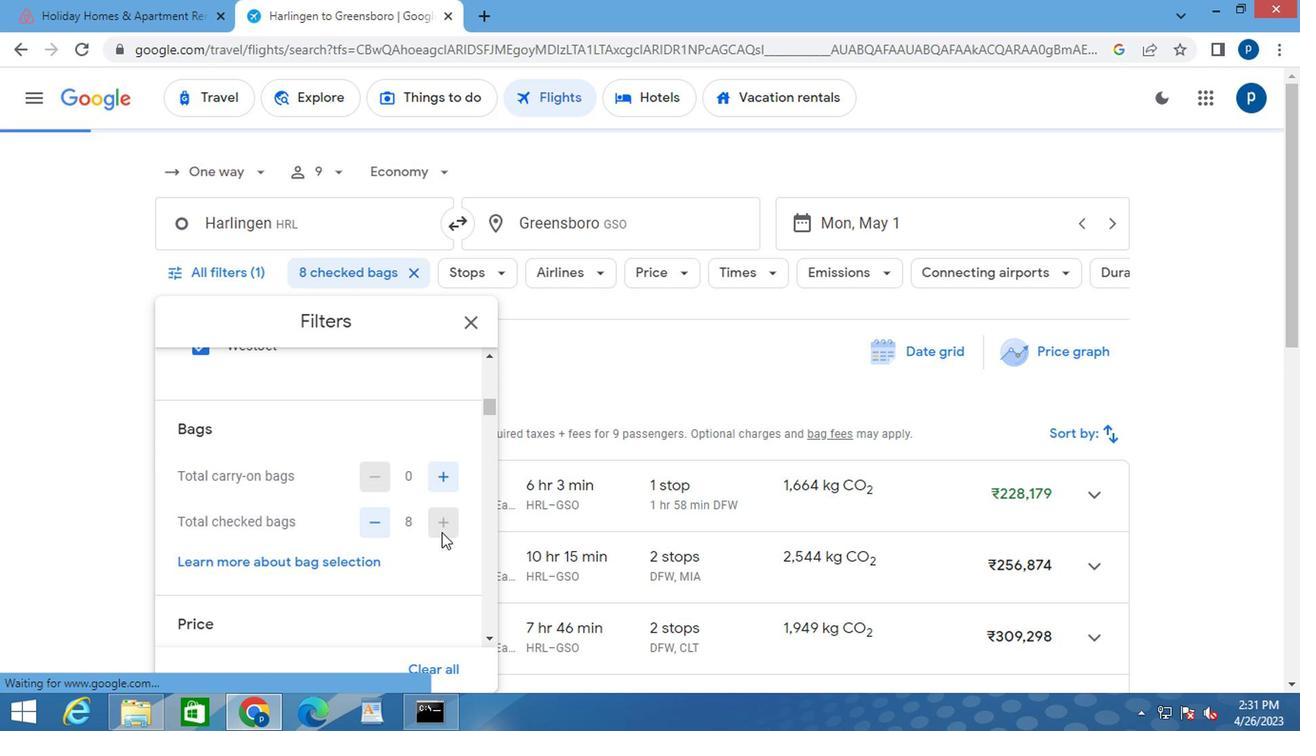 
Action: Mouse scrolled (436, 531) with delta (0, 0)
Screenshot: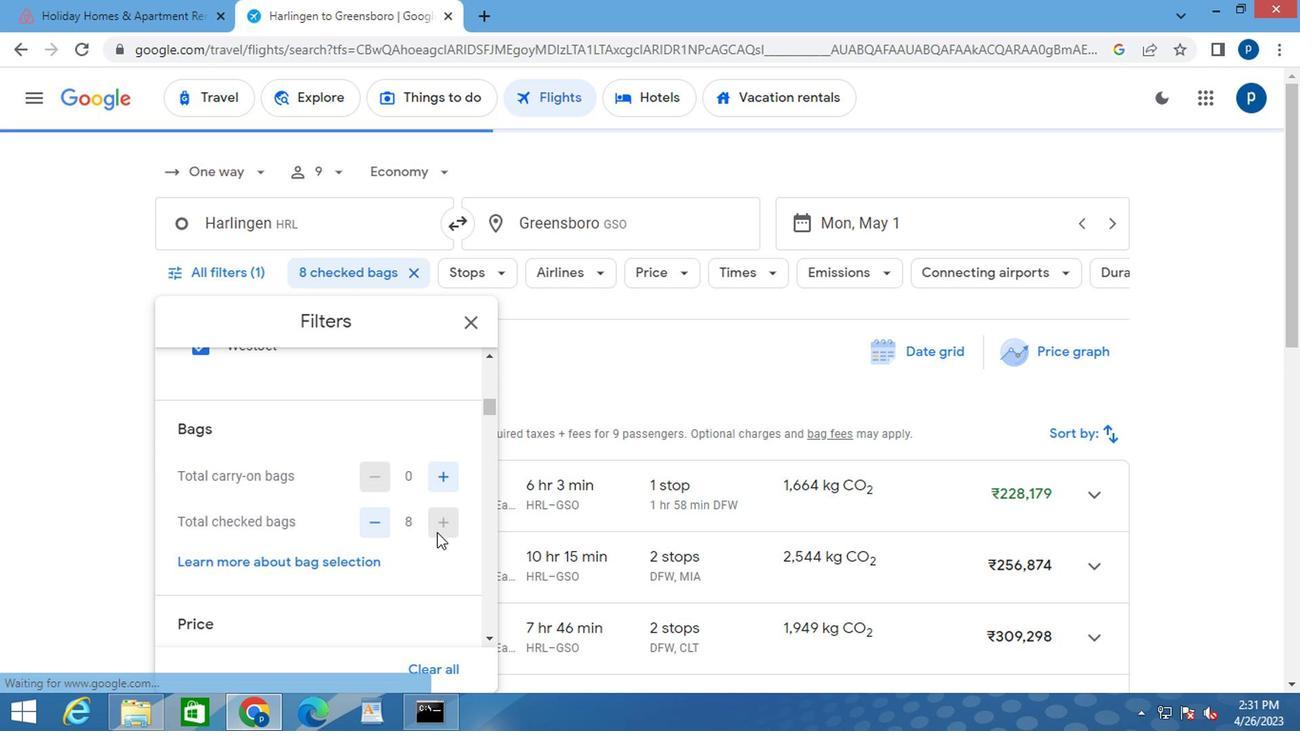 
Action: Mouse moved to (434, 532)
Screenshot: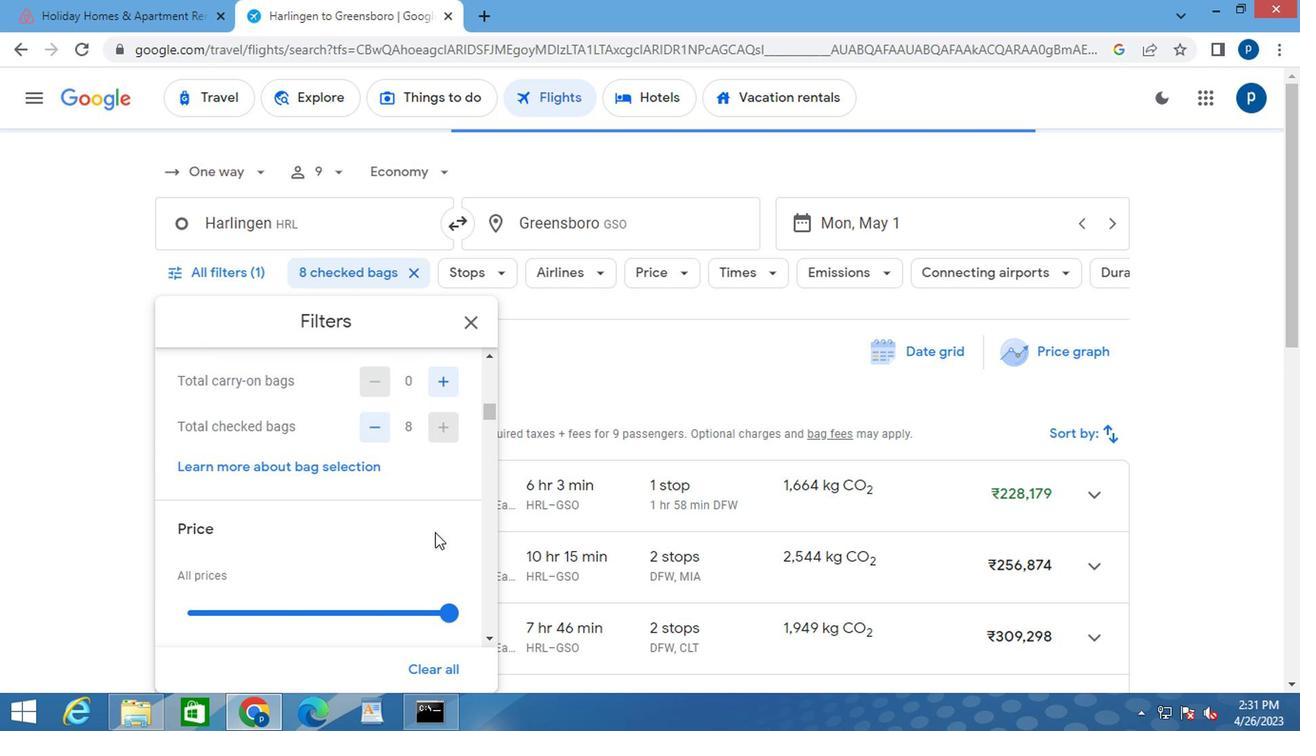 
Action: Mouse scrolled (434, 531) with delta (0, 0)
Screenshot: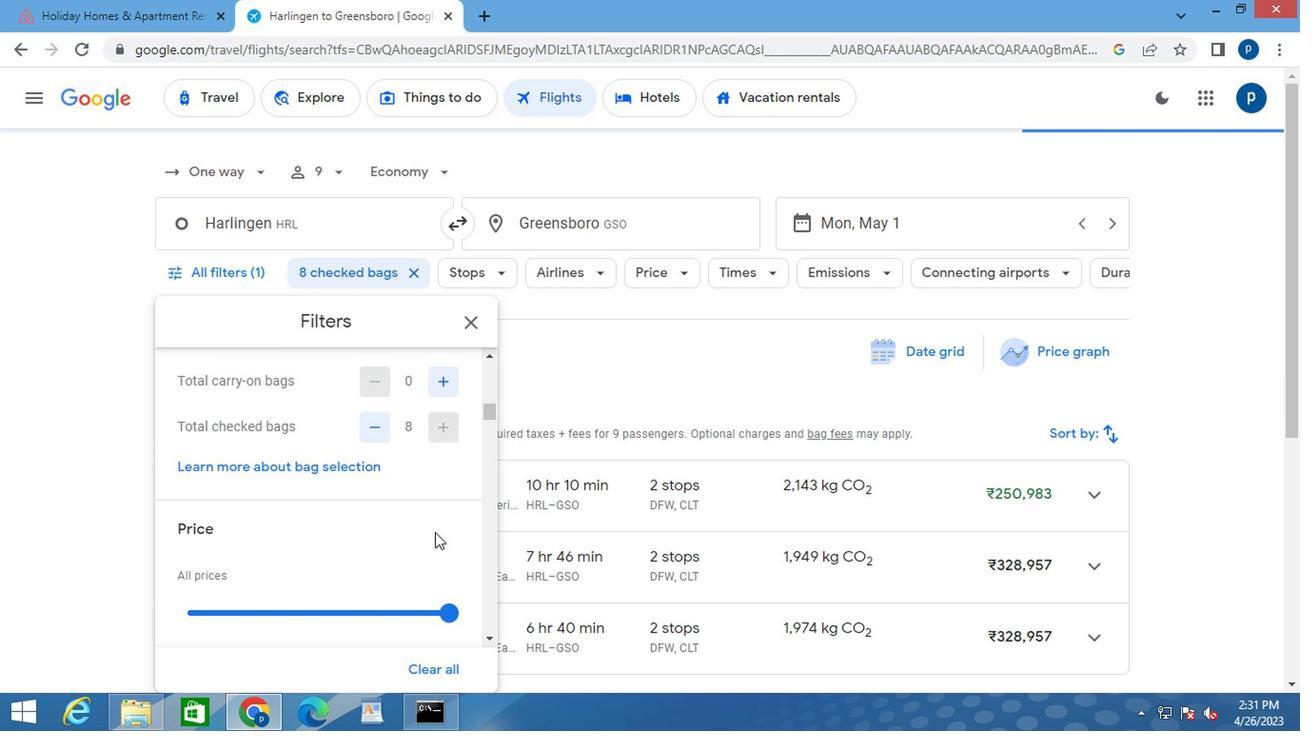 
Action: Mouse moved to (445, 522)
Screenshot: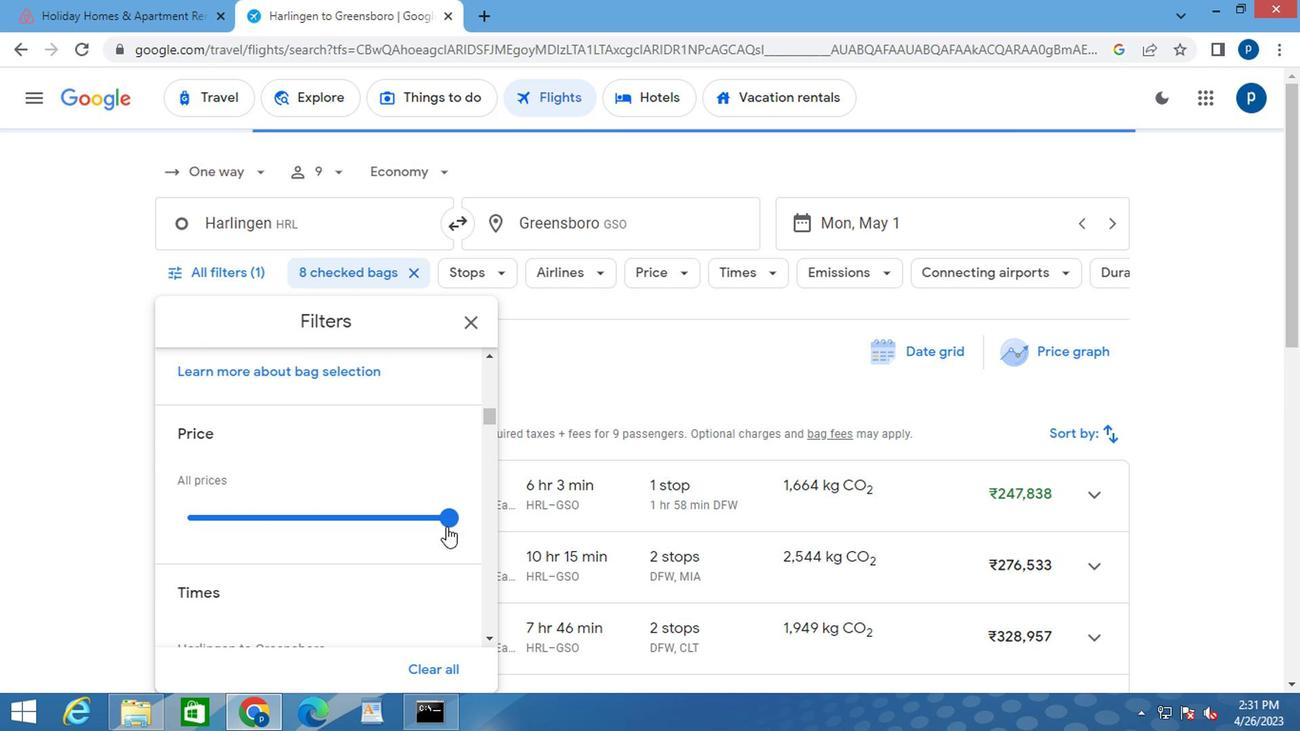 
Action: Mouse pressed left at (445, 522)
Screenshot: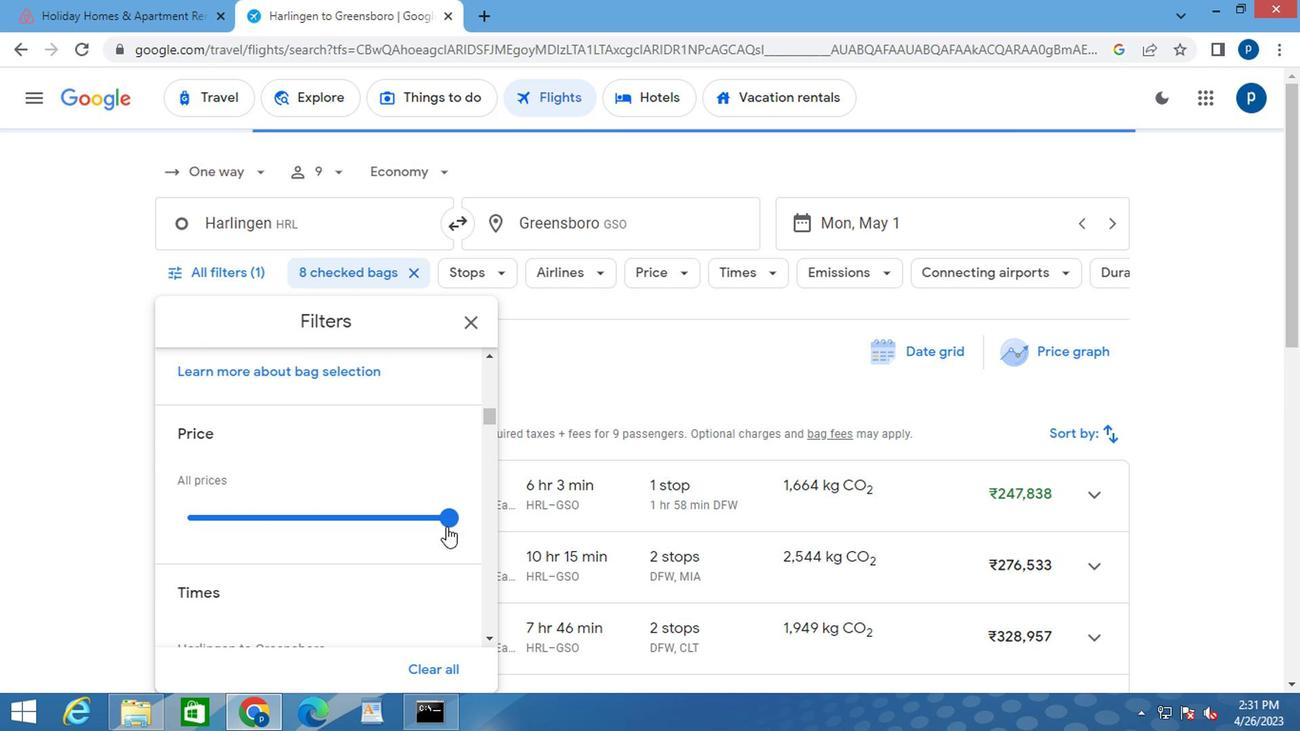 
Action: Mouse moved to (272, 534)
Screenshot: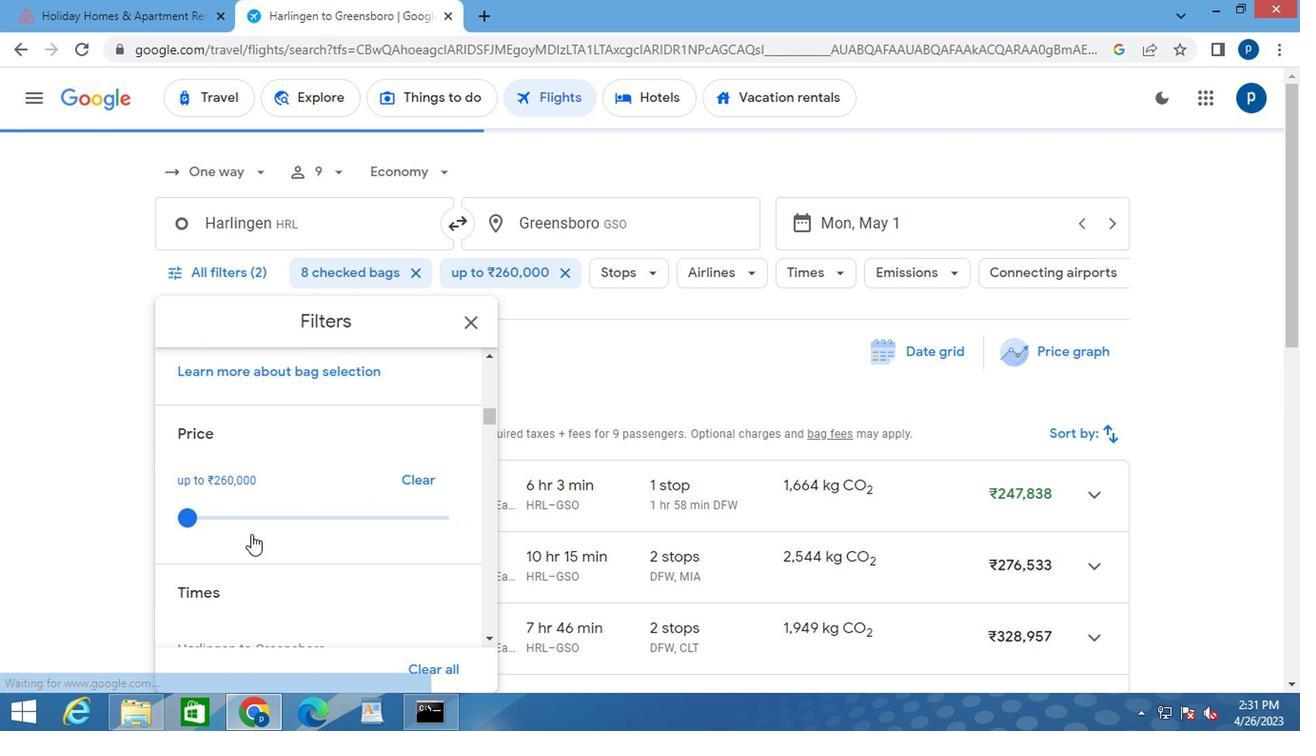 
Action: Mouse scrolled (272, 532) with delta (0, -1)
Screenshot: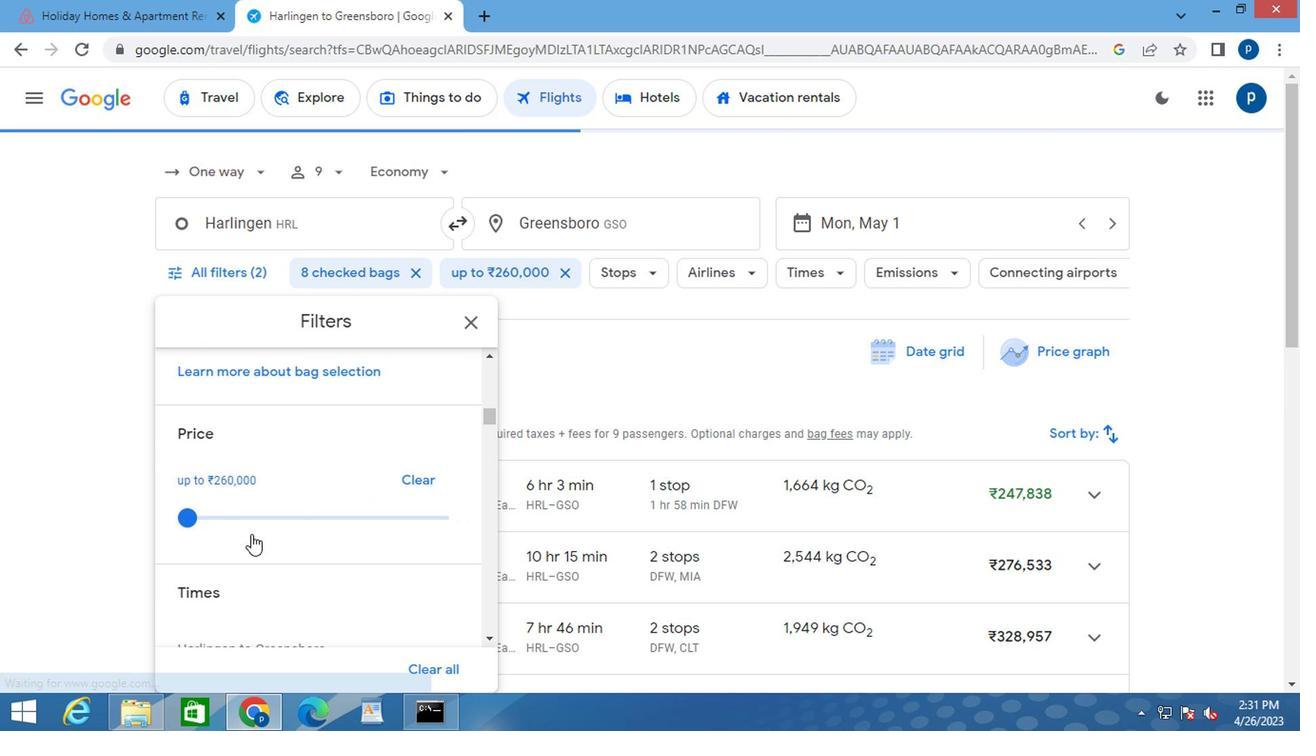 
Action: Mouse scrolled (272, 532) with delta (0, -1)
Screenshot: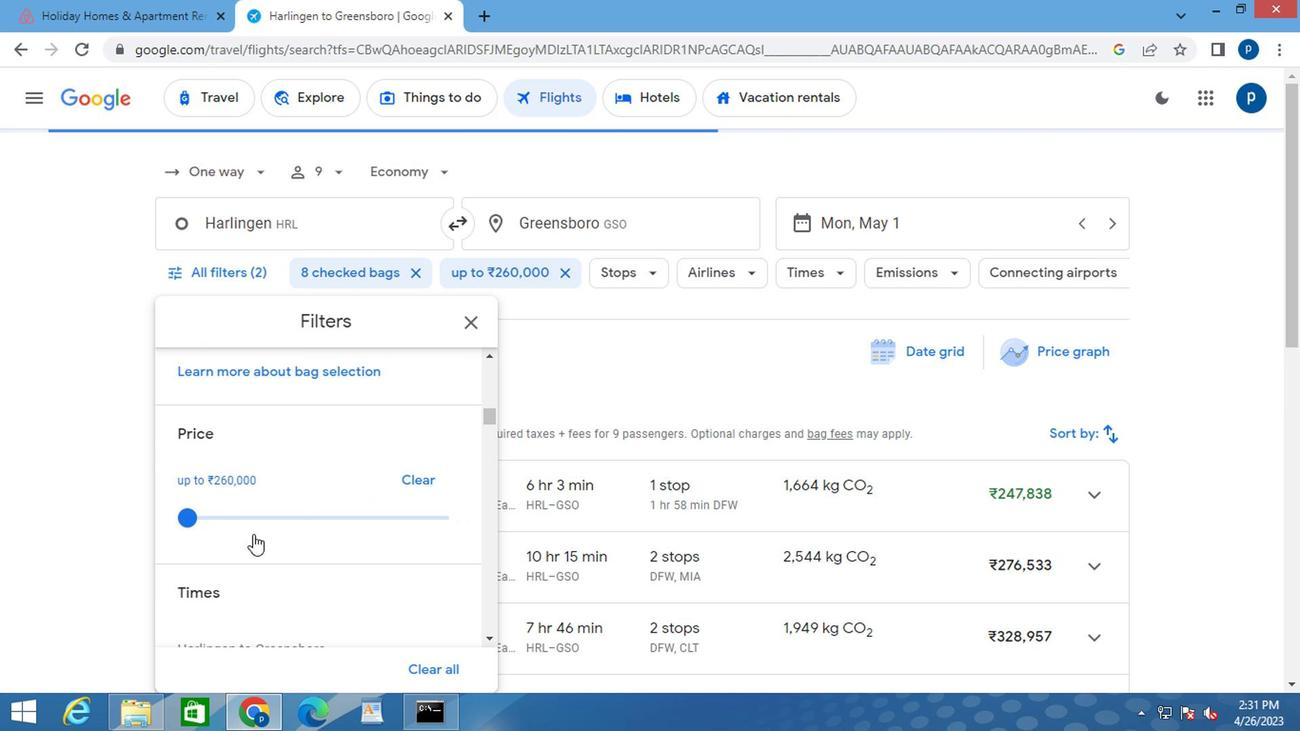 
Action: Mouse moved to (217, 545)
Screenshot: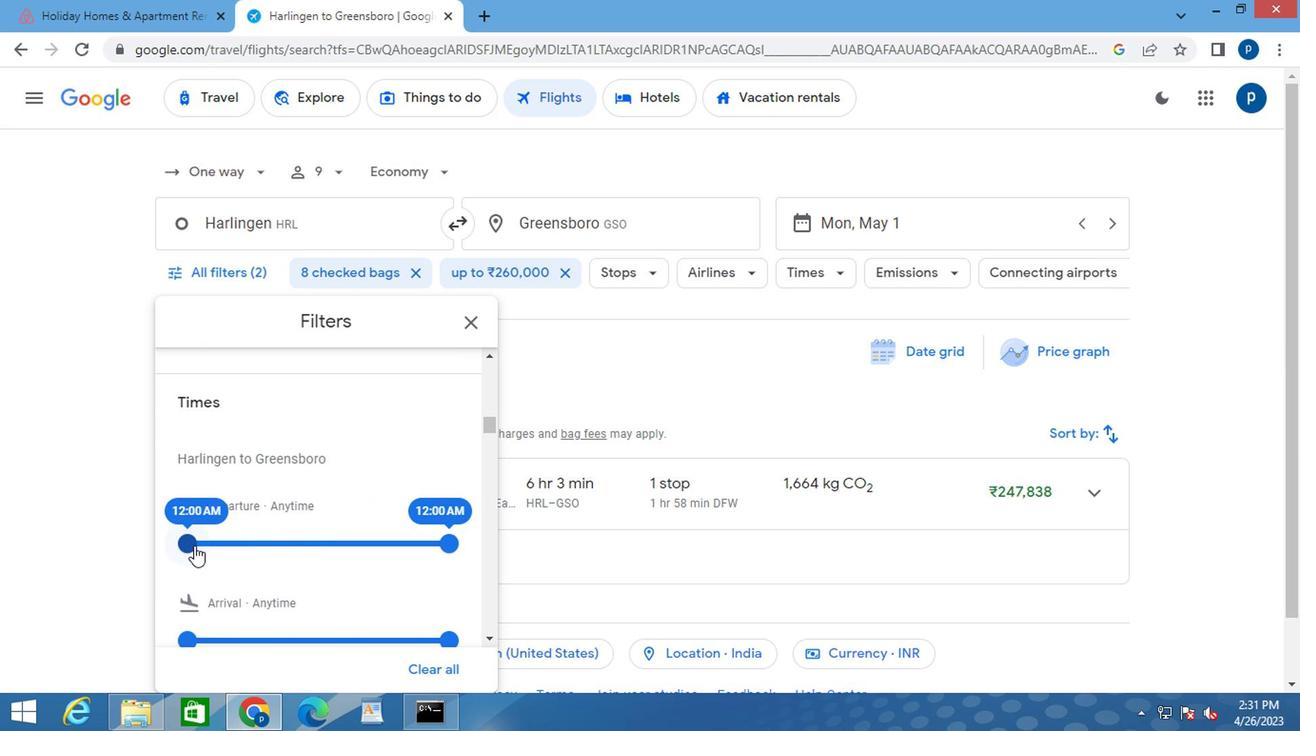 
Action: Mouse pressed left at (217, 545)
Screenshot: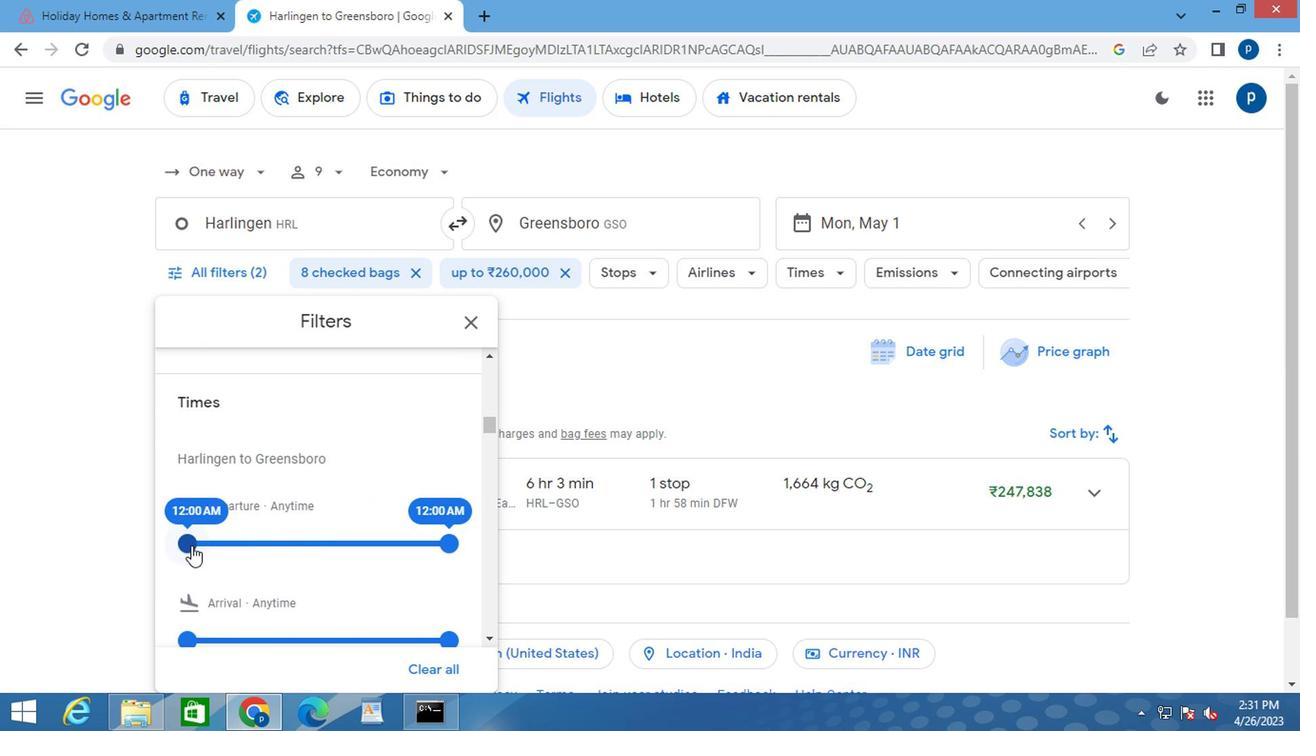 
Action: Mouse moved to (448, 543)
Screenshot: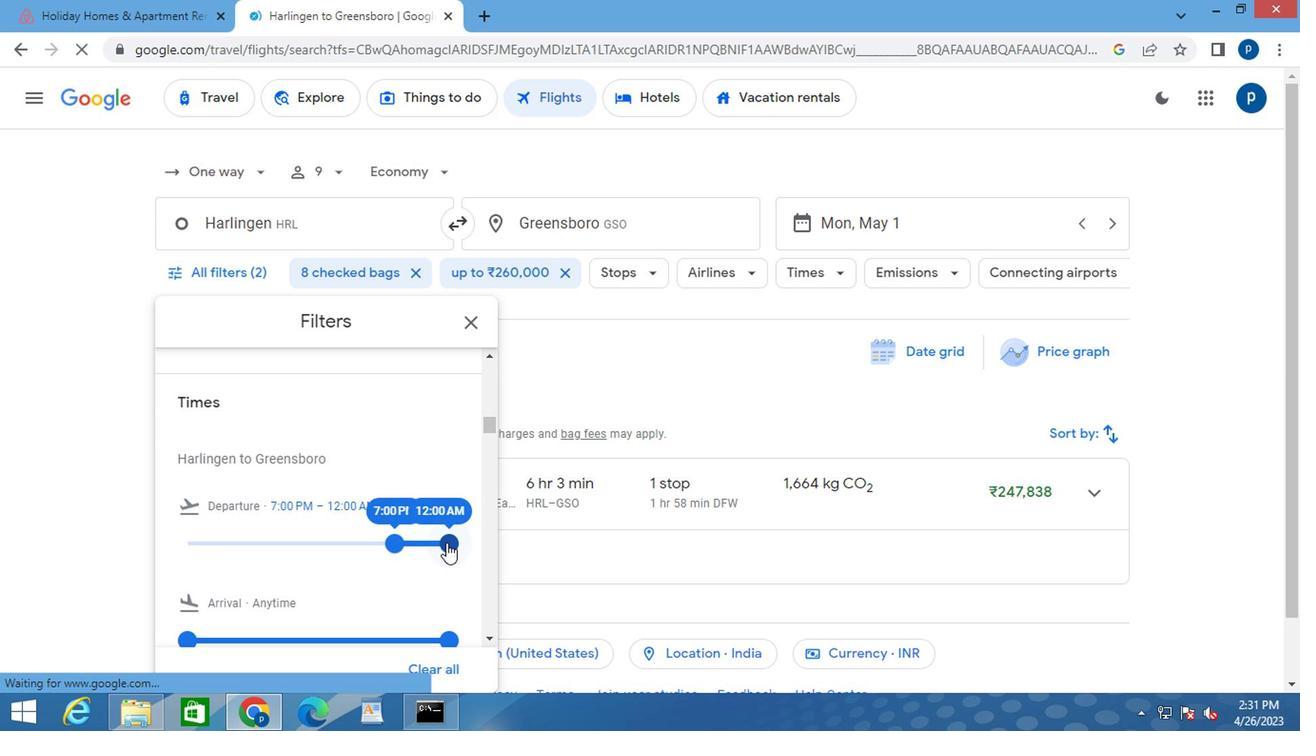 
Action: Mouse pressed left at (448, 543)
Screenshot: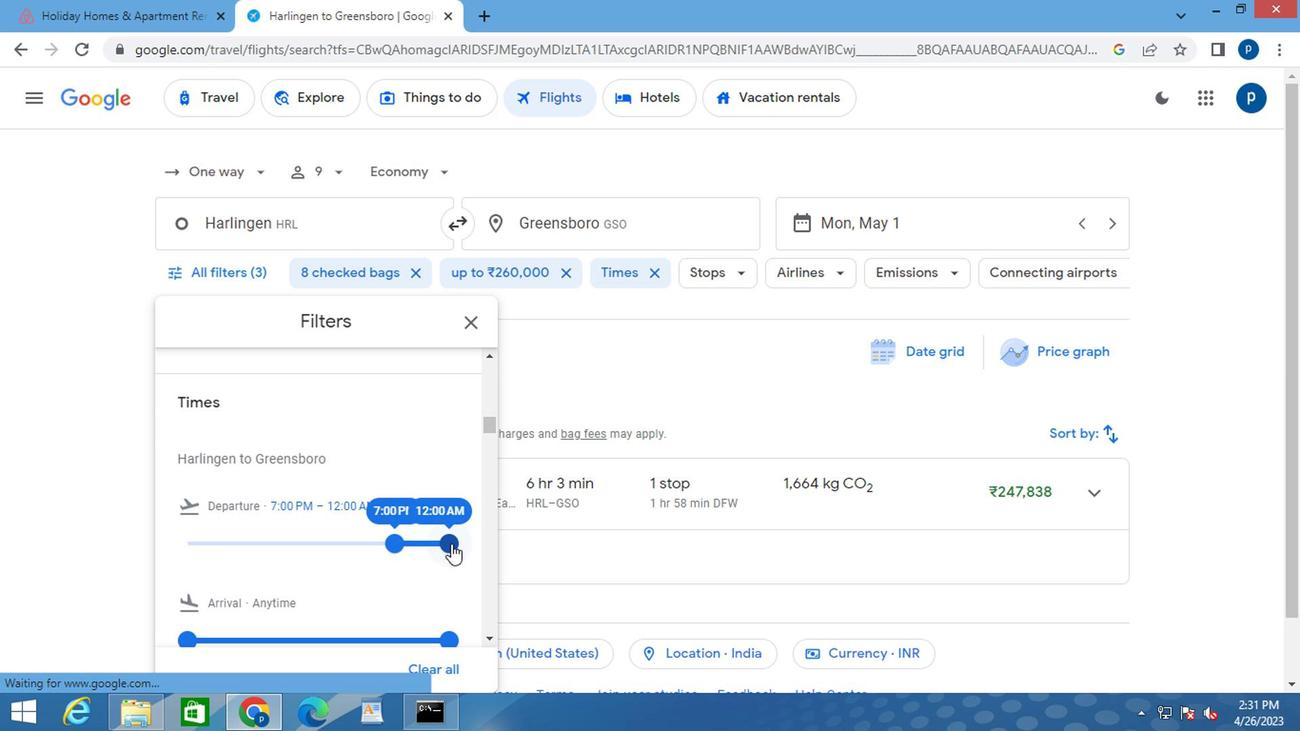 
Action: Mouse moved to (465, 325)
Screenshot: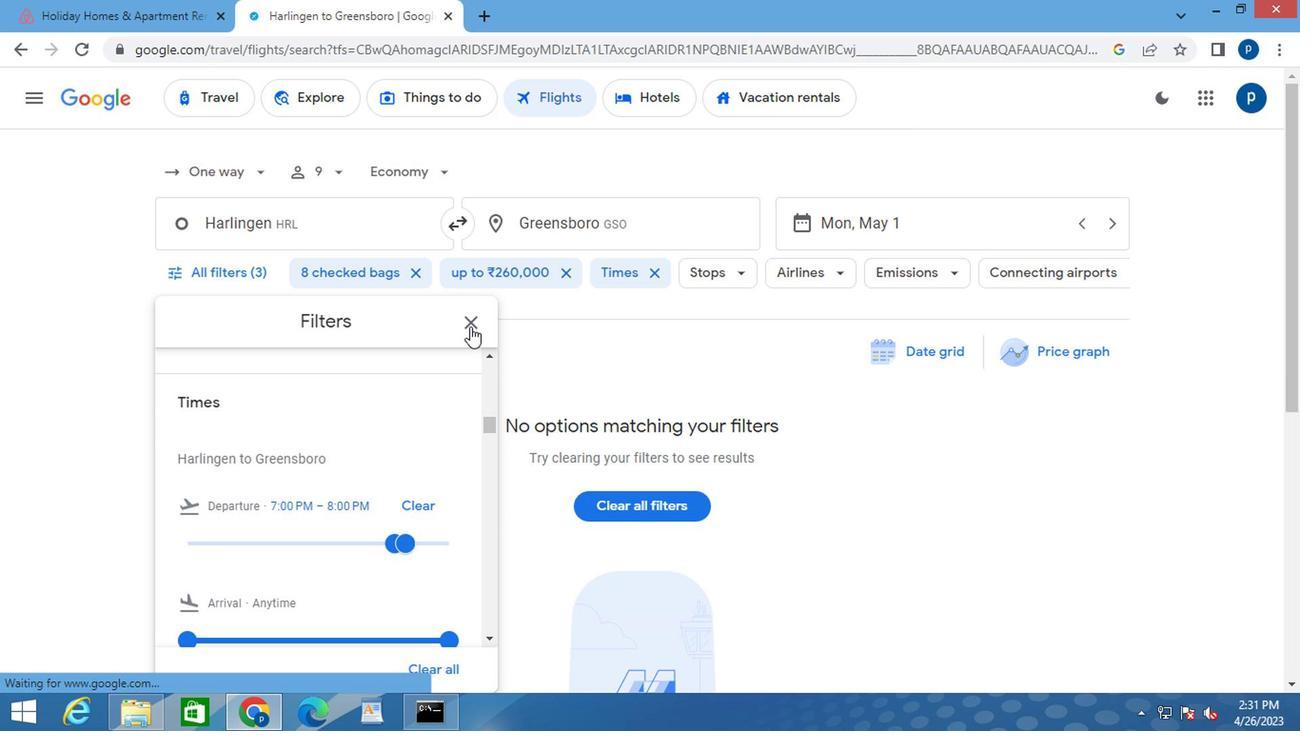
Action: Mouse pressed left at (465, 325)
Screenshot: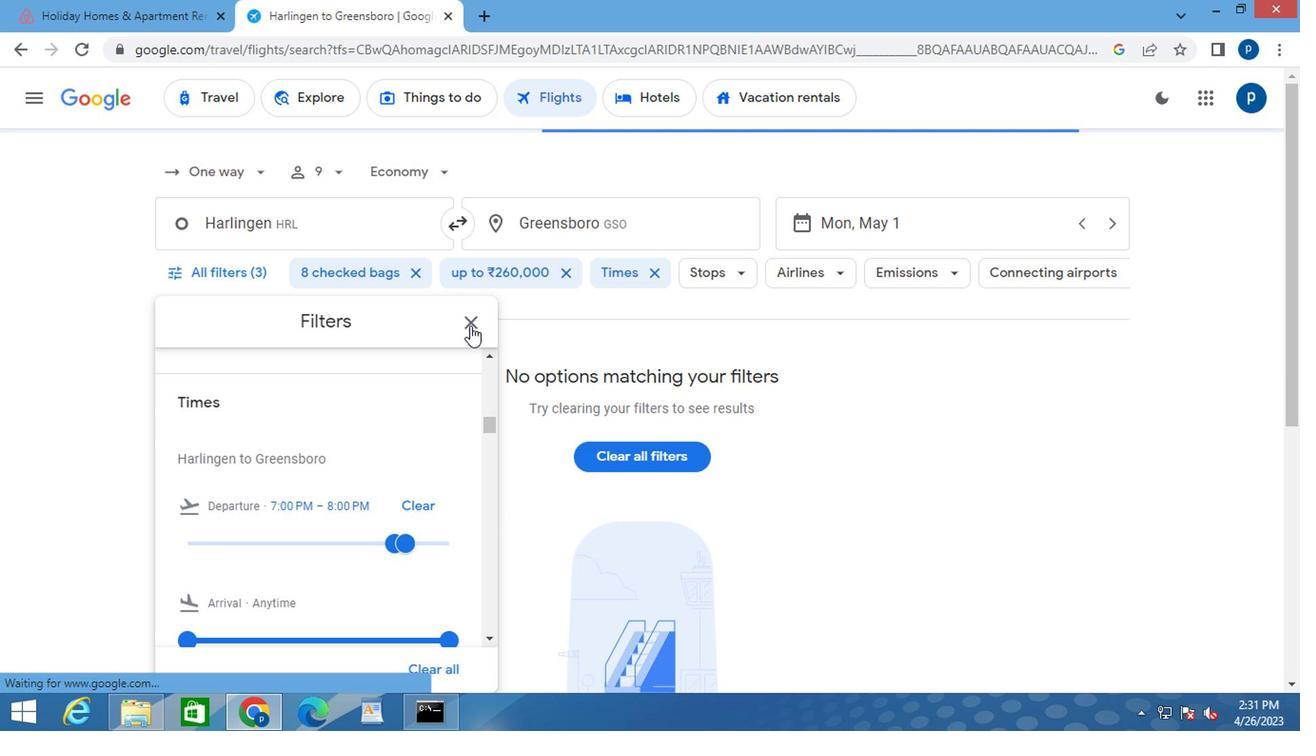 
